 Task: Find connections with filter location Aracataca with filter topic #wellnesswith filter profile language French with filter current company Unilever with filter school Sri Ramachandra Medical College and Research Institute with filter industry Community Development and Urban Planning with filter service category Coaching & Mentoring with filter keywords title Tow Truck Operator
Action: Mouse moved to (705, 95)
Screenshot: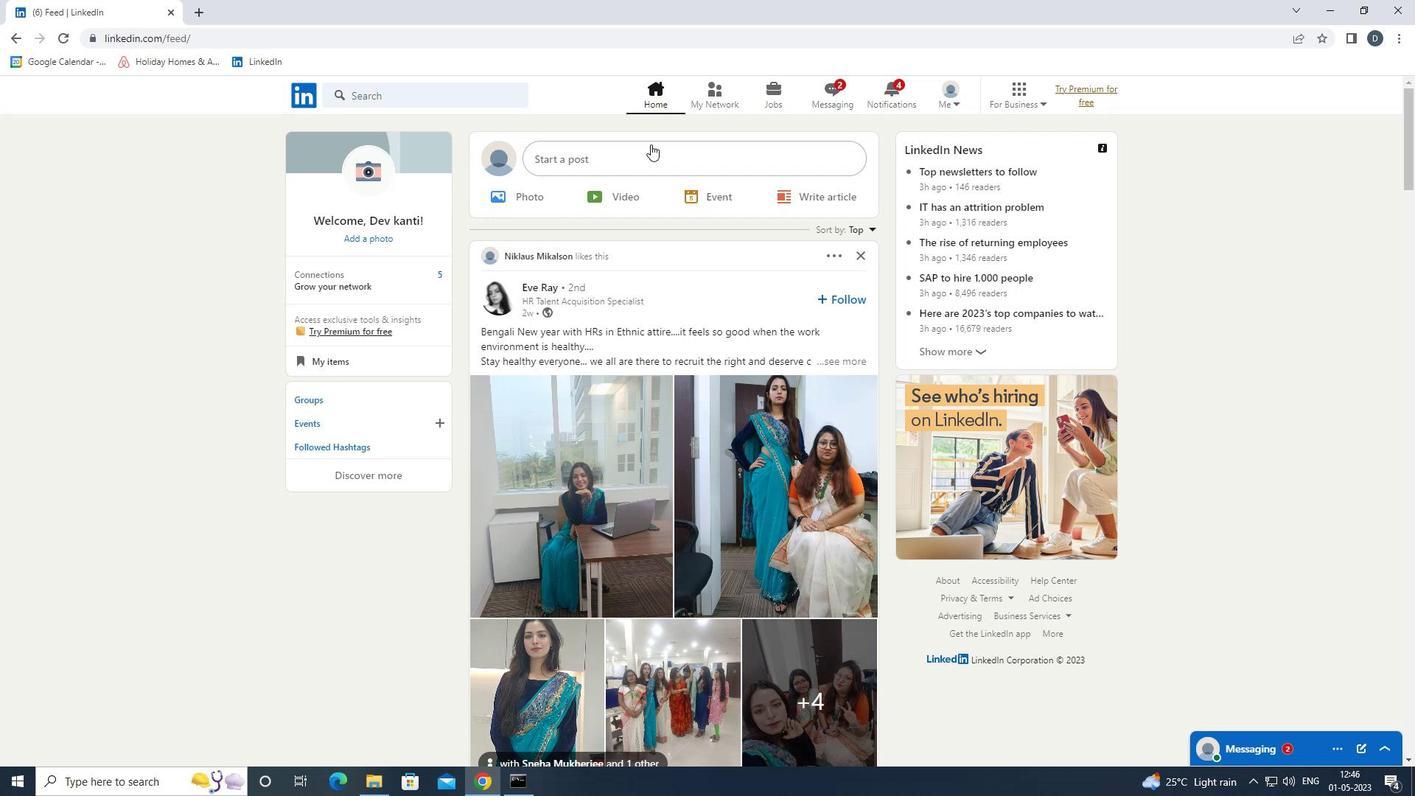 
Action: Mouse pressed left at (705, 95)
Screenshot: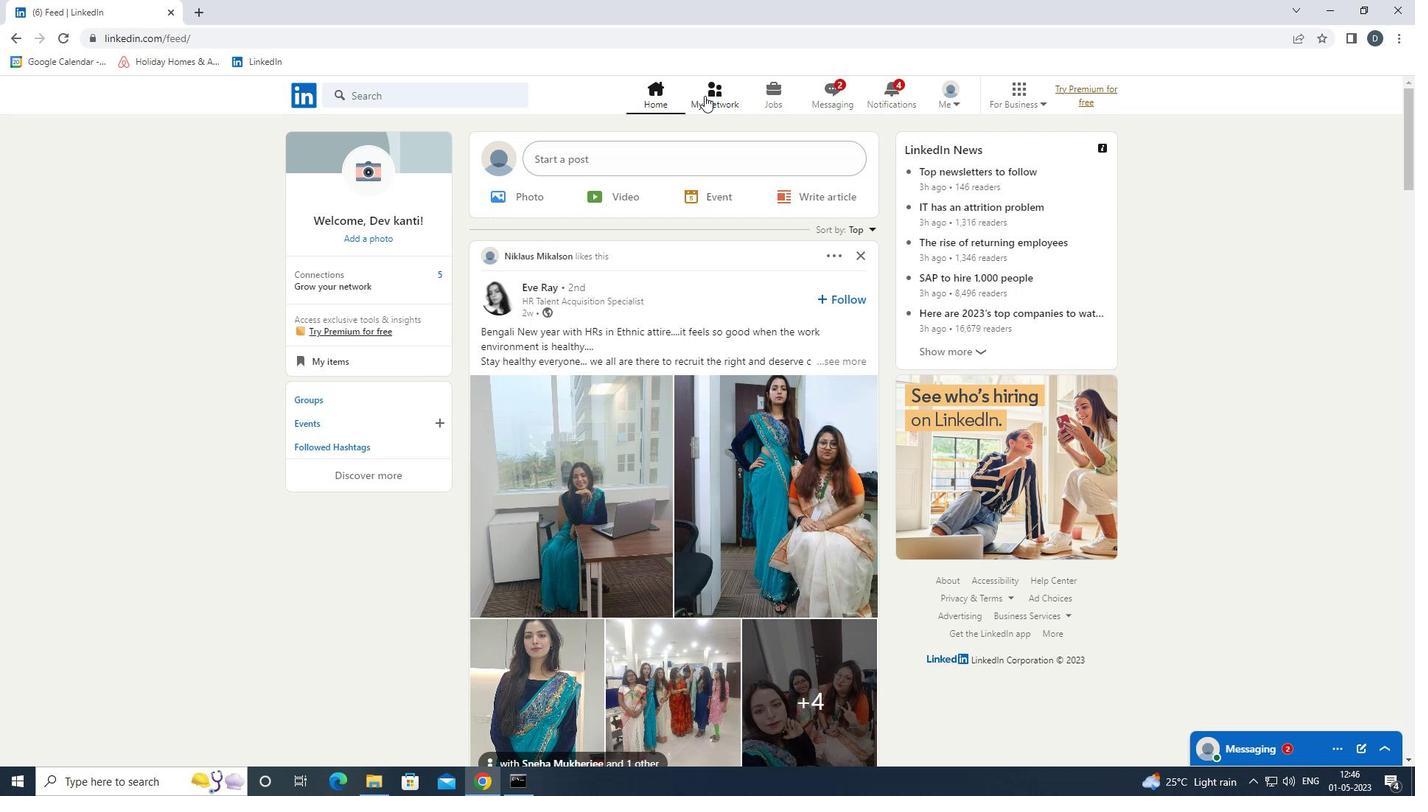 
Action: Mouse moved to (487, 174)
Screenshot: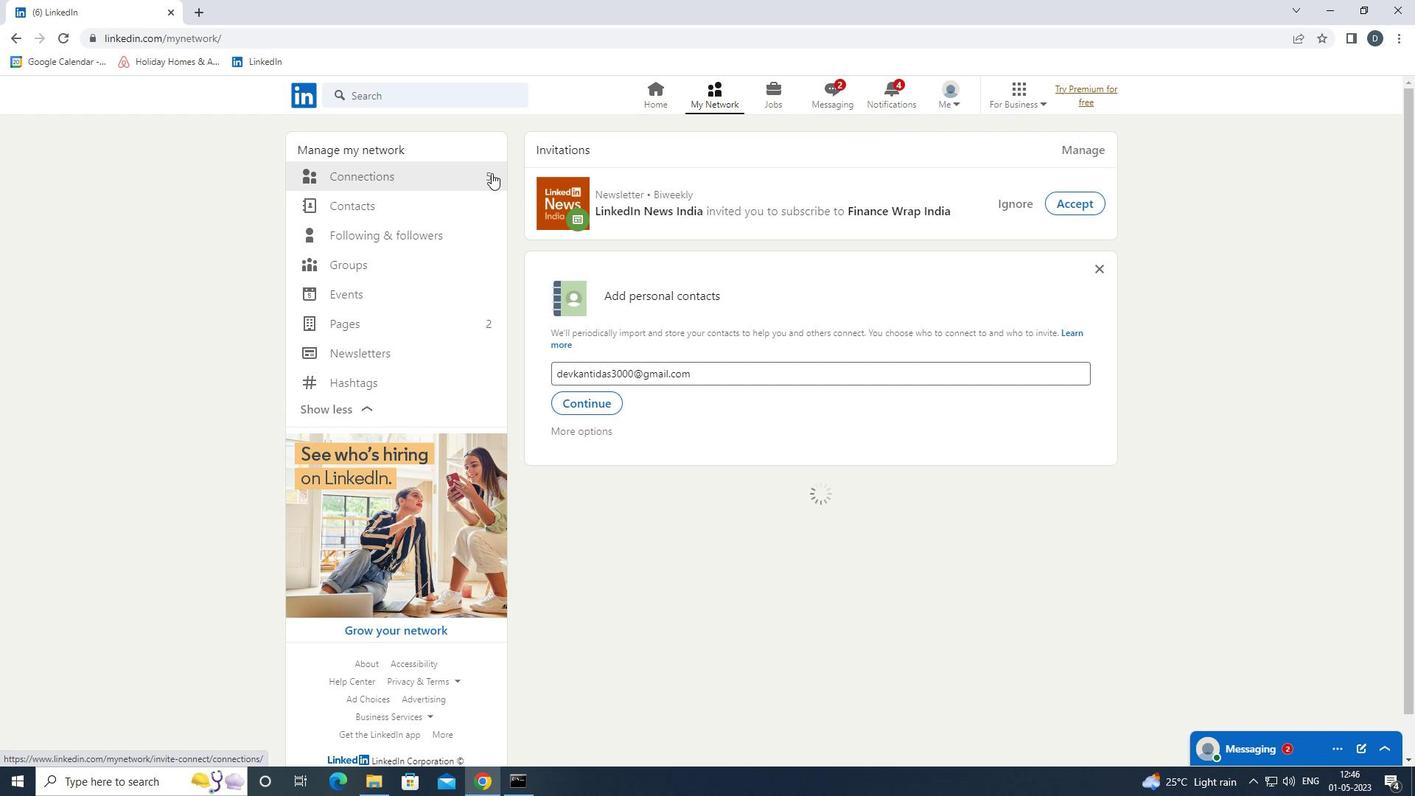 
Action: Mouse pressed left at (487, 174)
Screenshot: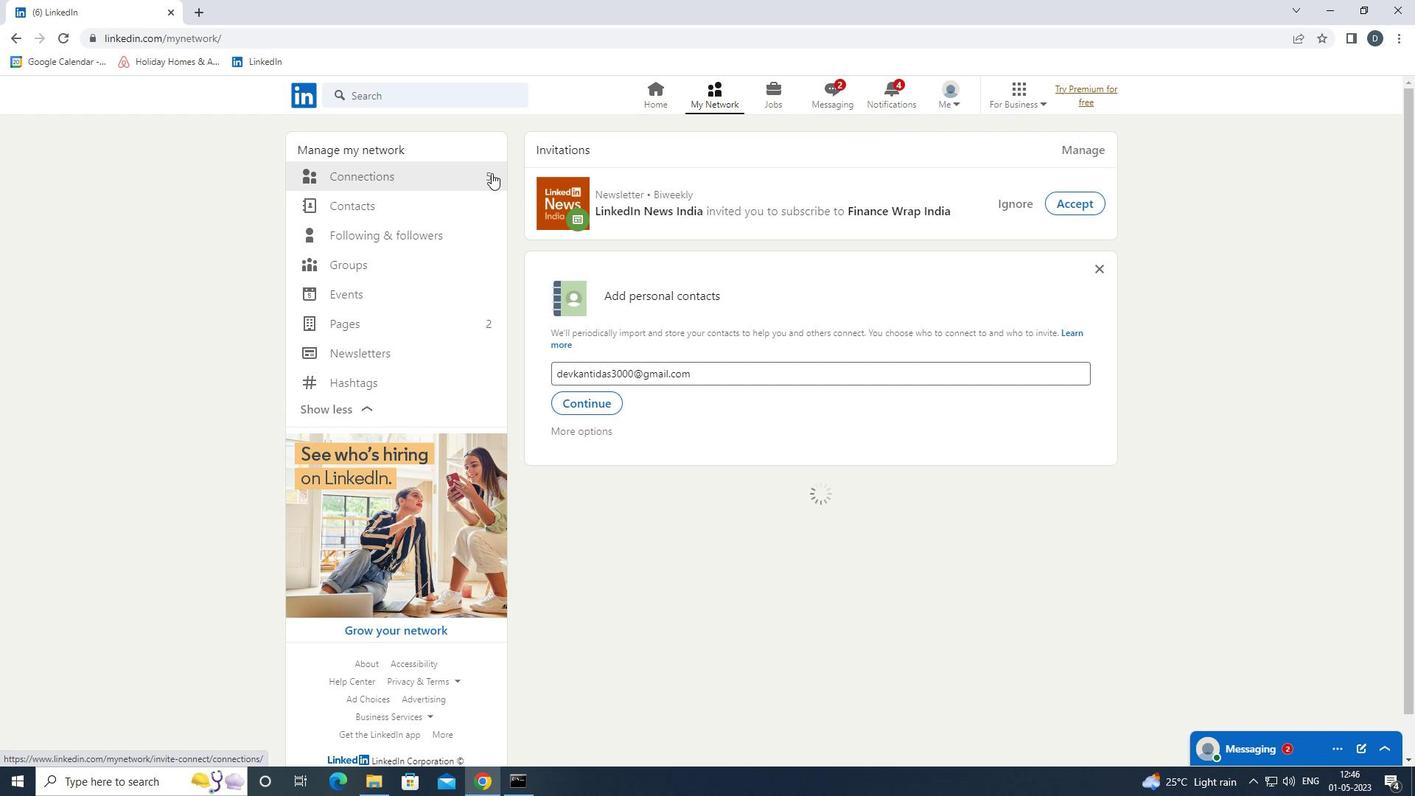 
Action: Mouse moved to (371, 182)
Screenshot: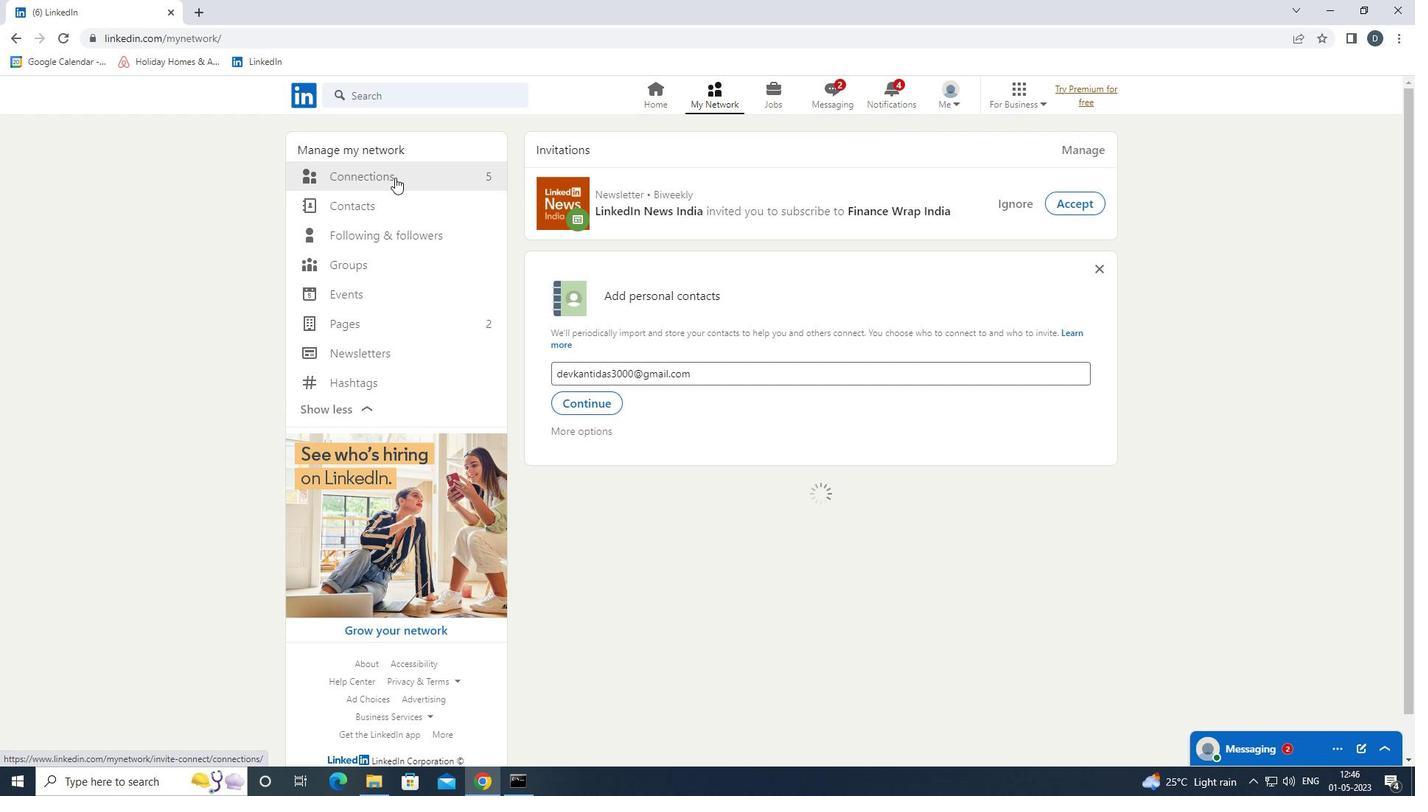
Action: Mouse pressed left at (371, 182)
Screenshot: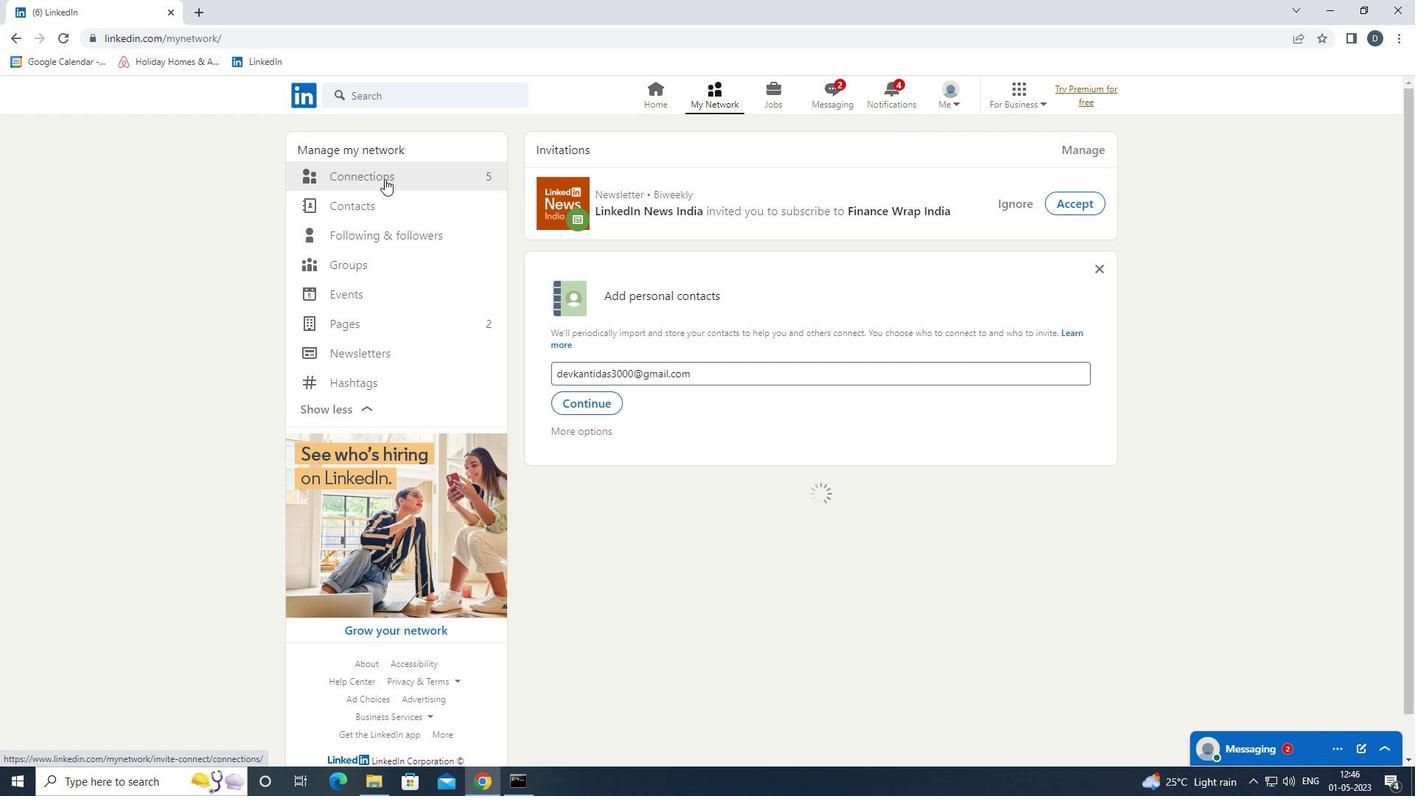 
Action: Mouse moved to (428, 186)
Screenshot: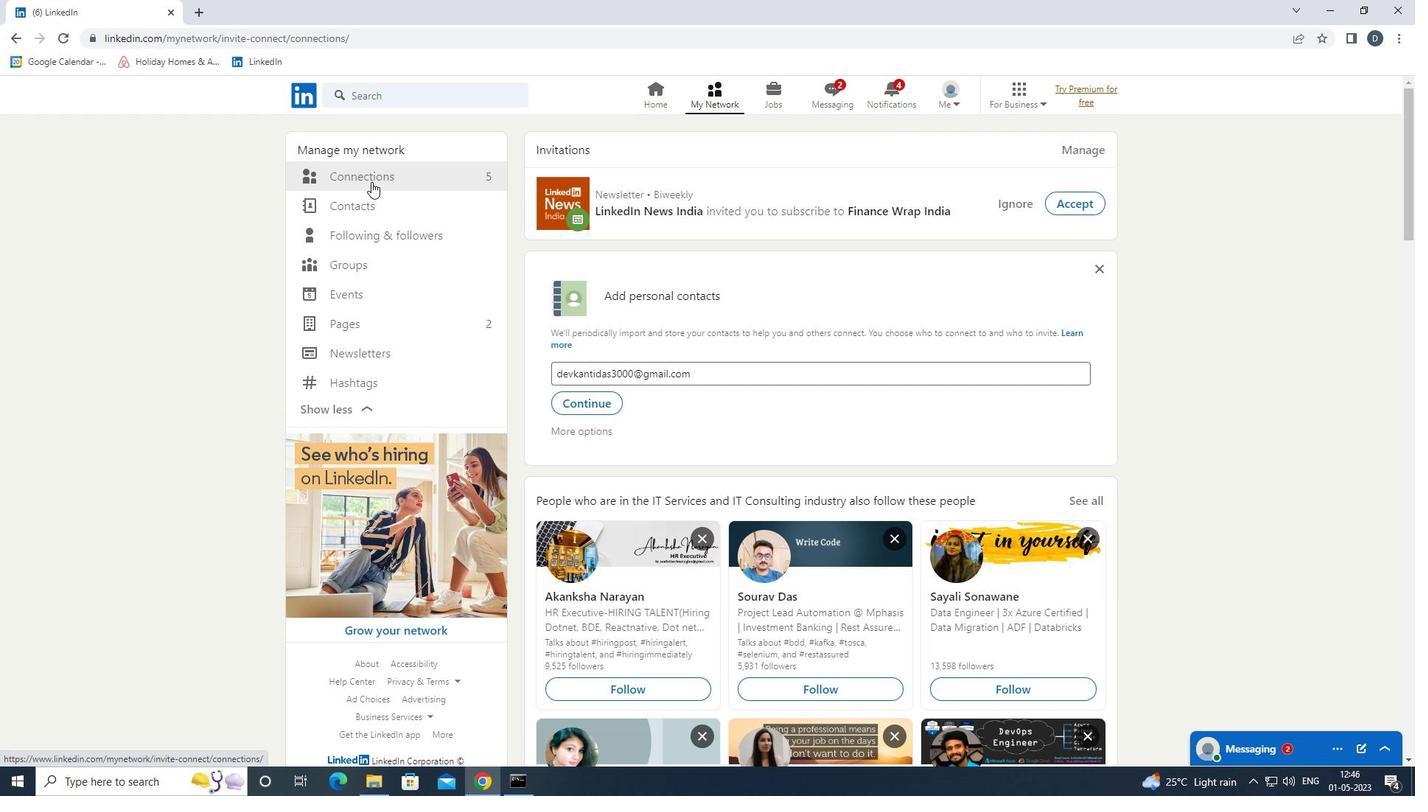 
Action: Mouse pressed left at (428, 186)
Screenshot: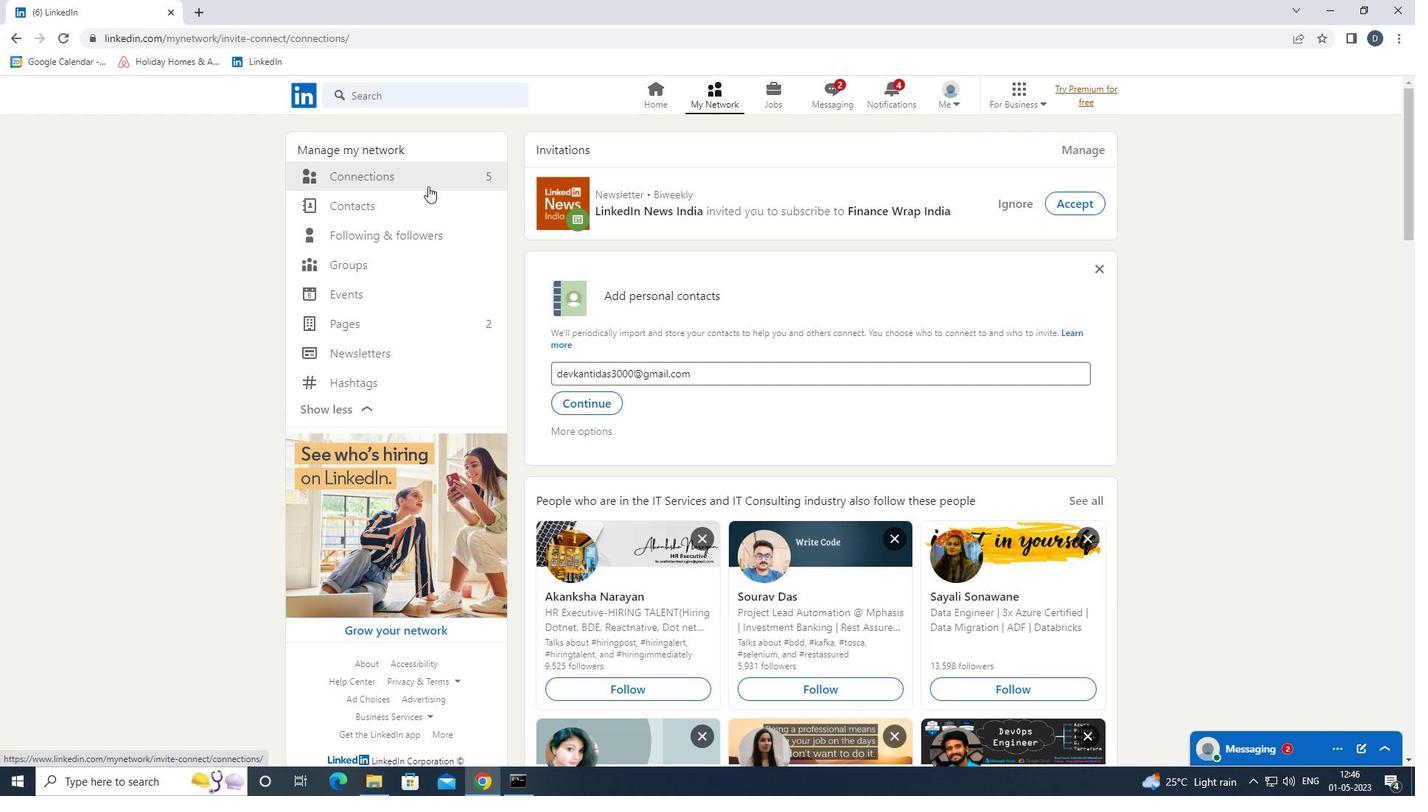 
Action: Mouse moved to (808, 176)
Screenshot: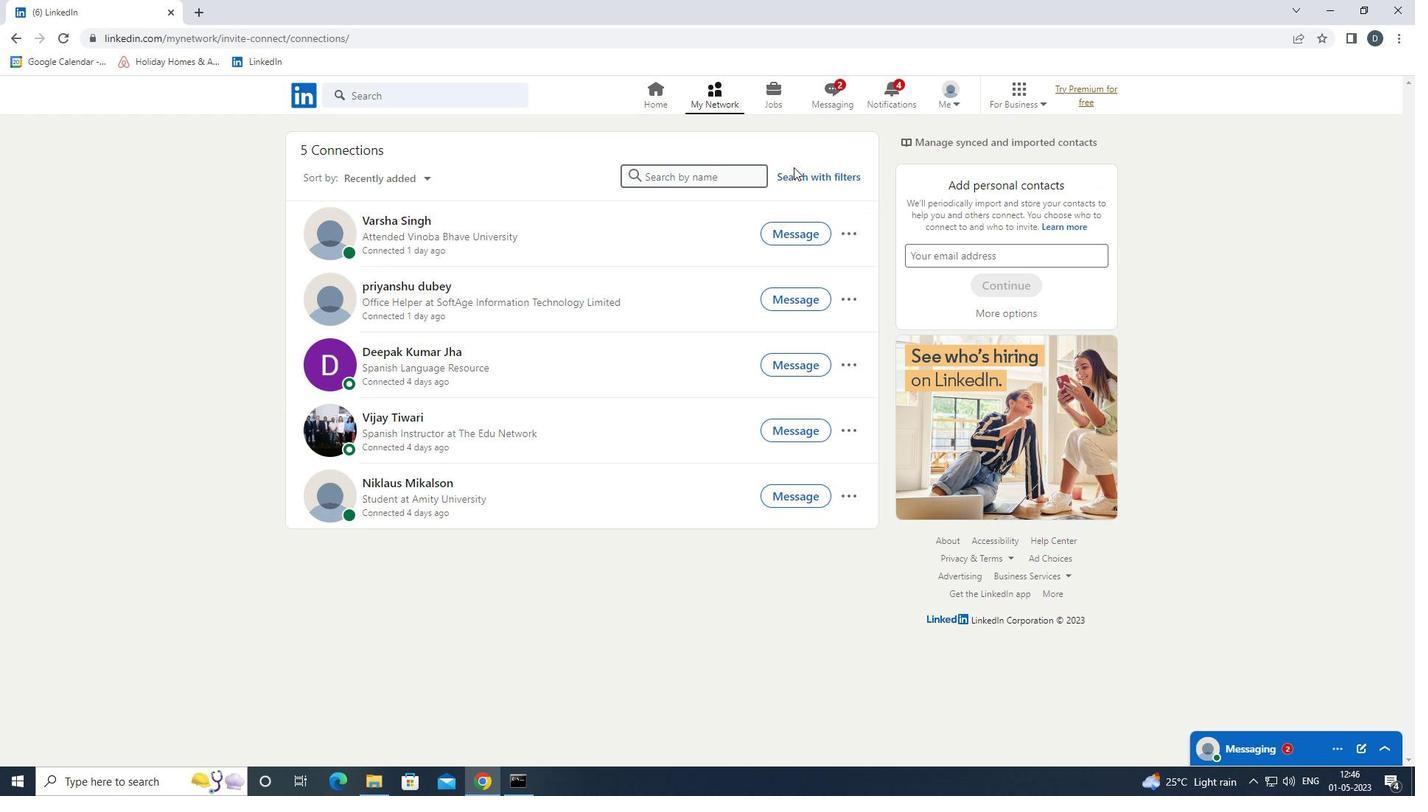 
Action: Mouse pressed left at (808, 176)
Screenshot: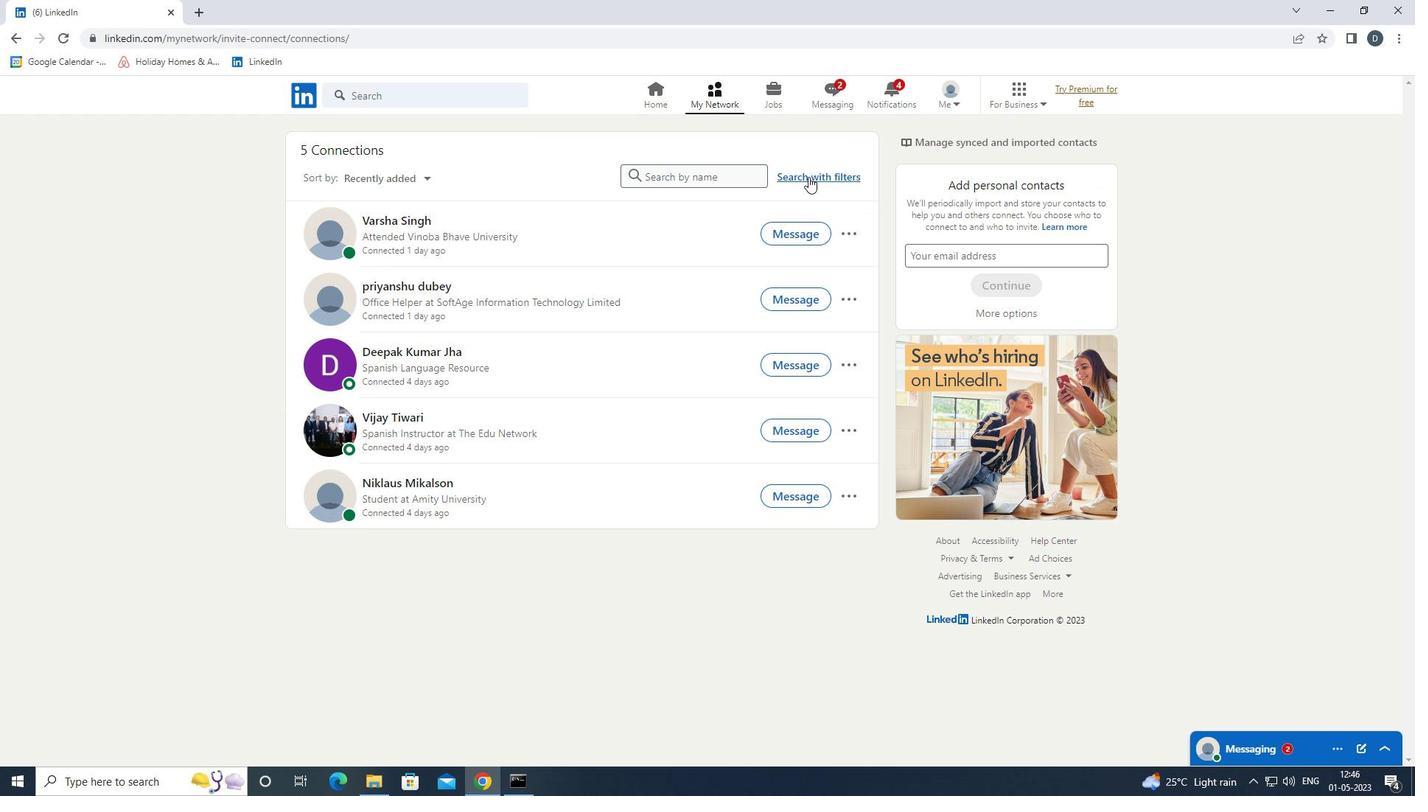 
Action: Mouse moved to (747, 140)
Screenshot: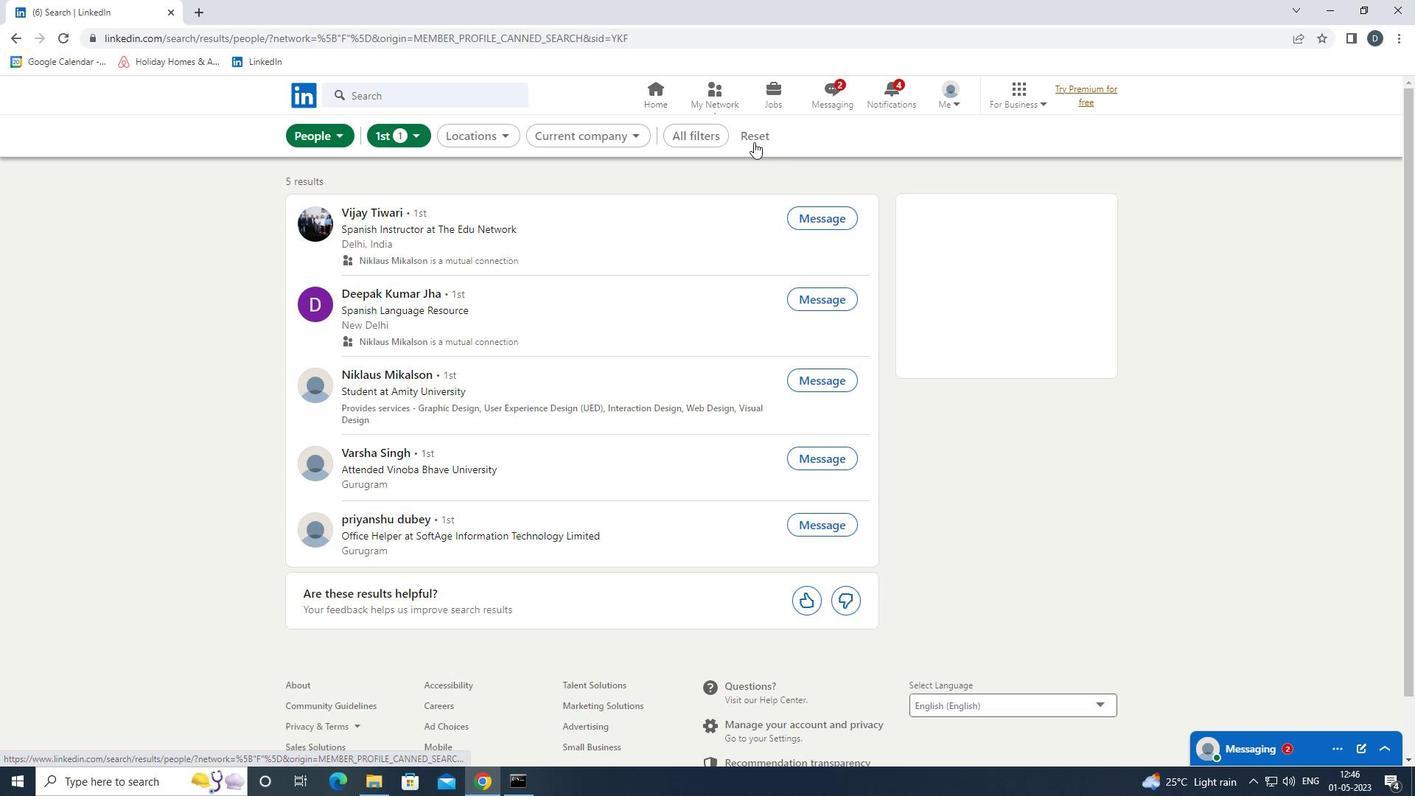 
Action: Mouse pressed left at (747, 140)
Screenshot: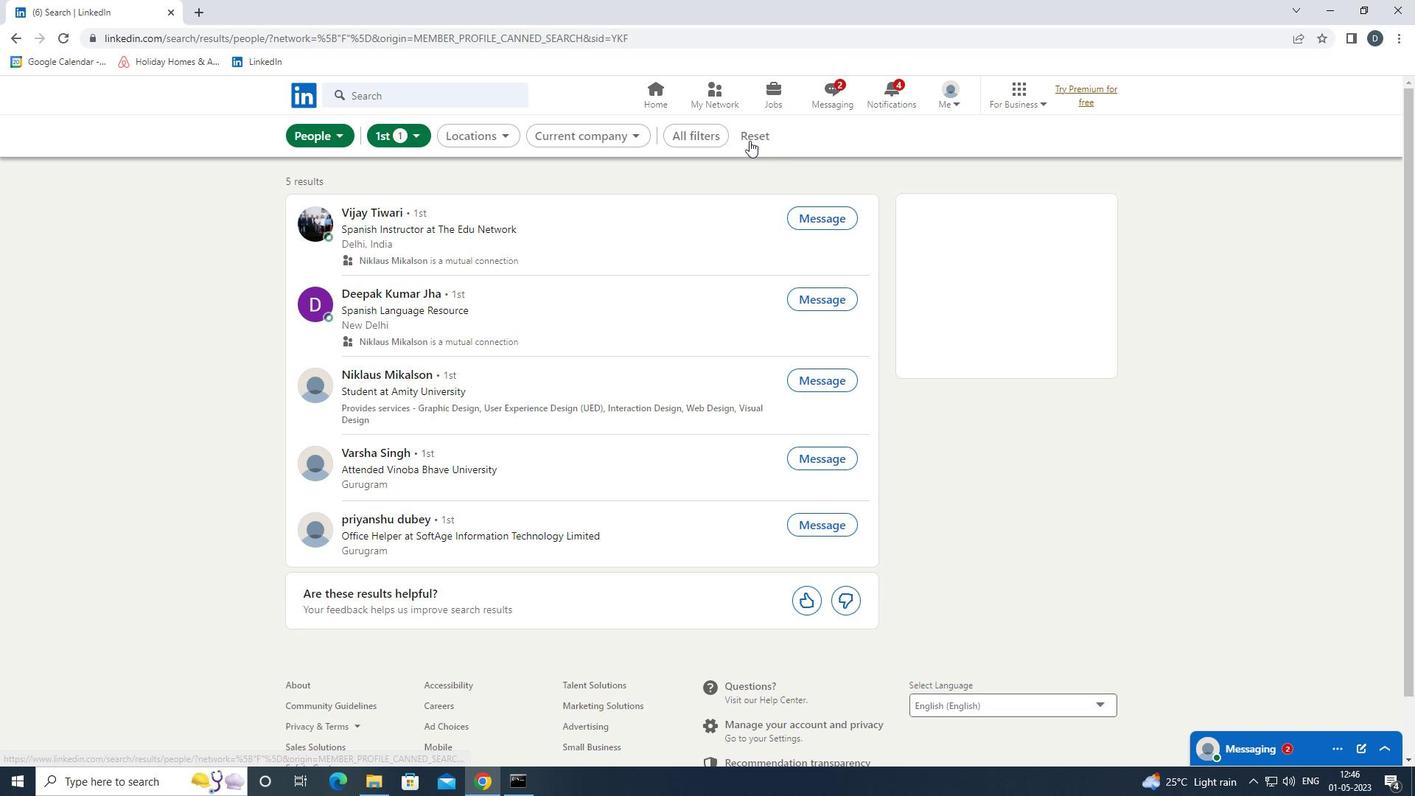 
Action: Mouse moved to (723, 137)
Screenshot: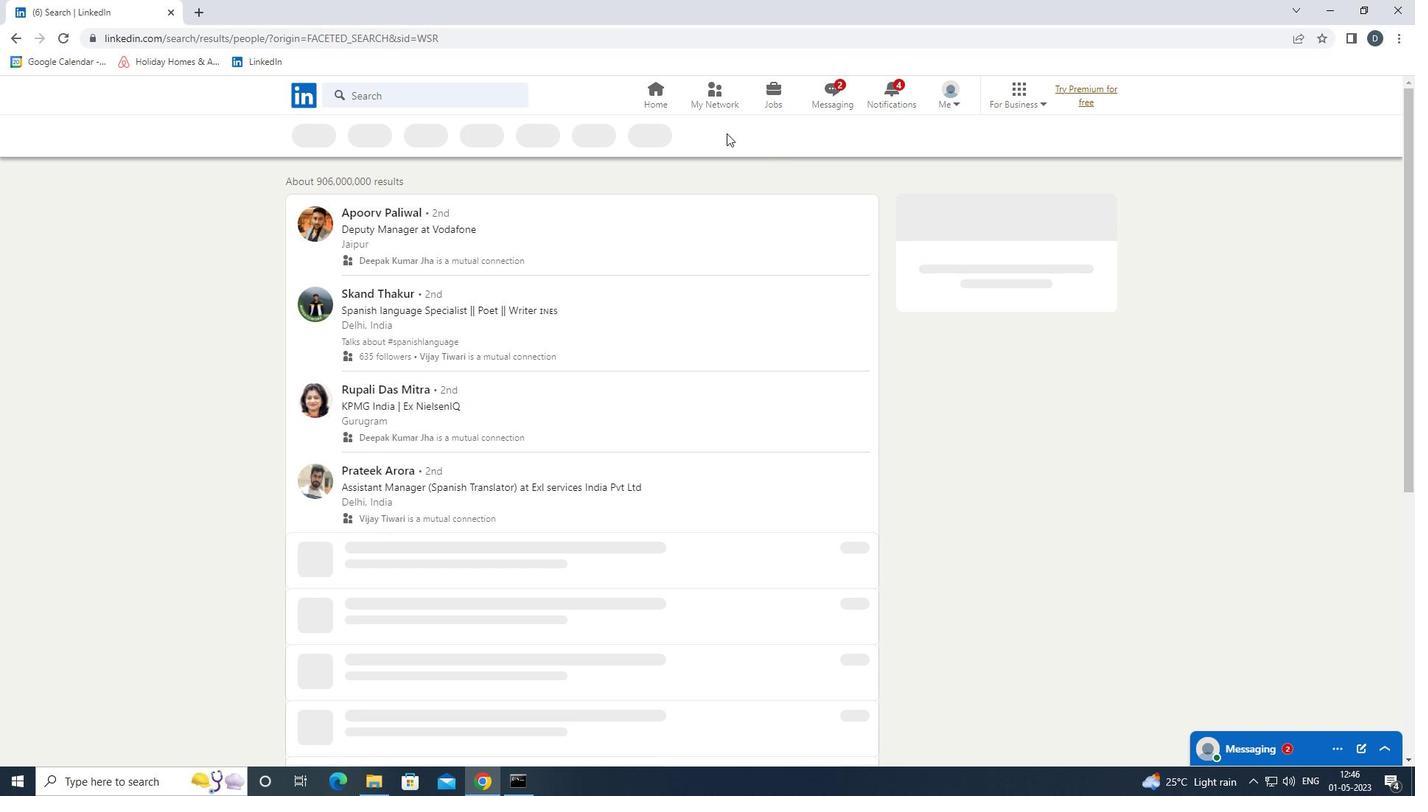 
Action: Mouse pressed left at (723, 137)
Screenshot: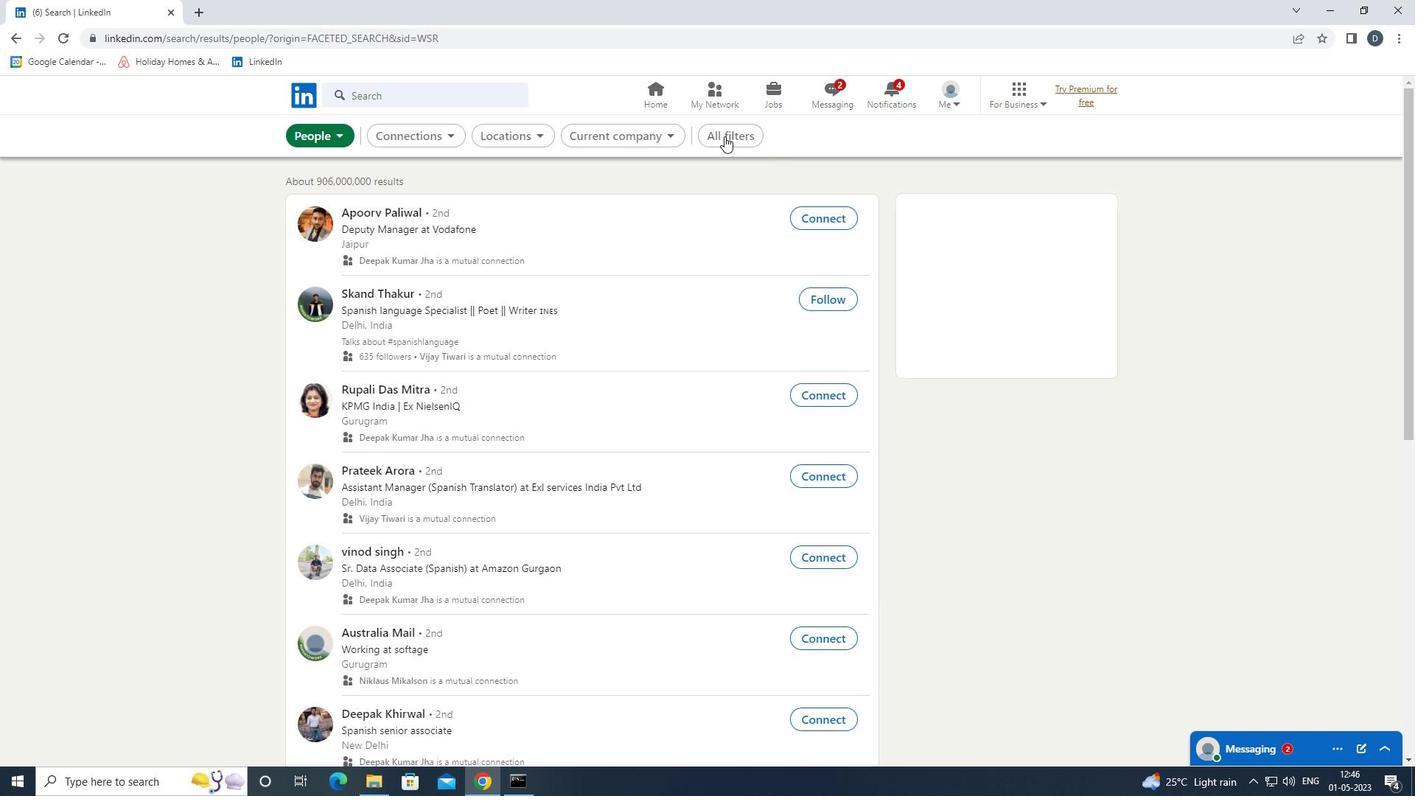 
Action: Mouse moved to (1259, 569)
Screenshot: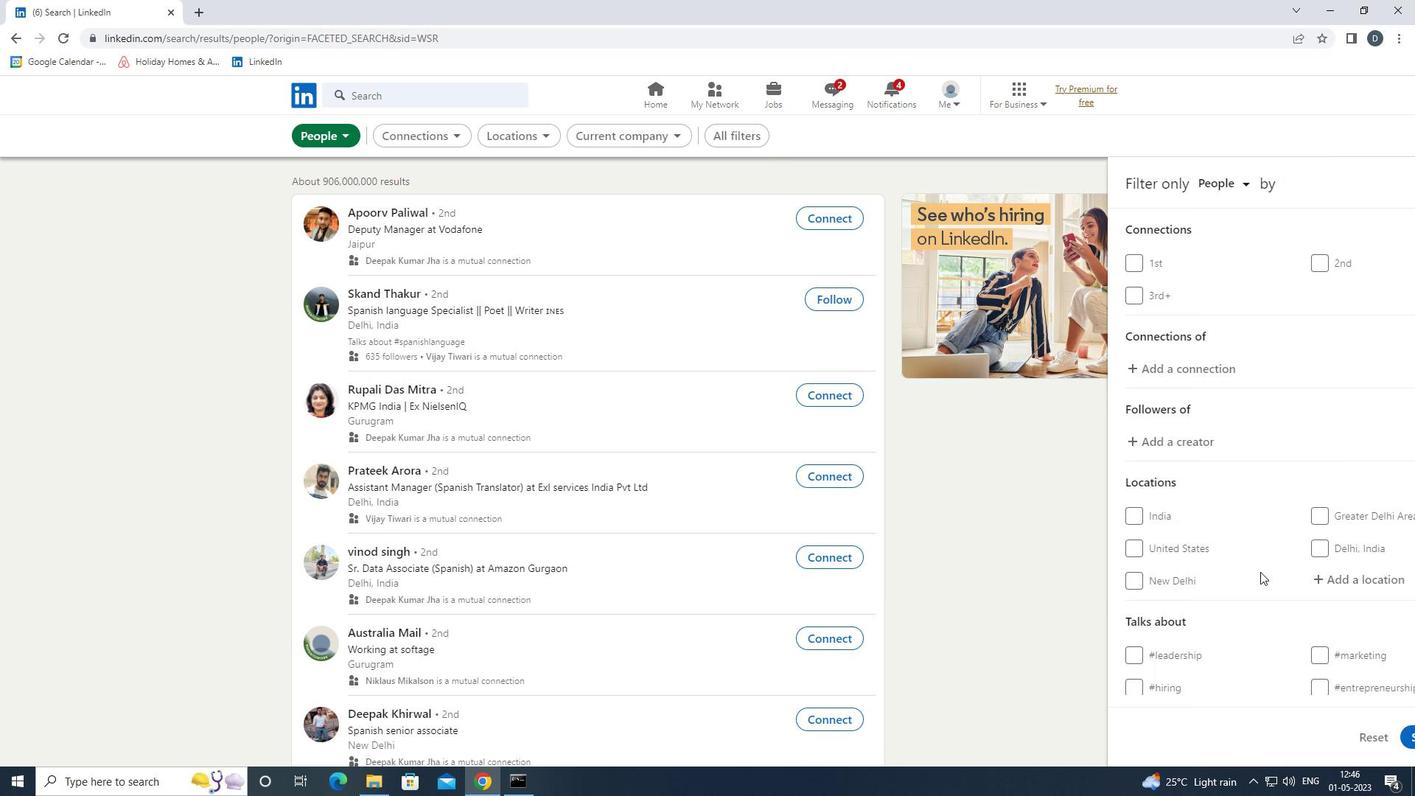 
Action: Mouse scrolled (1259, 569) with delta (0, 0)
Screenshot: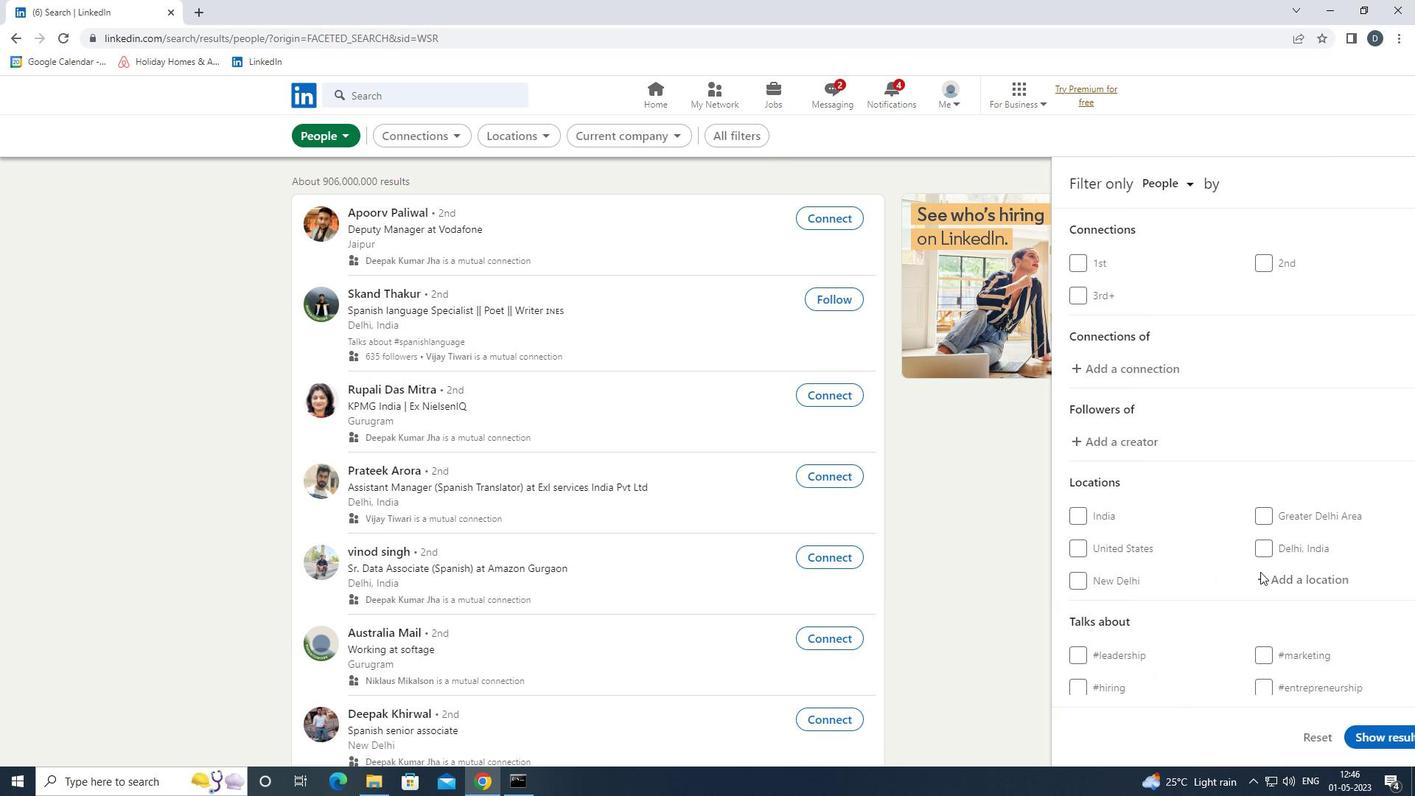 
Action: Mouse moved to (1247, 501)
Screenshot: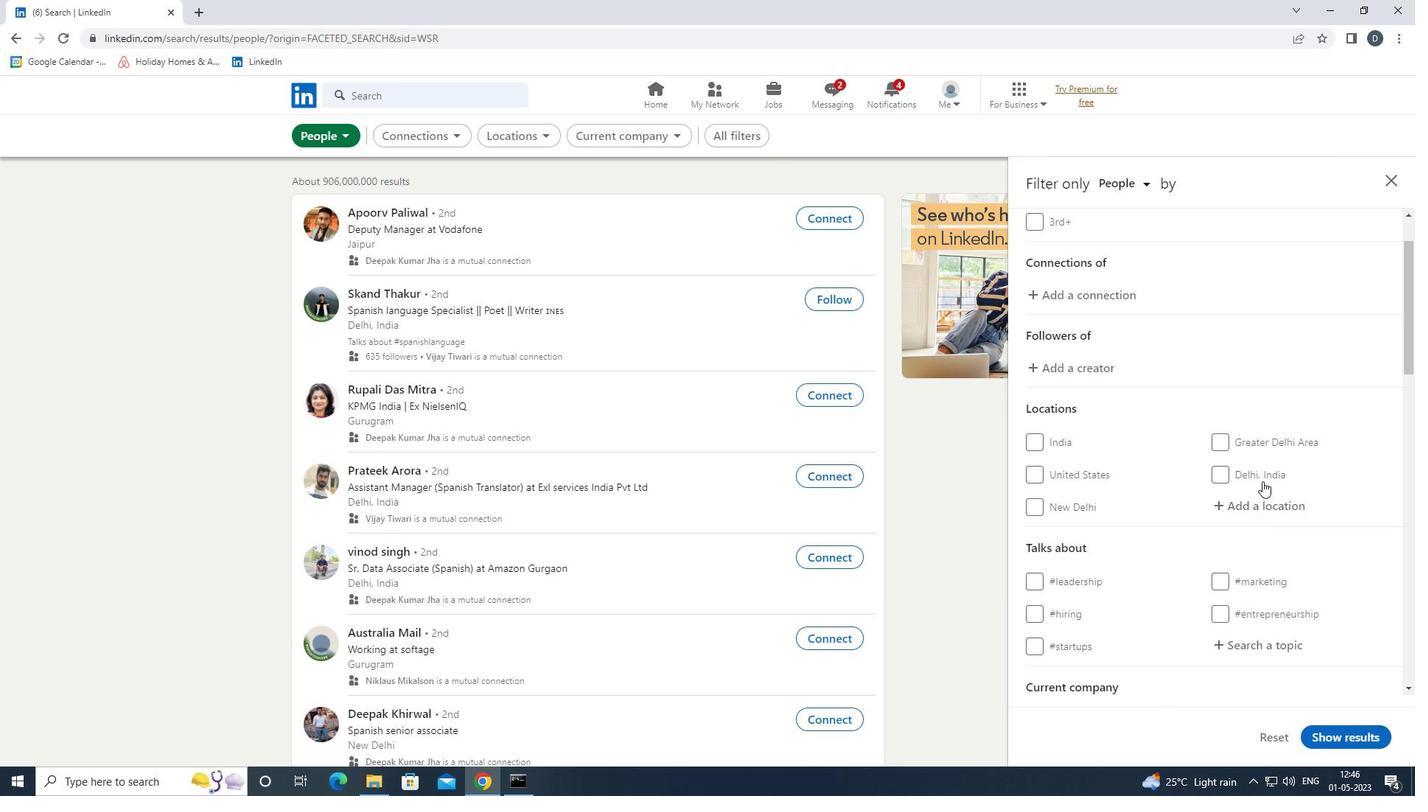 
Action: Mouse pressed left at (1247, 501)
Screenshot: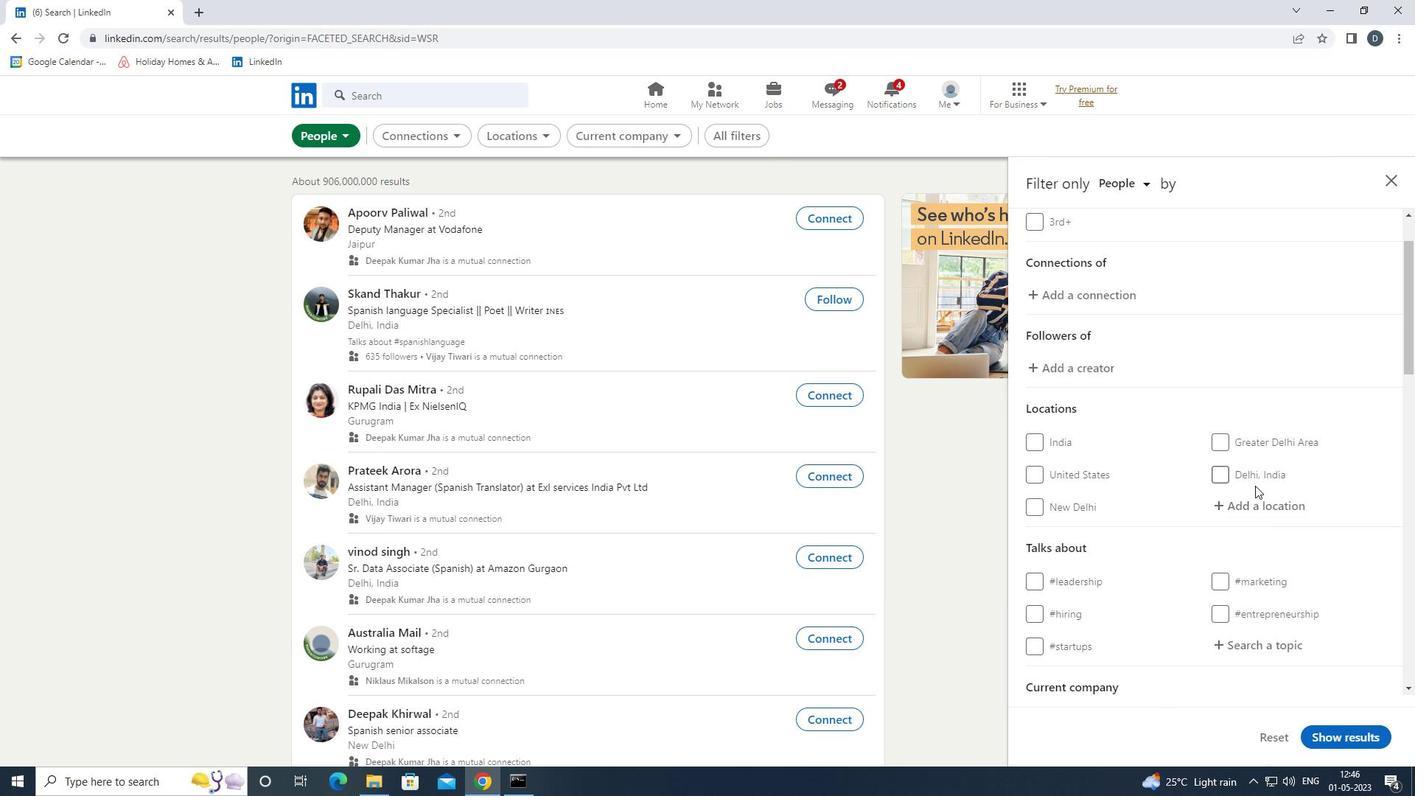 
Action: Key pressed <Key.shift>ARACATACA<Key.down><Key.enter>
Screenshot: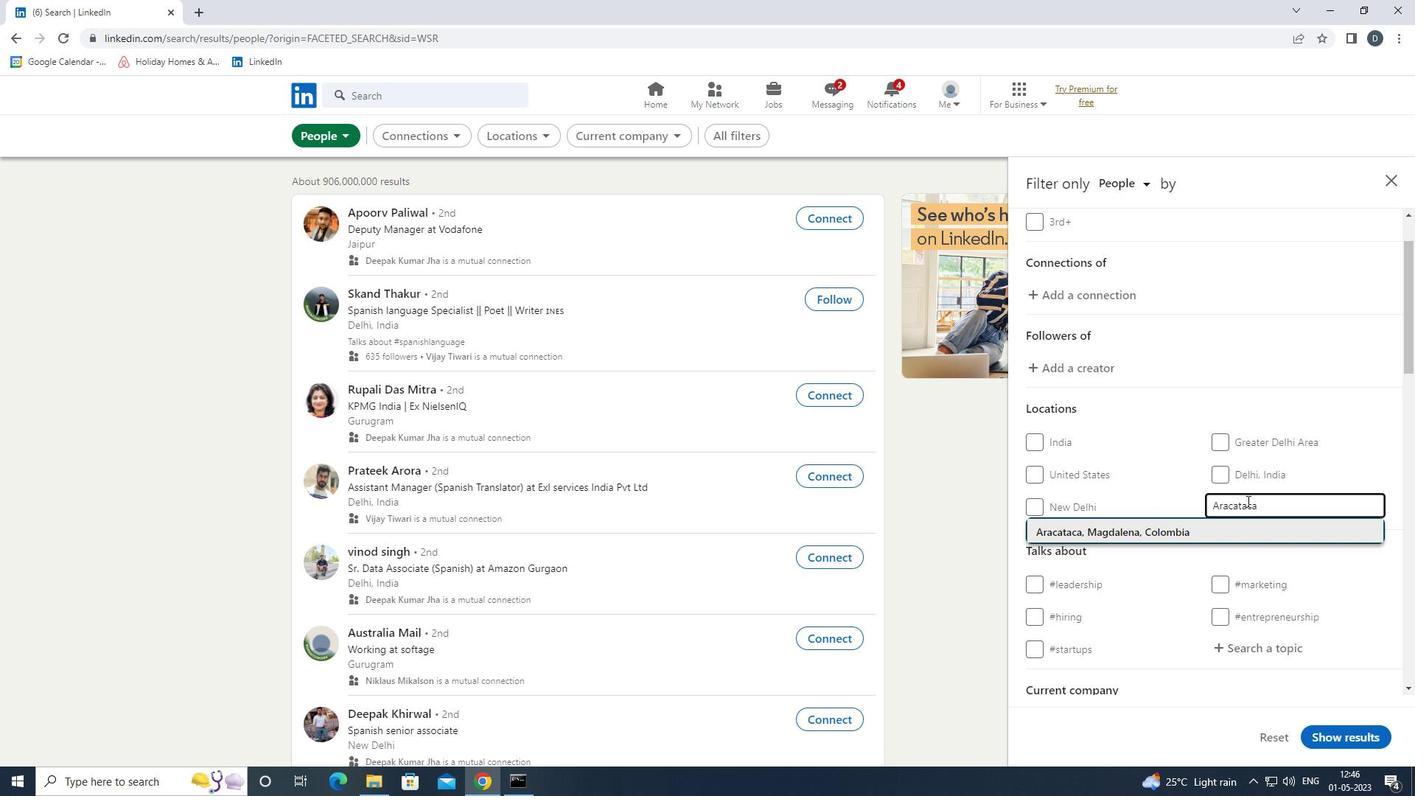 
Action: Mouse moved to (1195, 507)
Screenshot: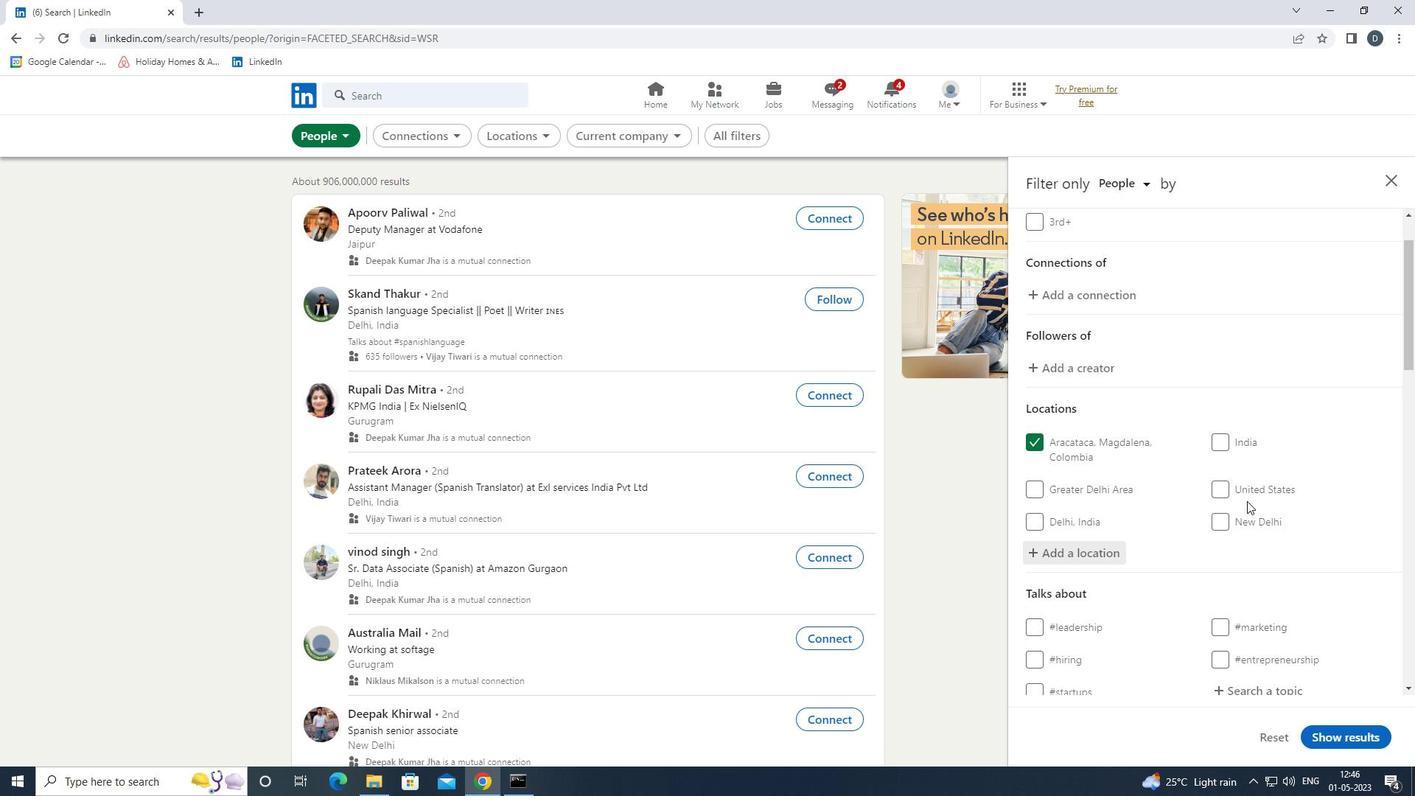 
Action: Mouse scrolled (1195, 506) with delta (0, 0)
Screenshot: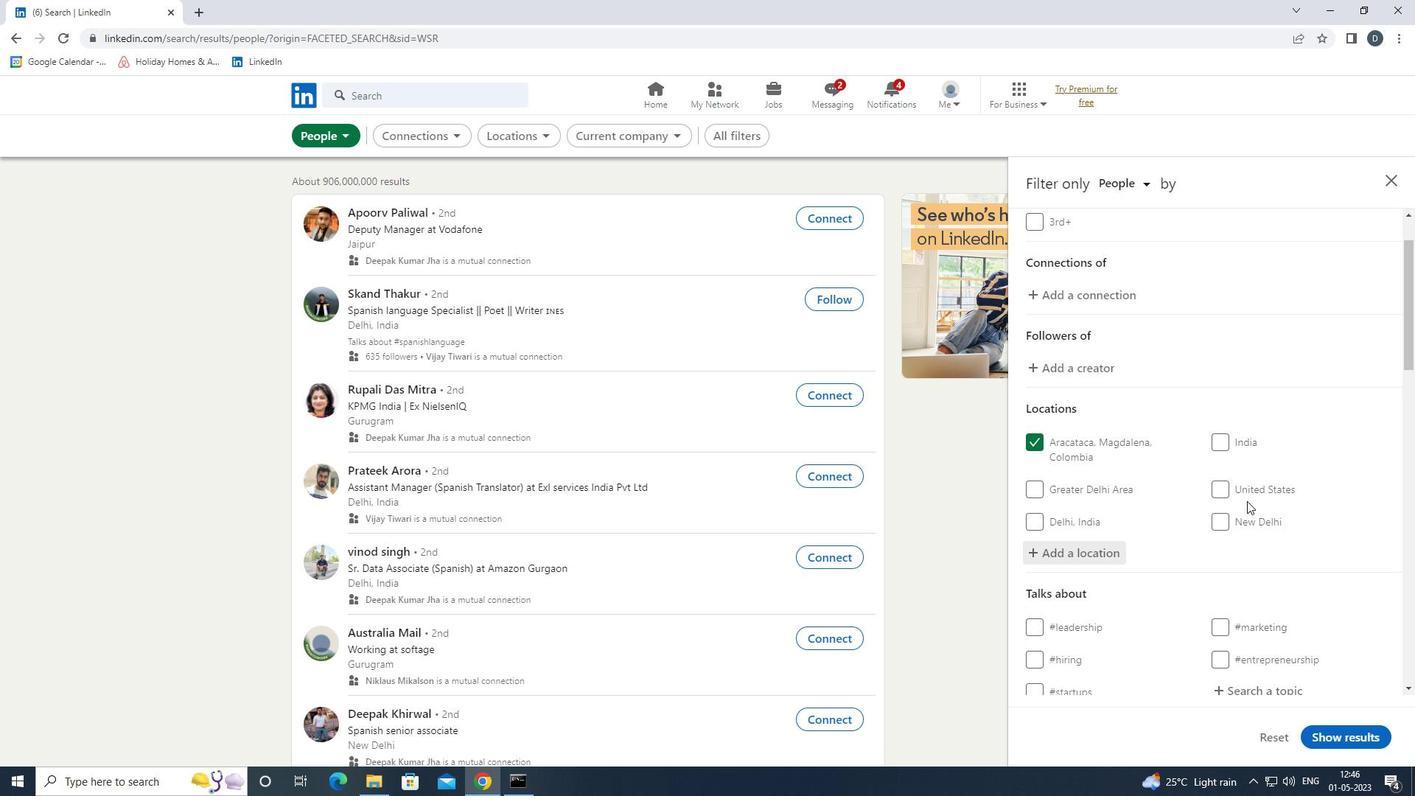 
Action: Mouse scrolled (1195, 506) with delta (0, 0)
Screenshot: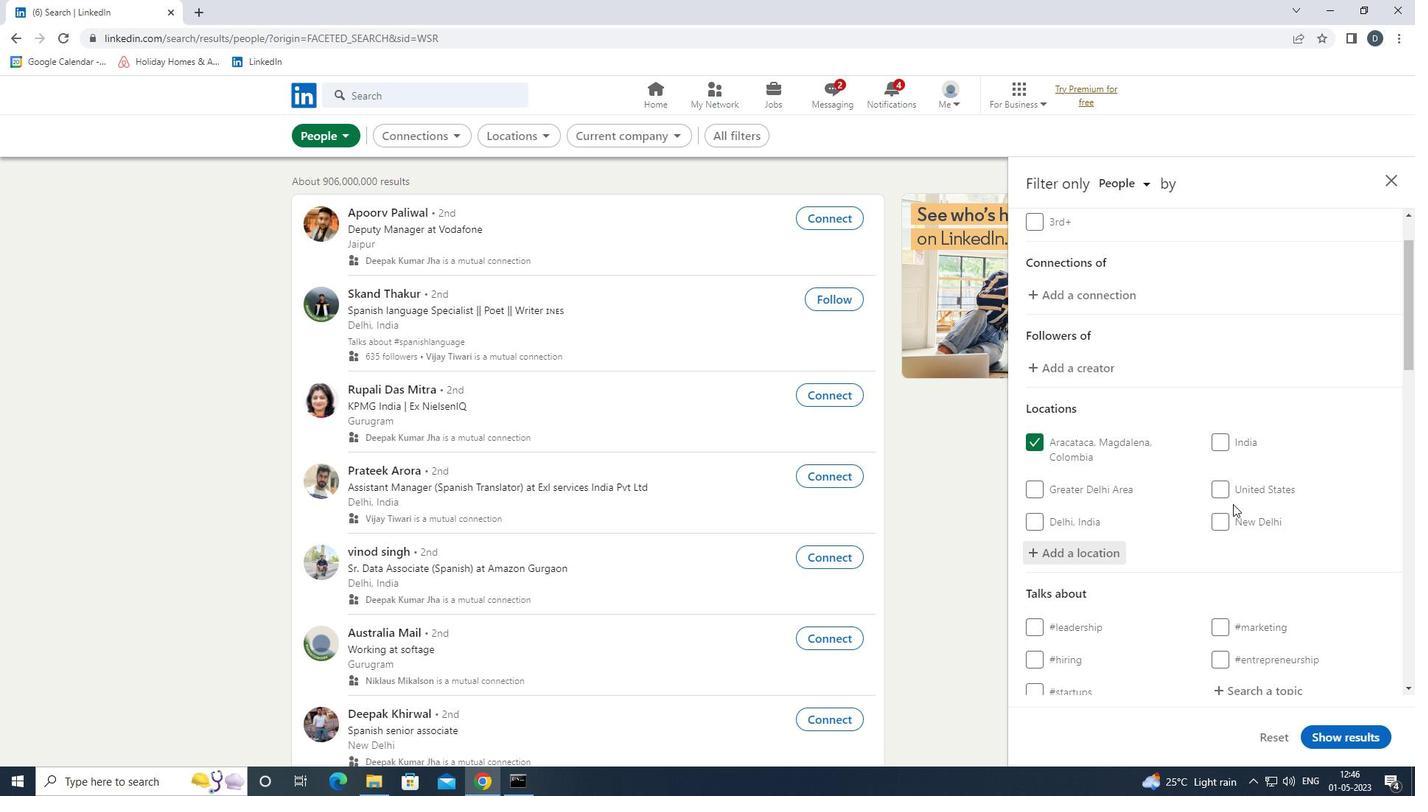 
Action: Mouse scrolled (1195, 506) with delta (0, 0)
Screenshot: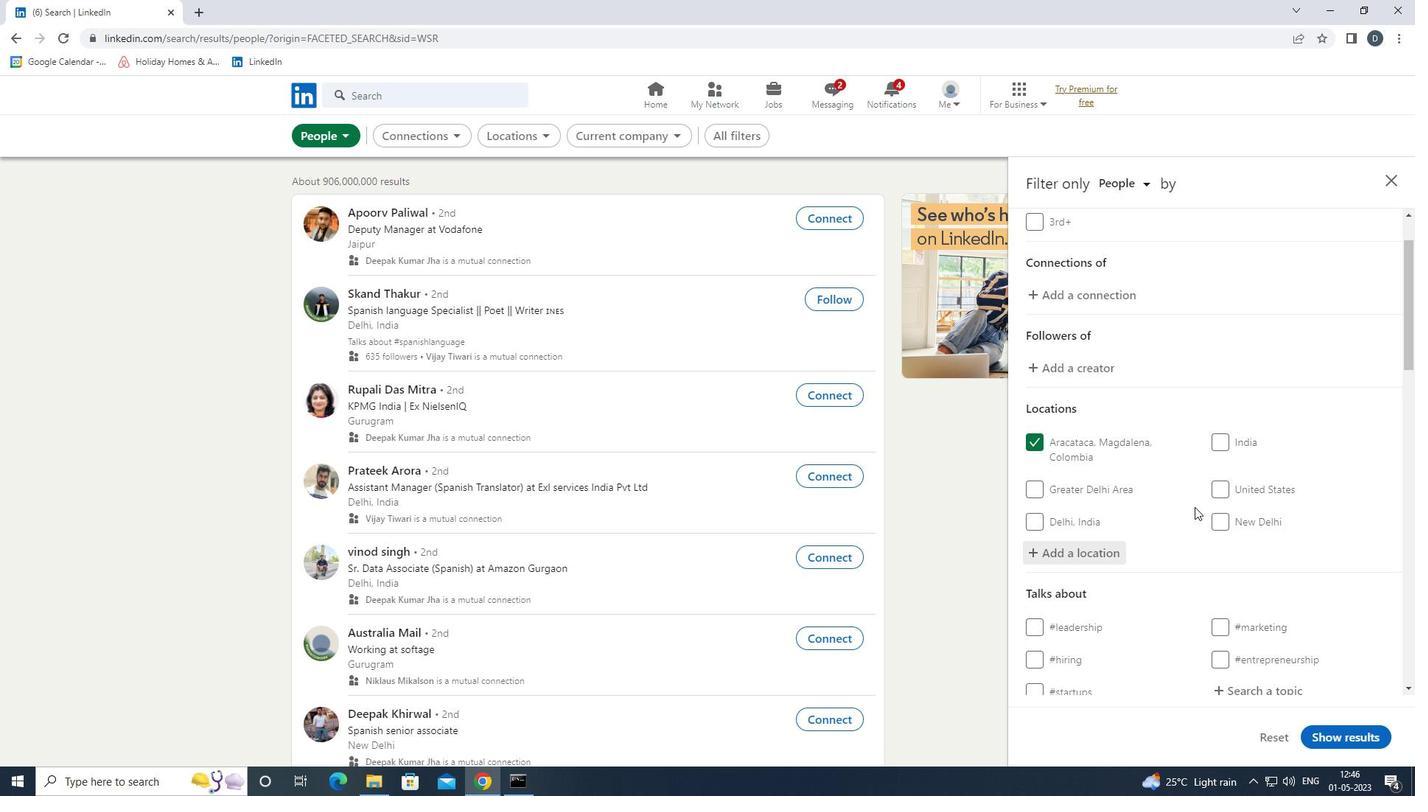 
Action: Mouse moved to (1257, 470)
Screenshot: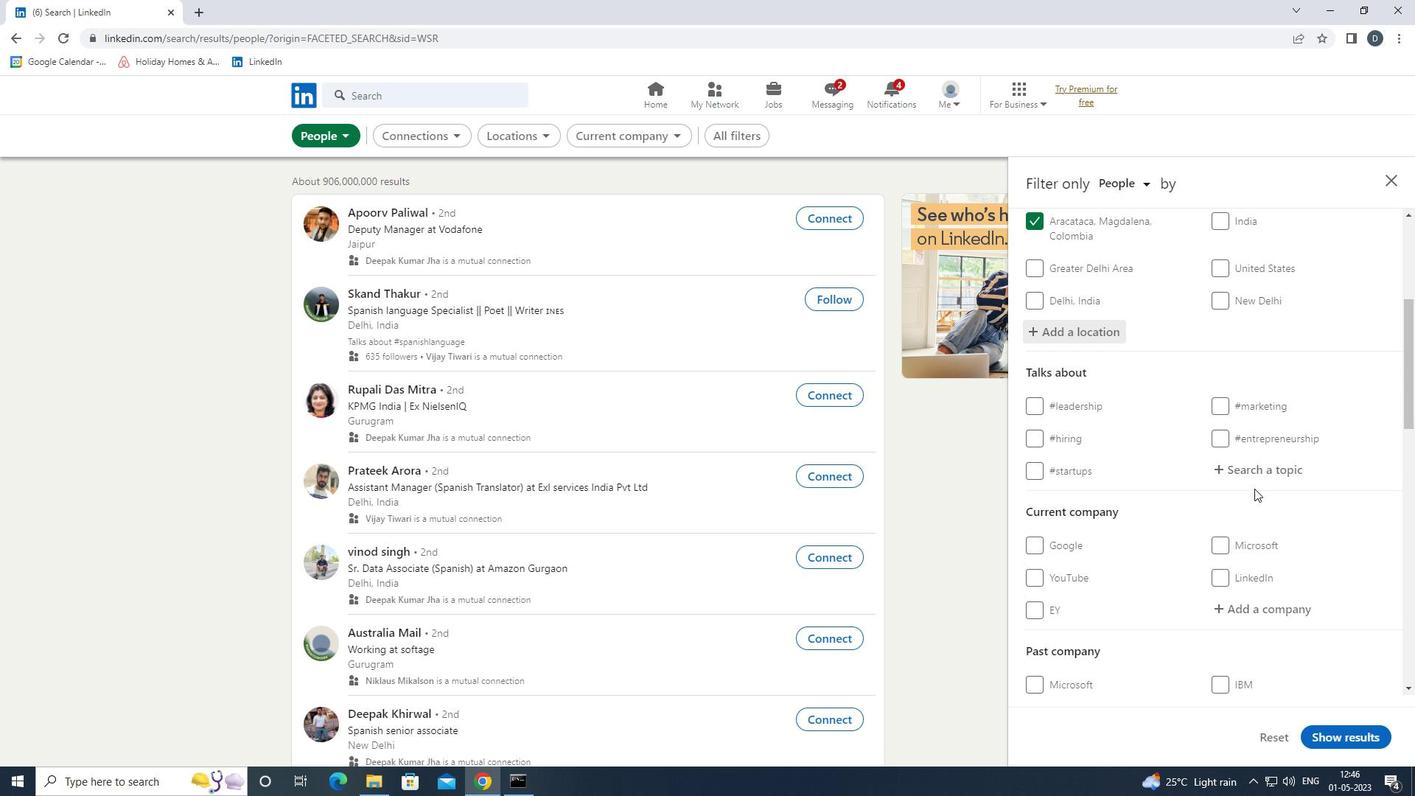 
Action: Mouse pressed left at (1257, 470)
Screenshot: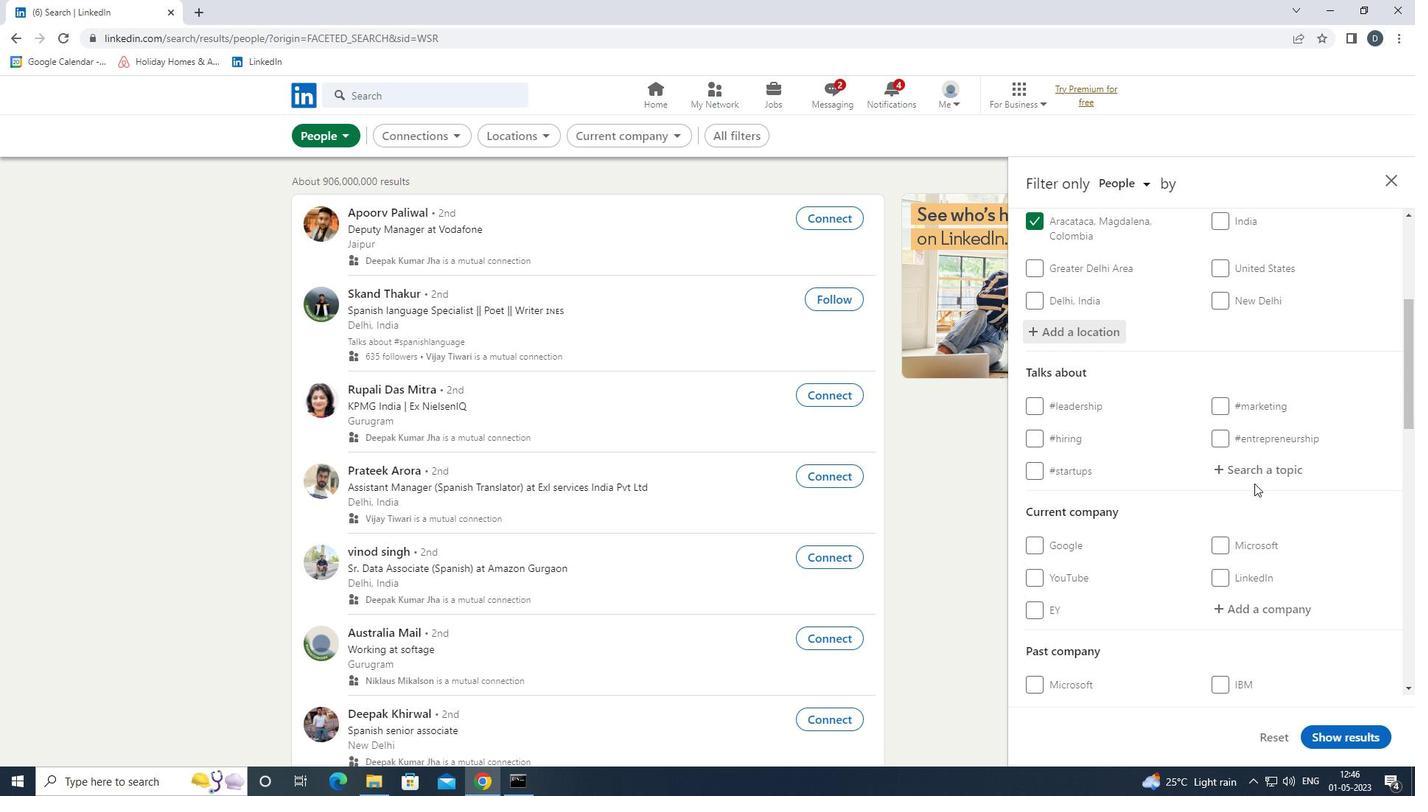 
Action: Key pressed <Key.shift>#WELLNESS
Screenshot: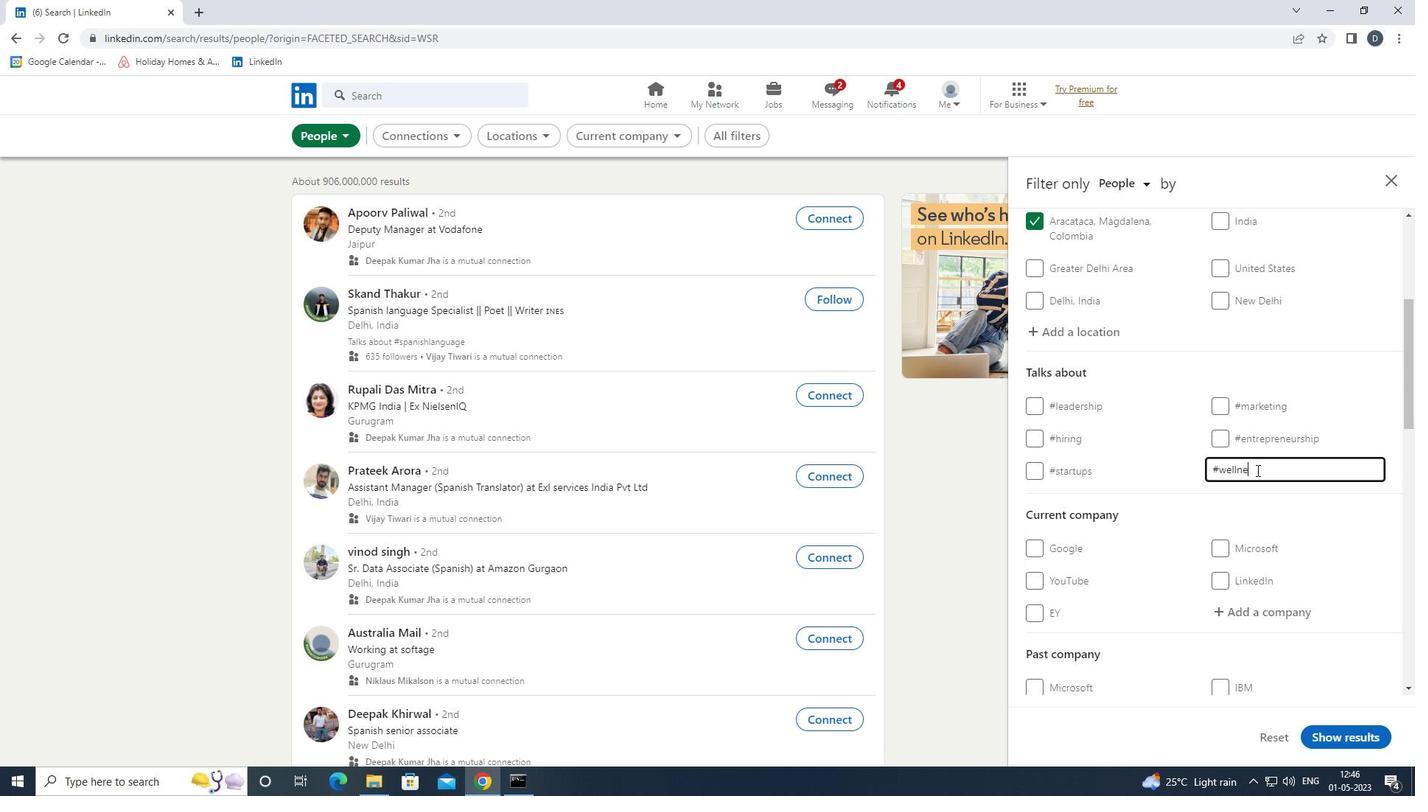 
Action: Mouse scrolled (1257, 469) with delta (0, 0)
Screenshot: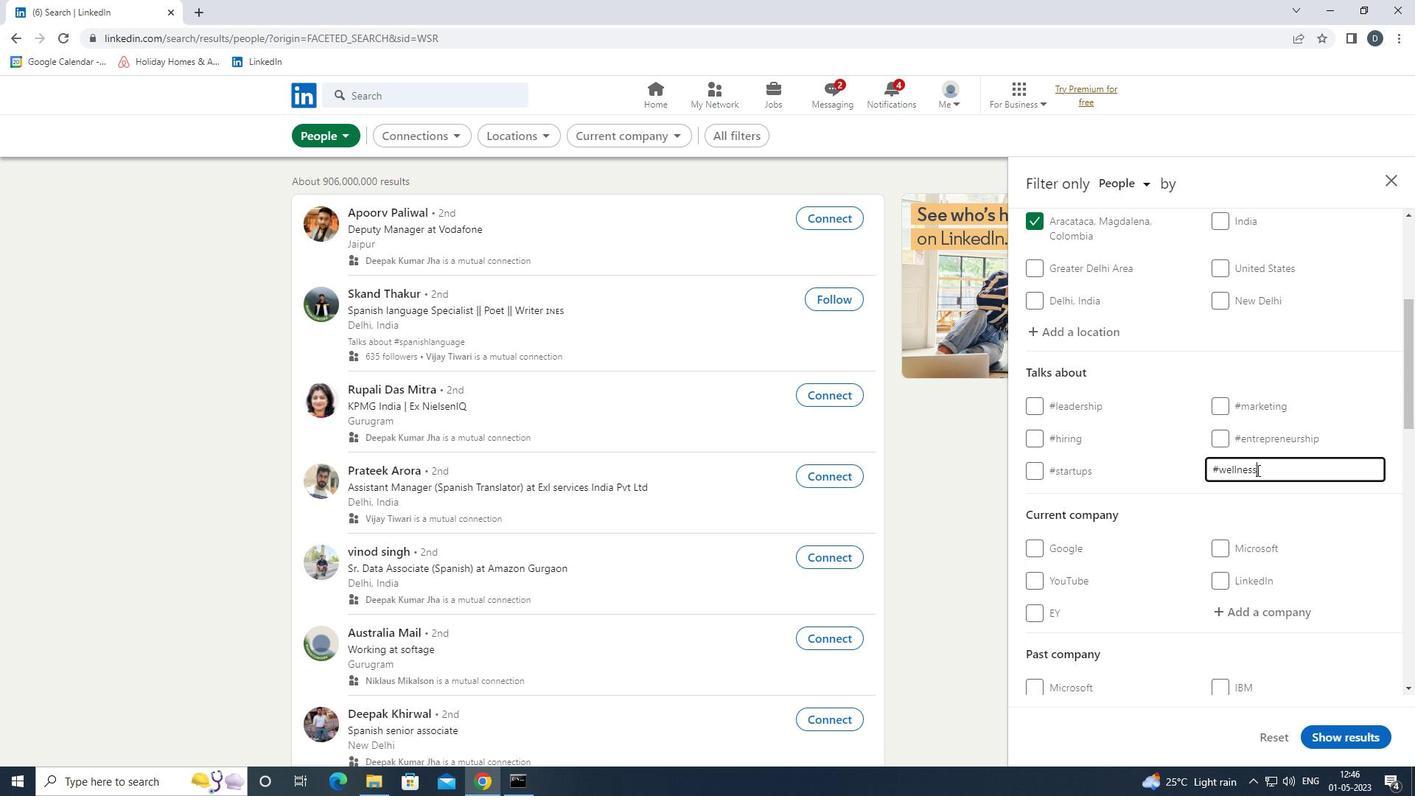 
Action: Mouse scrolled (1257, 469) with delta (0, 0)
Screenshot: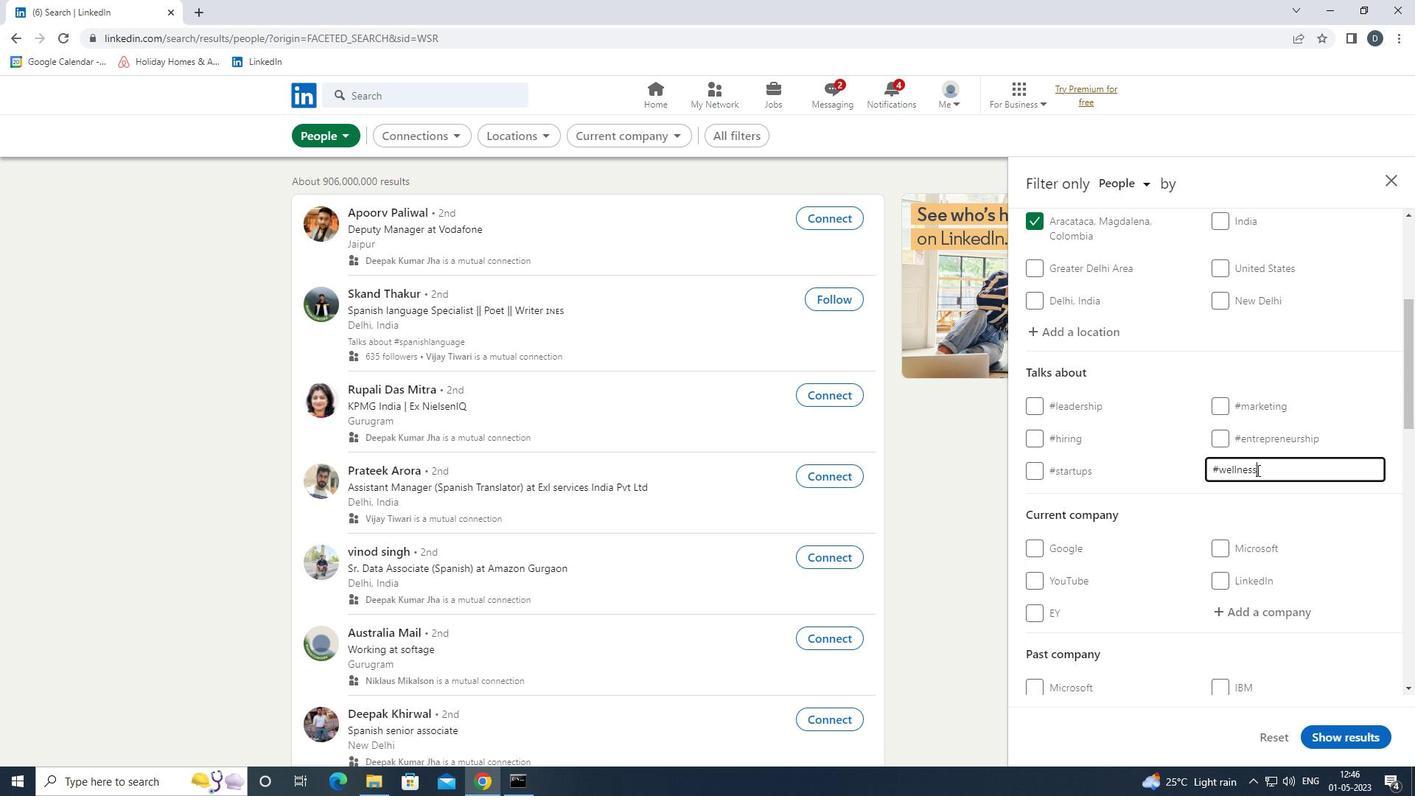
Action: Mouse scrolled (1257, 469) with delta (0, 0)
Screenshot: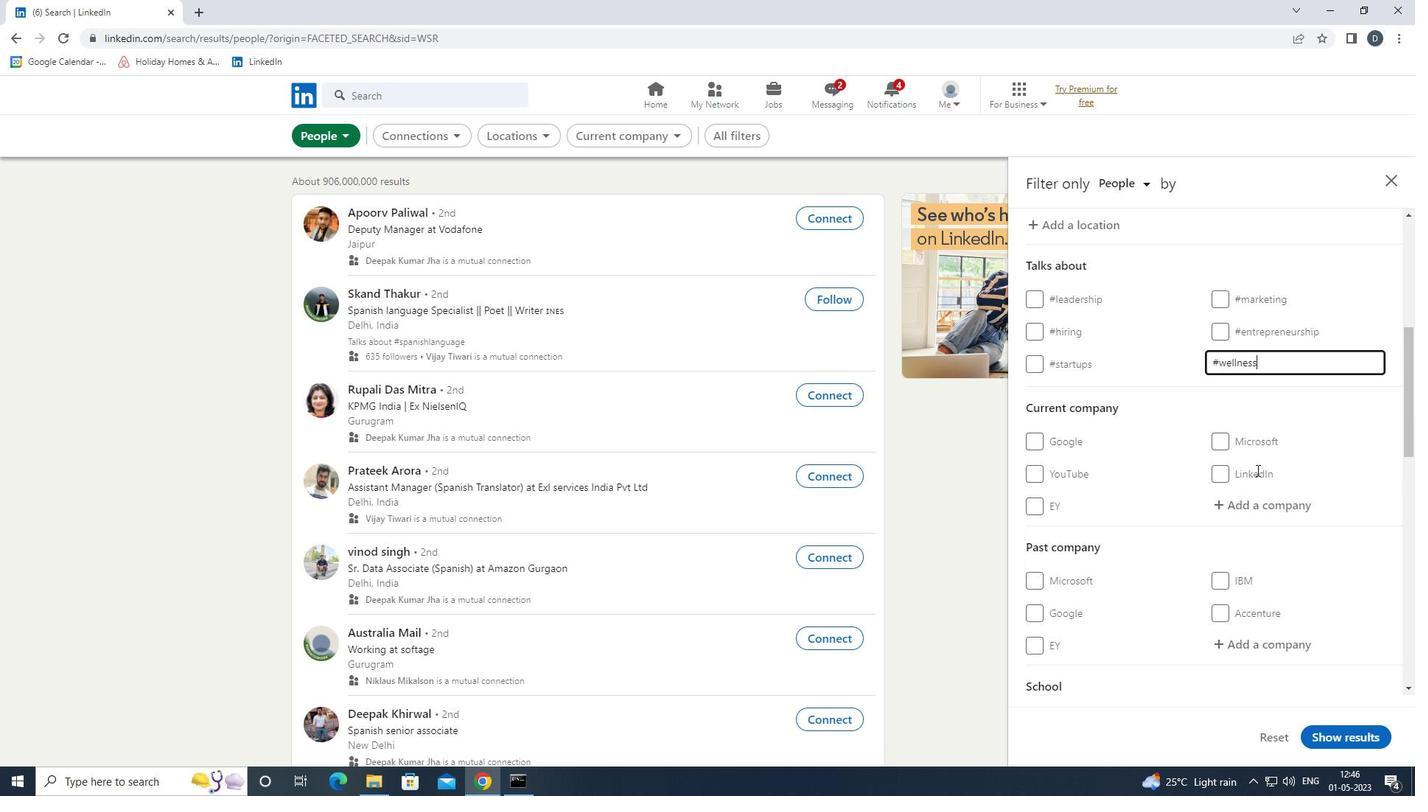 
Action: Mouse scrolled (1257, 469) with delta (0, 0)
Screenshot: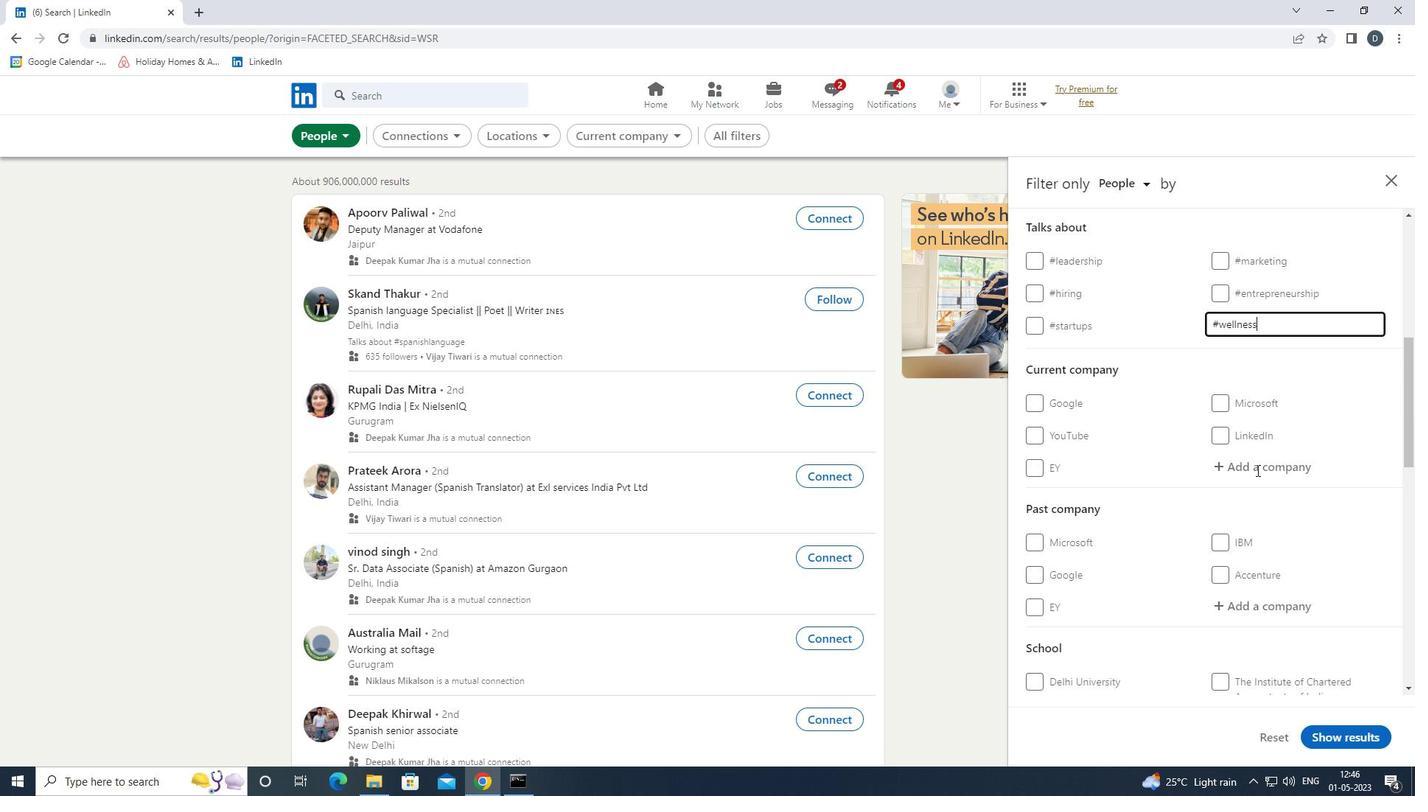 
Action: Mouse scrolled (1257, 469) with delta (0, 0)
Screenshot: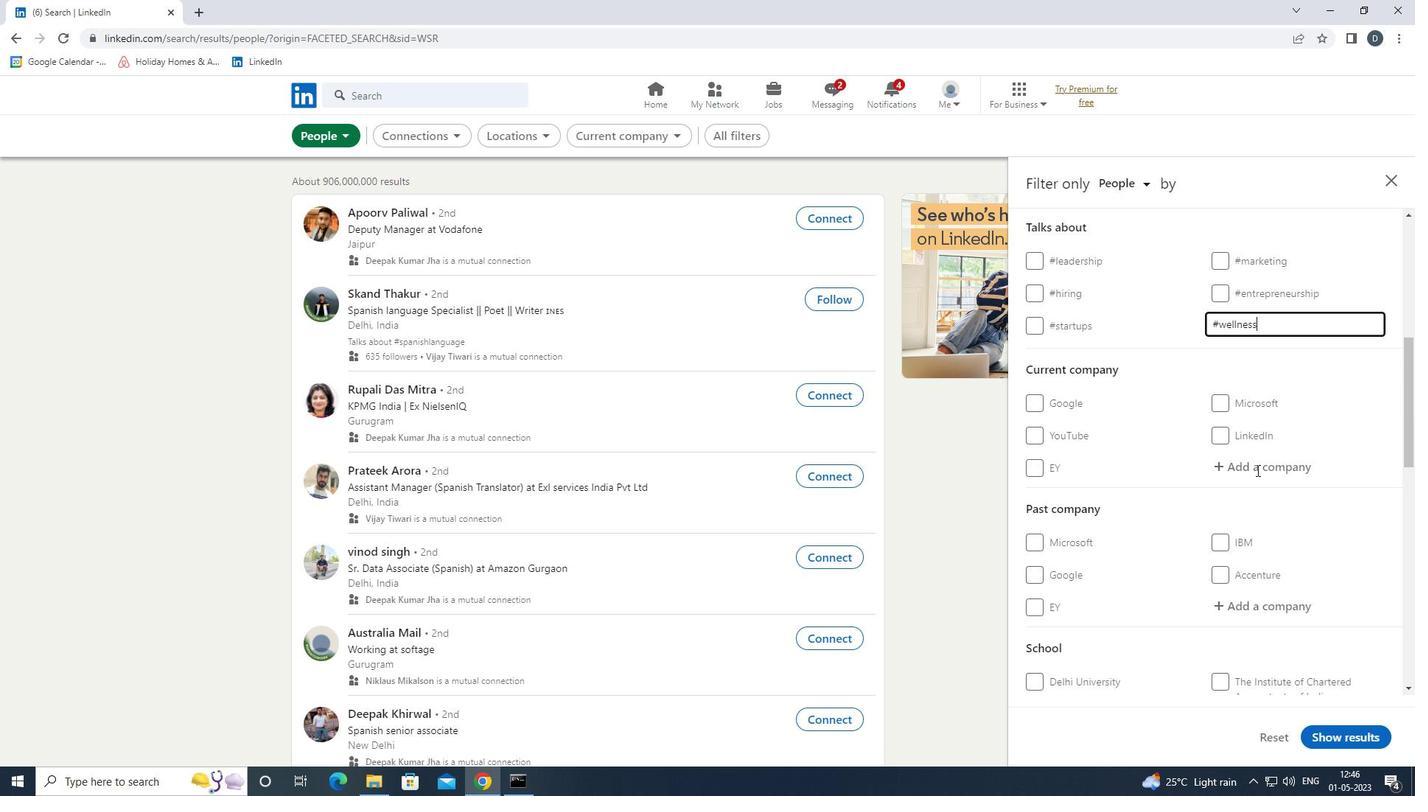
Action: Mouse scrolled (1257, 469) with delta (0, 0)
Screenshot: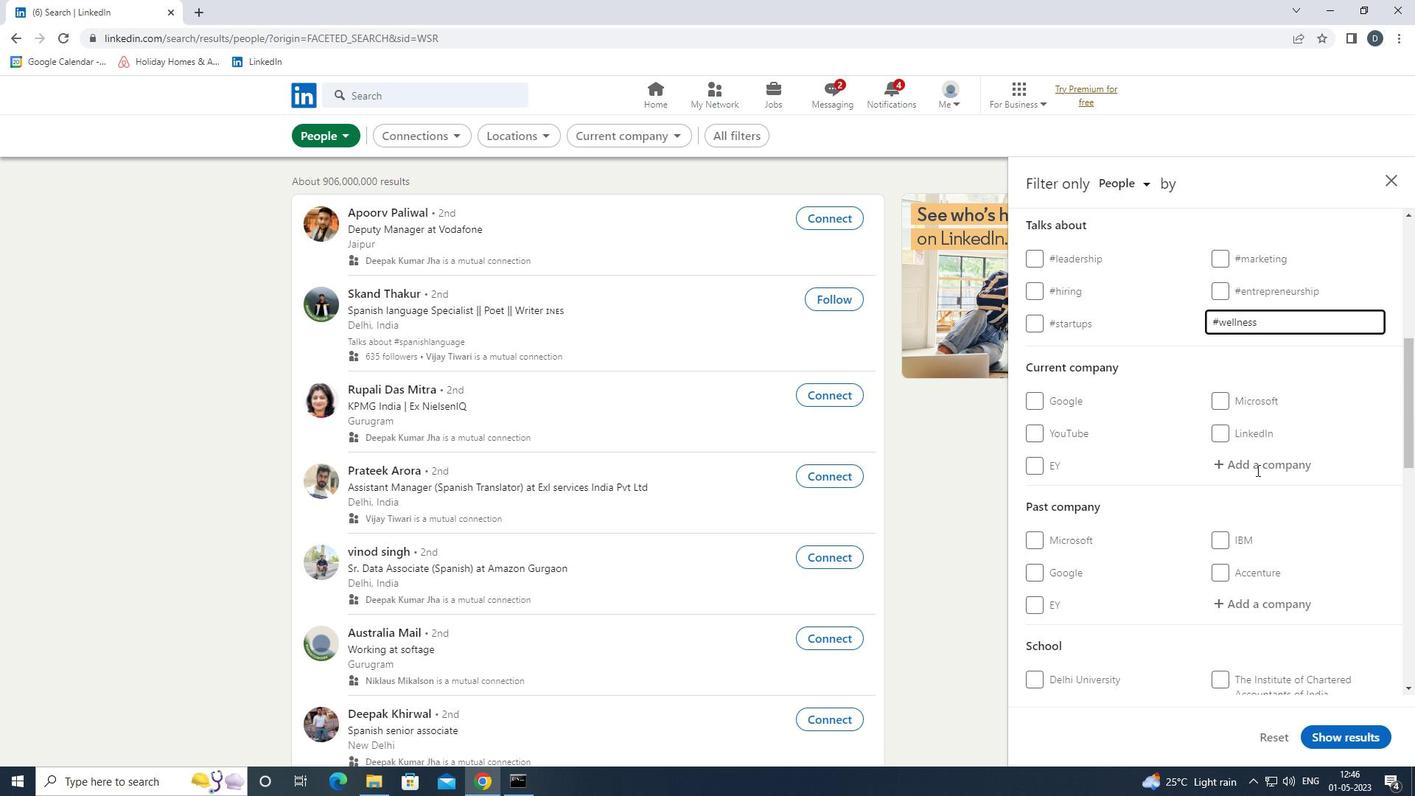 
Action: Mouse scrolled (1257, 469) with delta (0, 0)
Screenshot: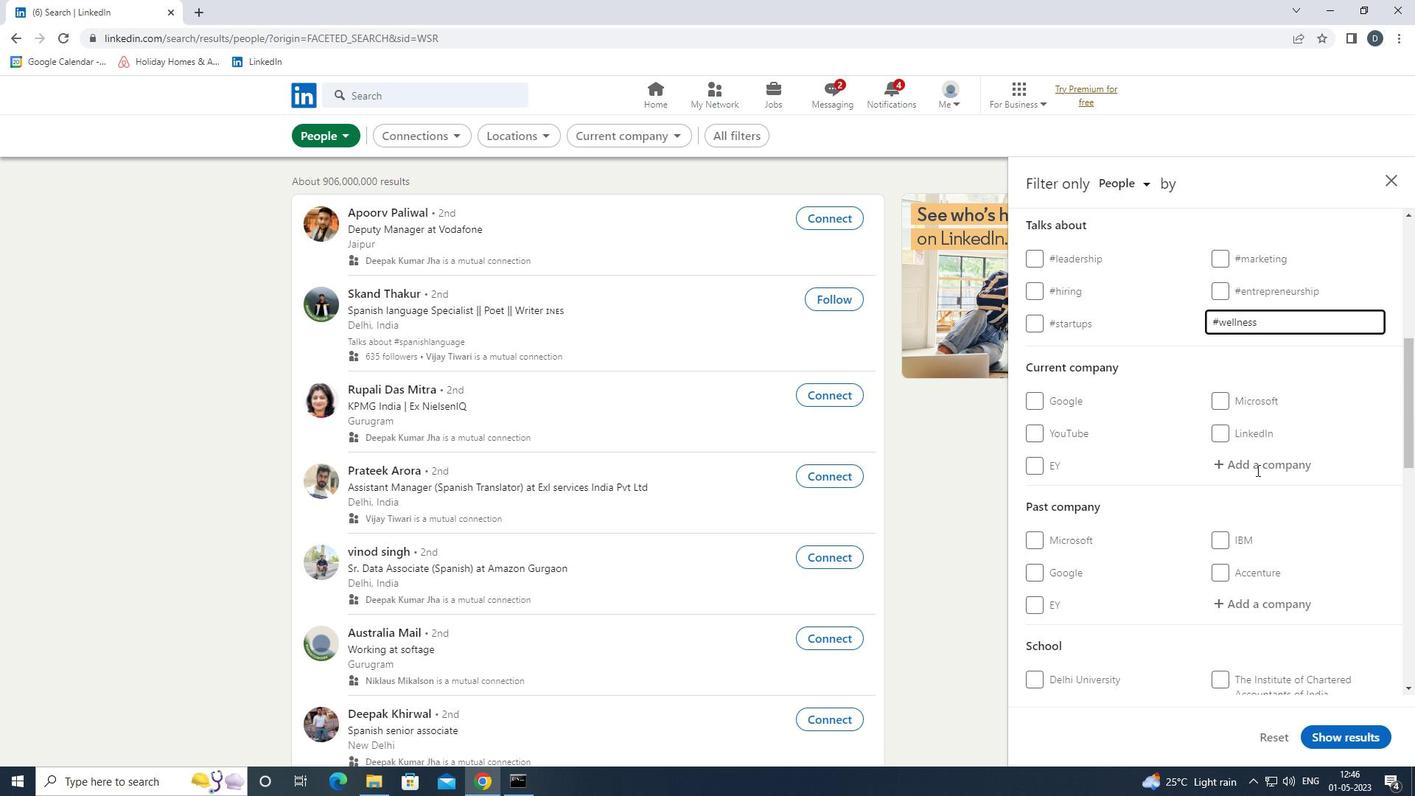 
Action: Mouse scrolled (1257, 469) with delta (0, 0)
Screenshot: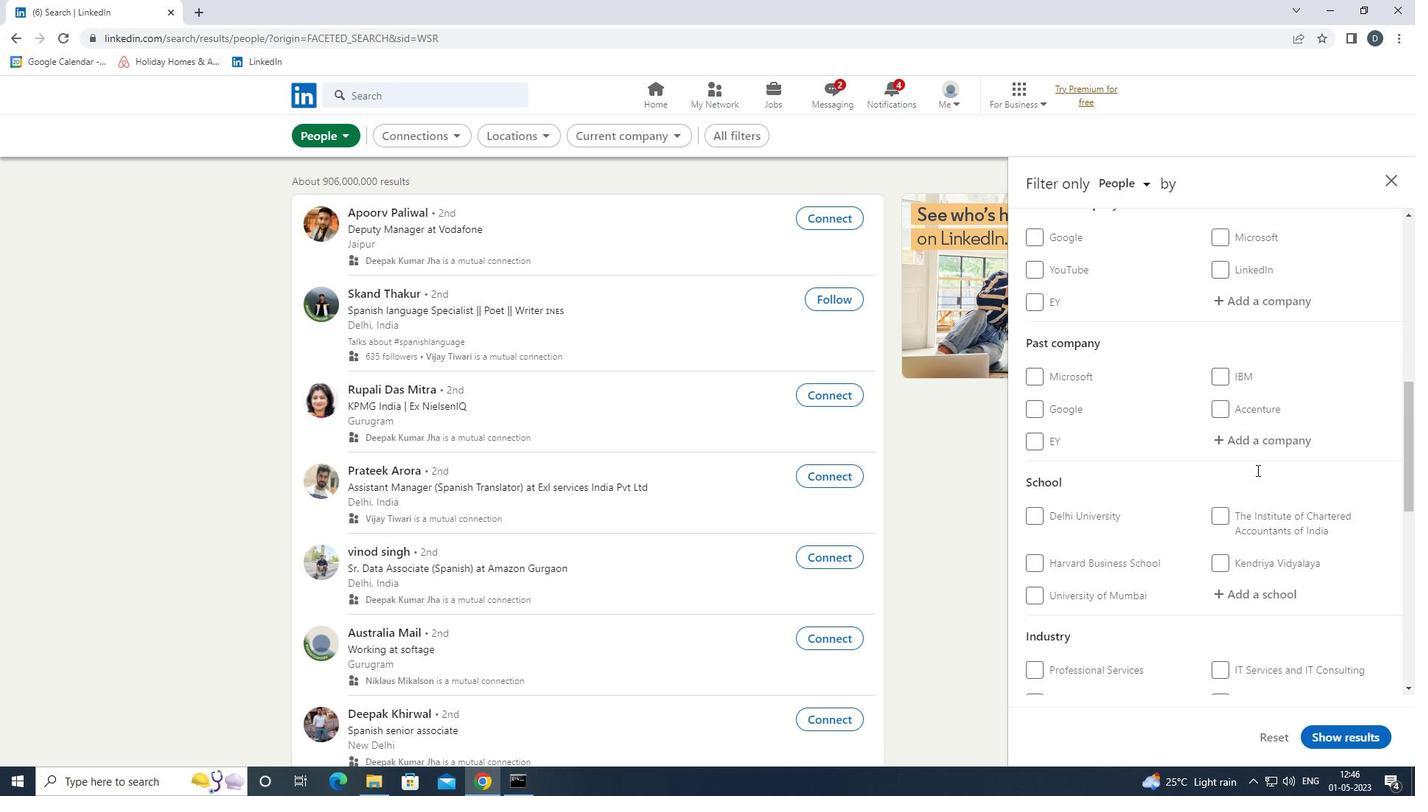 
Action: Mouse scrolled (1257, 469) with delta (0, 0)
Screenshot: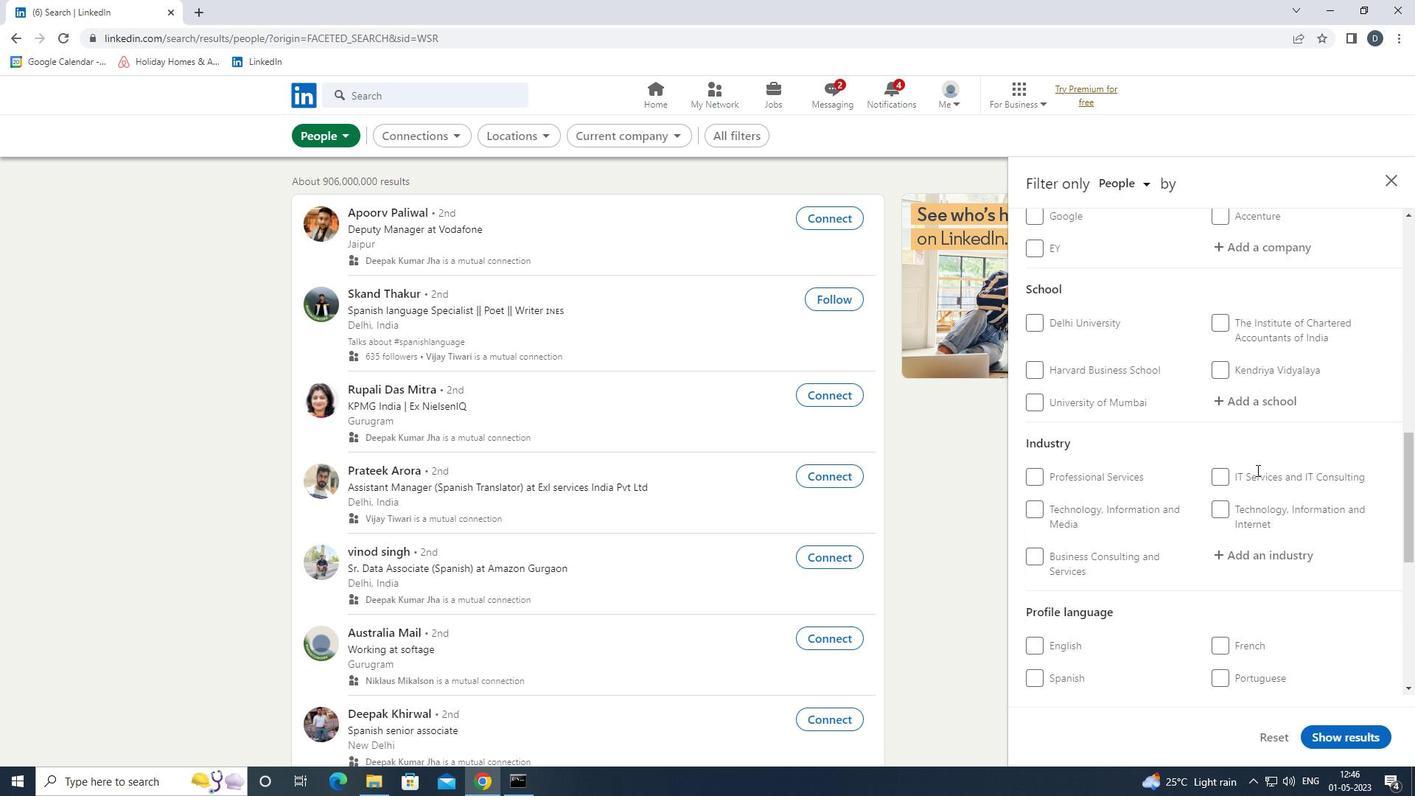 
Action: Mouse scrolled (1257, 469) with delta (0, 0)
Screenshot: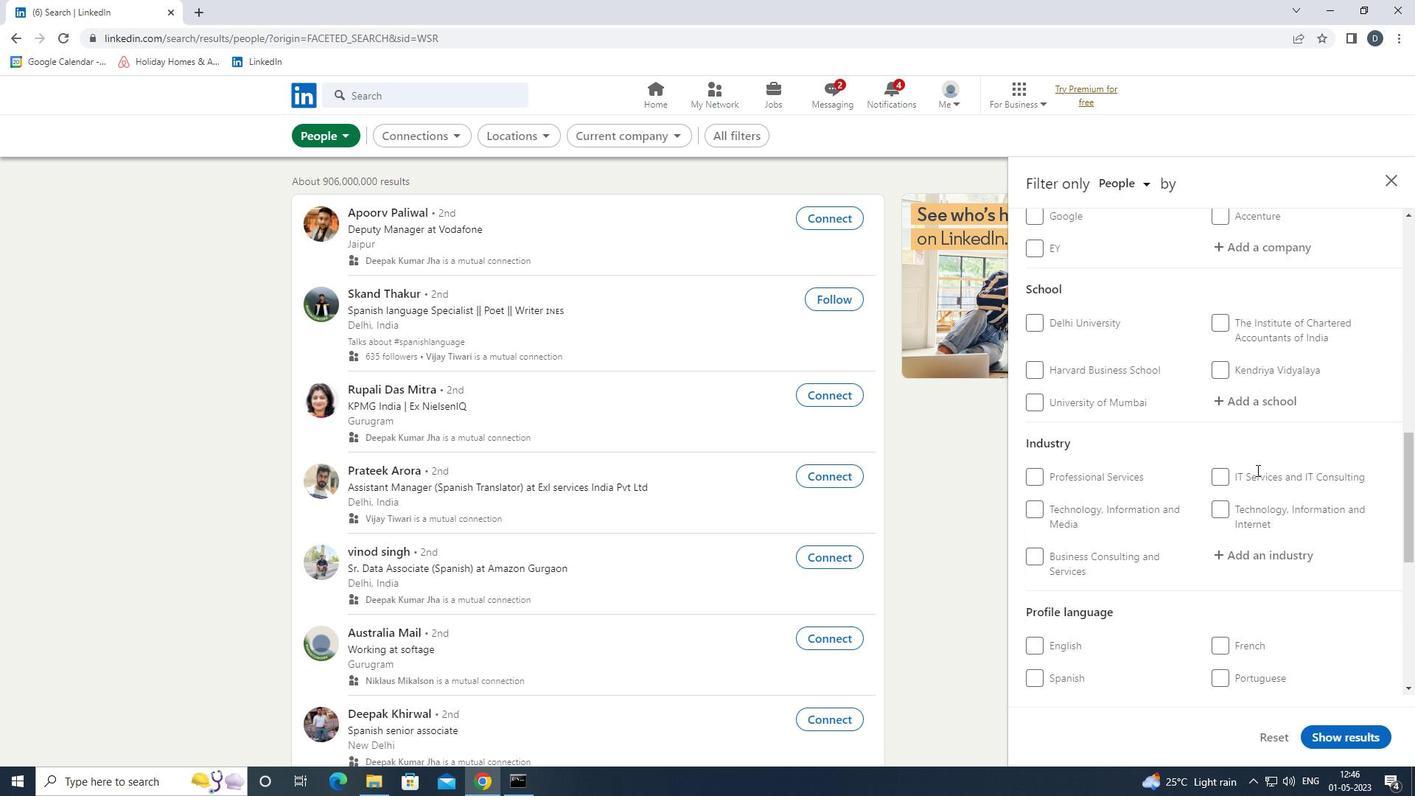 
Action: Mouse scrolled (1257, 469) with delta (0, 0)
Screenshot: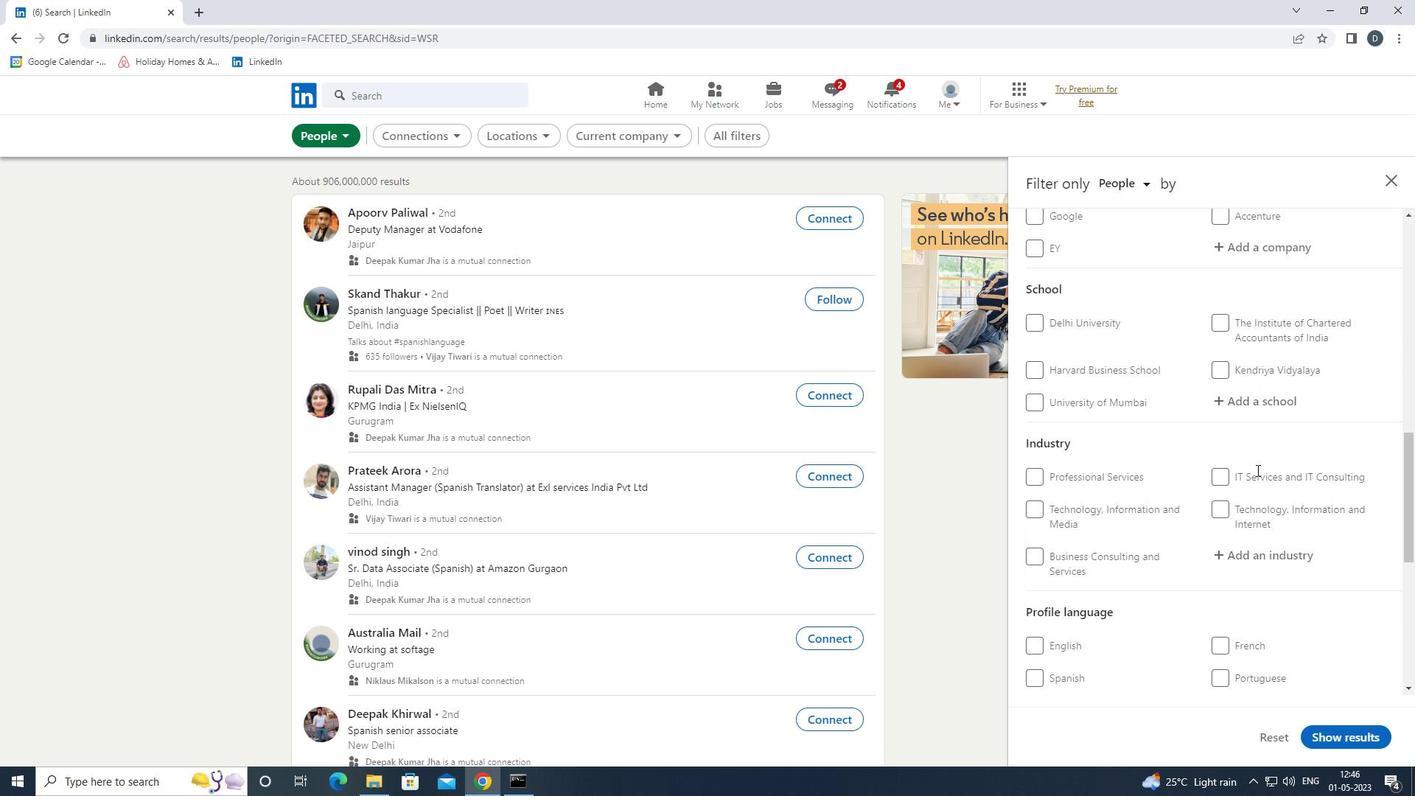 
Action: Mouse moved to (1220, 339)
Screenshot: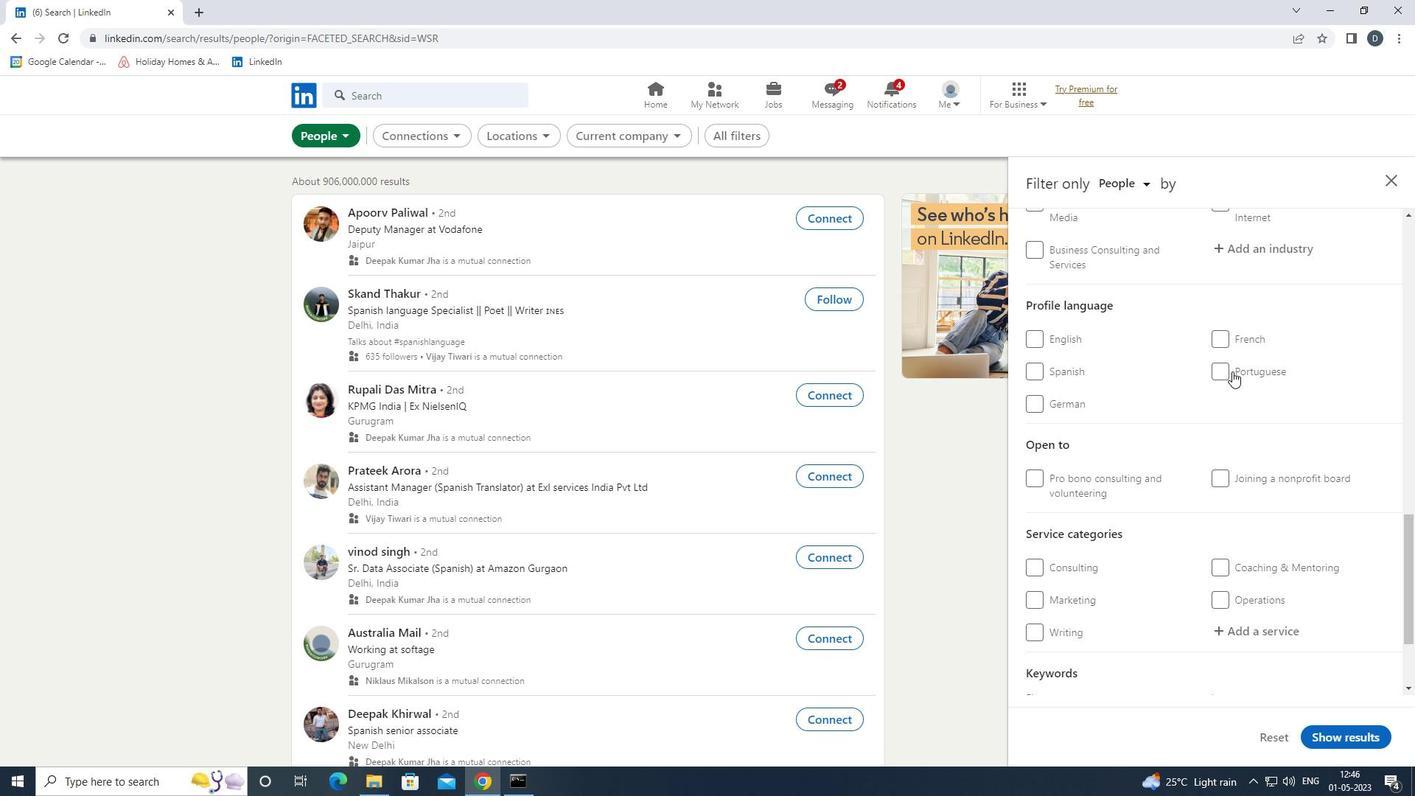 
Action: Mouse pressed left at (1220, 339)
Screenshot: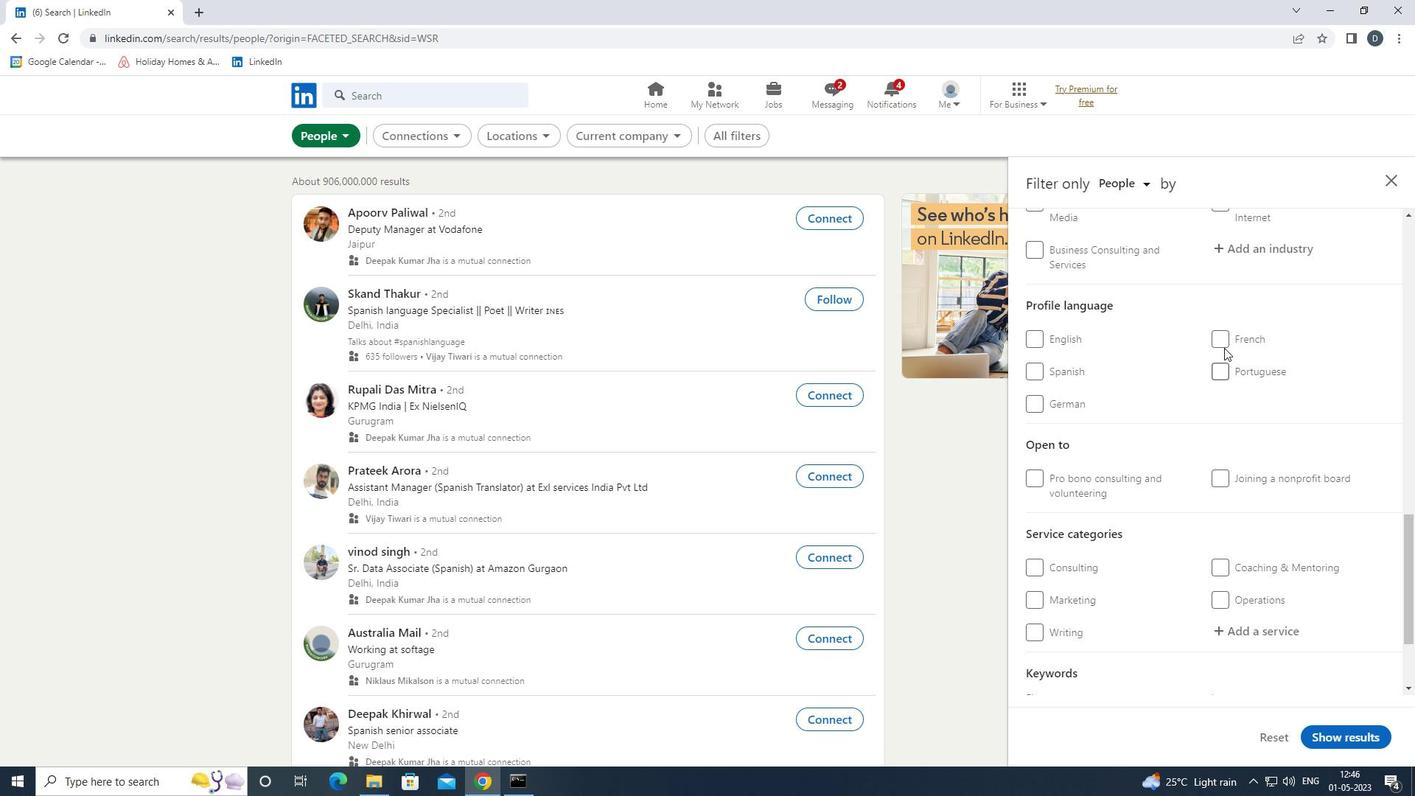 
Action: Mouse moved to (1219, 348)
Screenshot: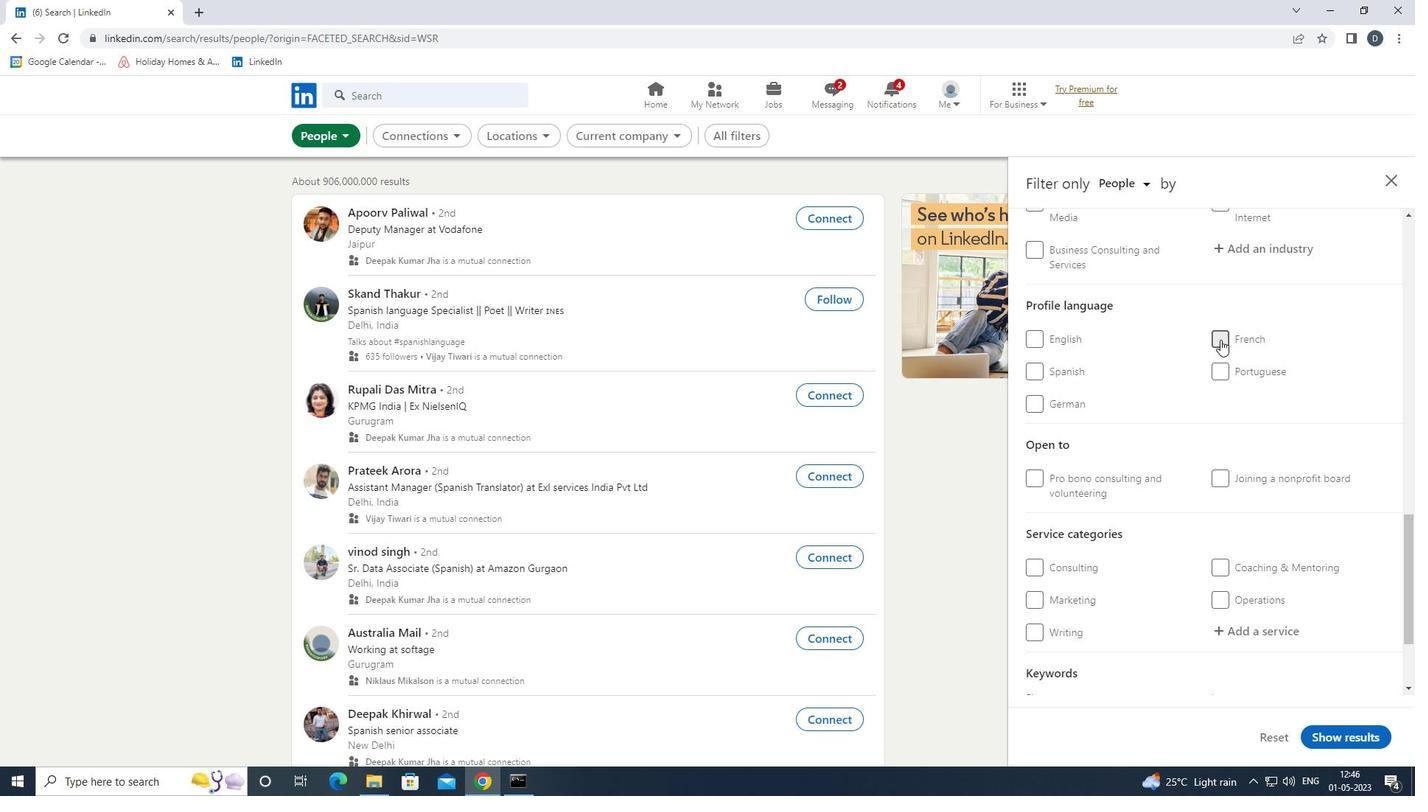 
Action: Mouse scrolled (1219, 348) with delta (0, 0)
Screenshot: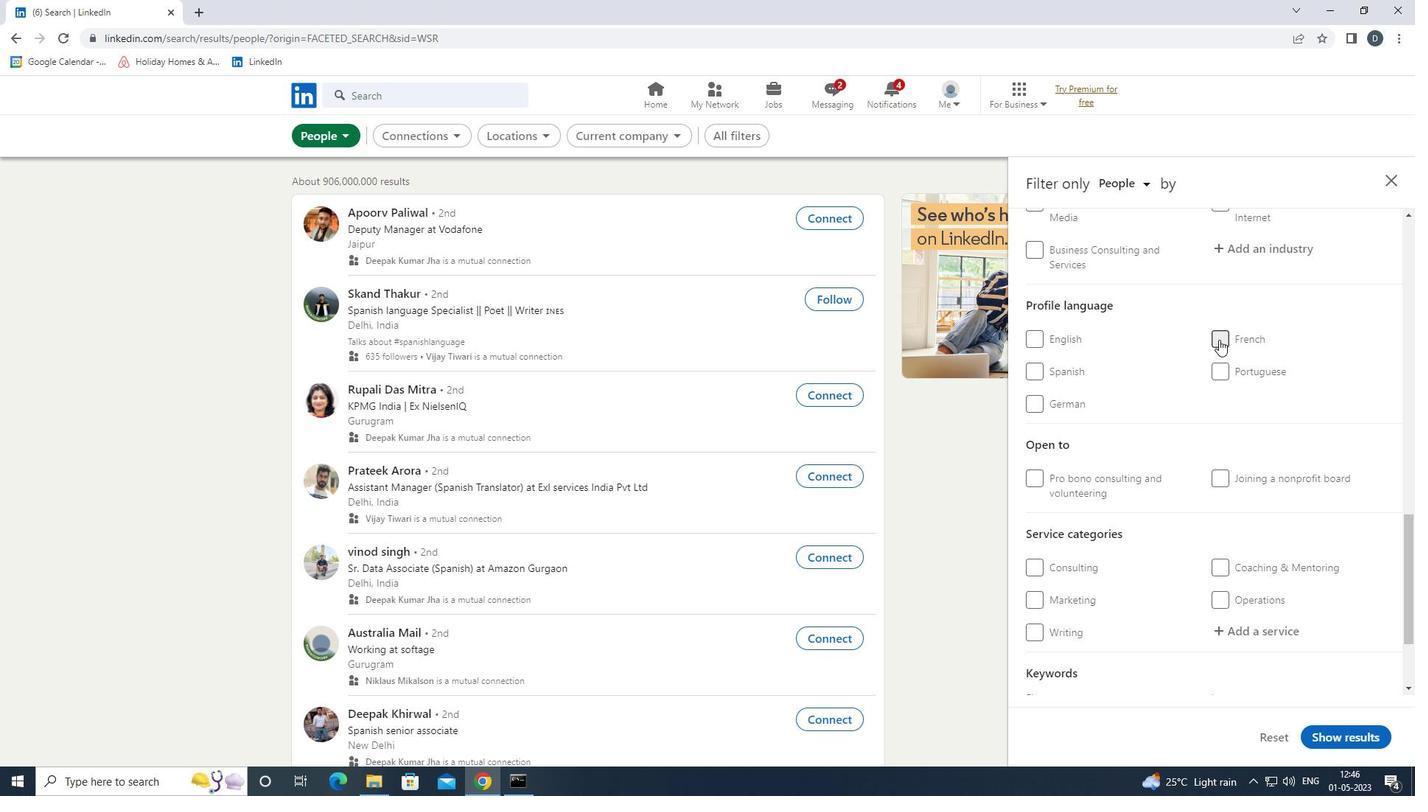 
Action: Mouse scrolled (1219, 348) with delta (0, 0)
Screenshot: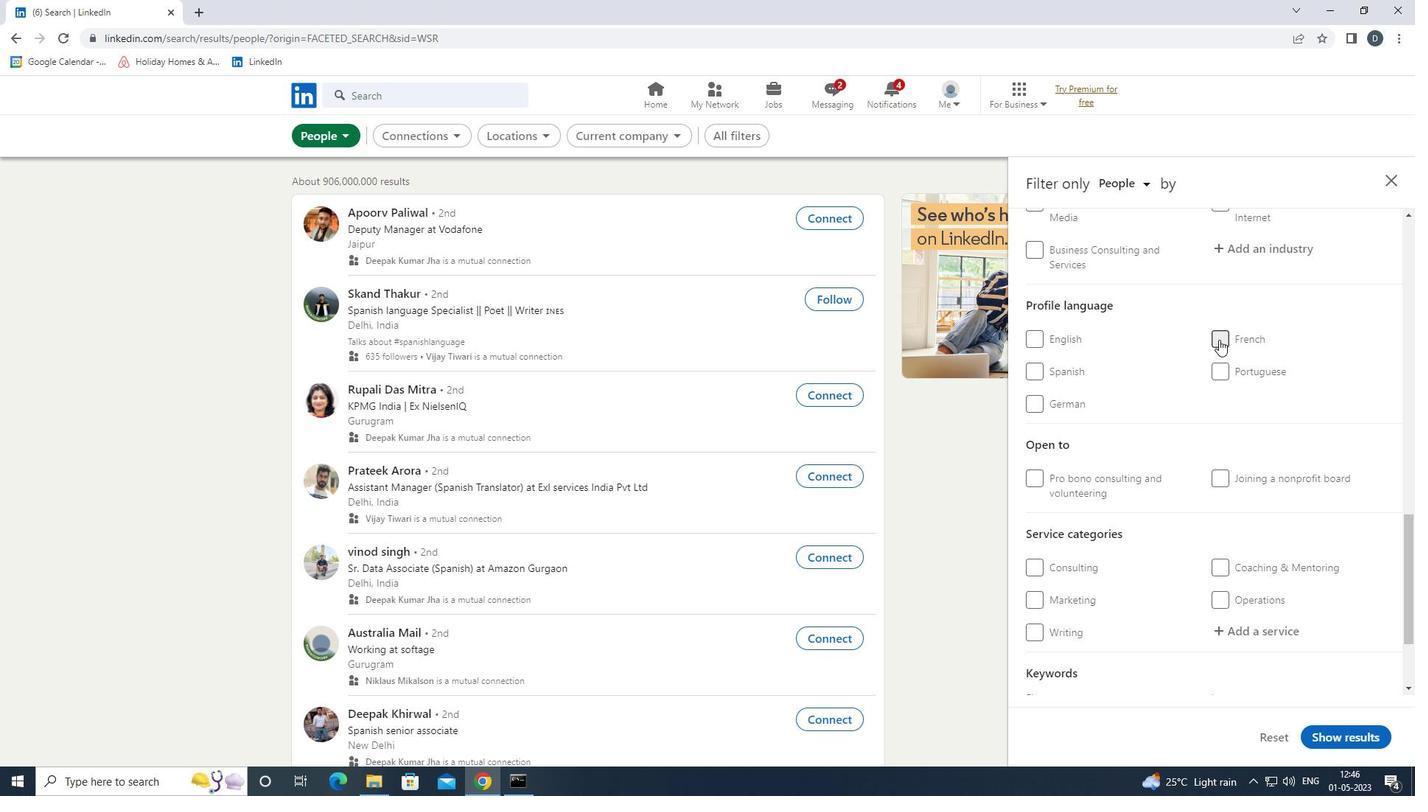 
Action: Mouse scrolled (1219, 348) with delta (0, 0)
Screenshot: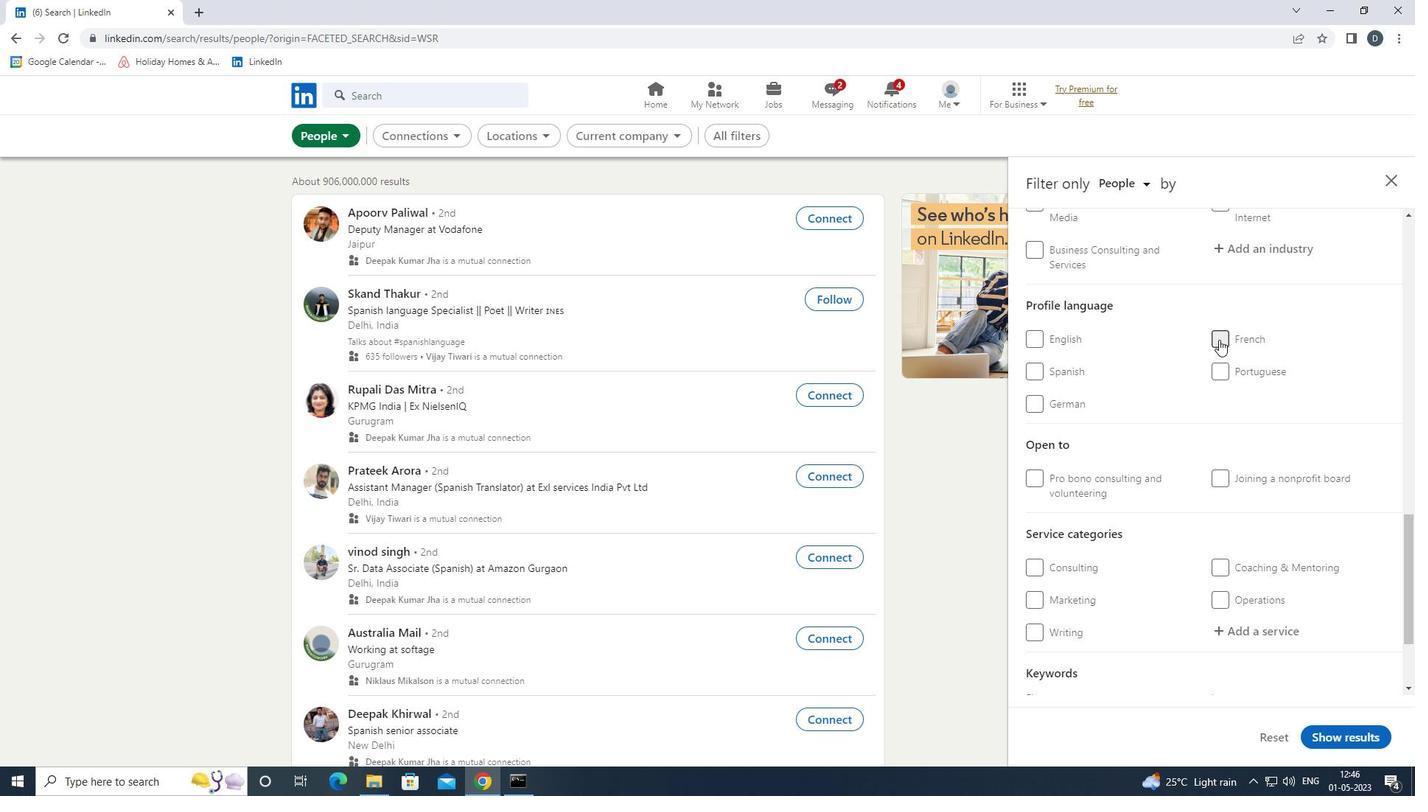 
Action: Mouse scrolled (1219, 348) with delta (0, 0)
Screenshot: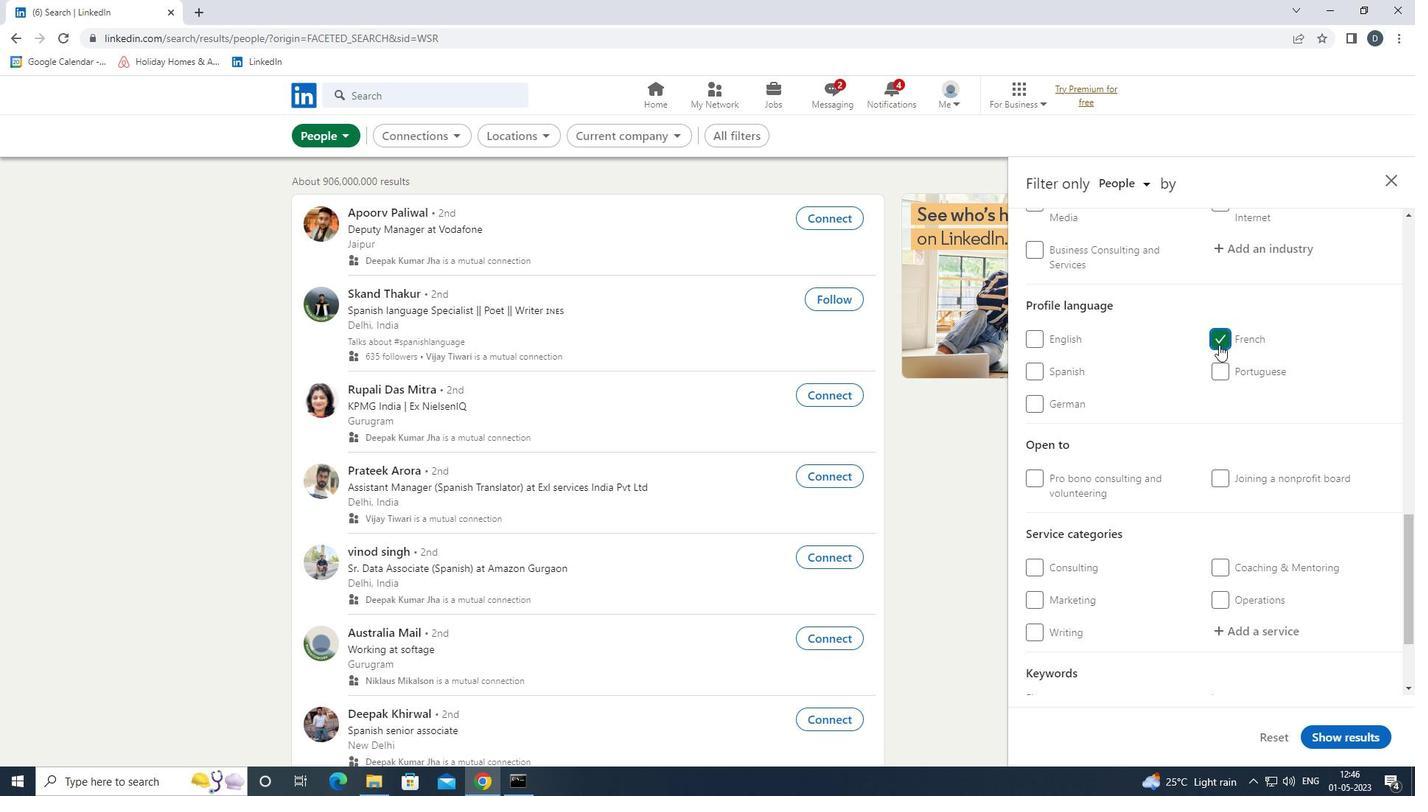 
Action: Mouse scrolled (1219, 348) with delta (0, 0)
Screenshot: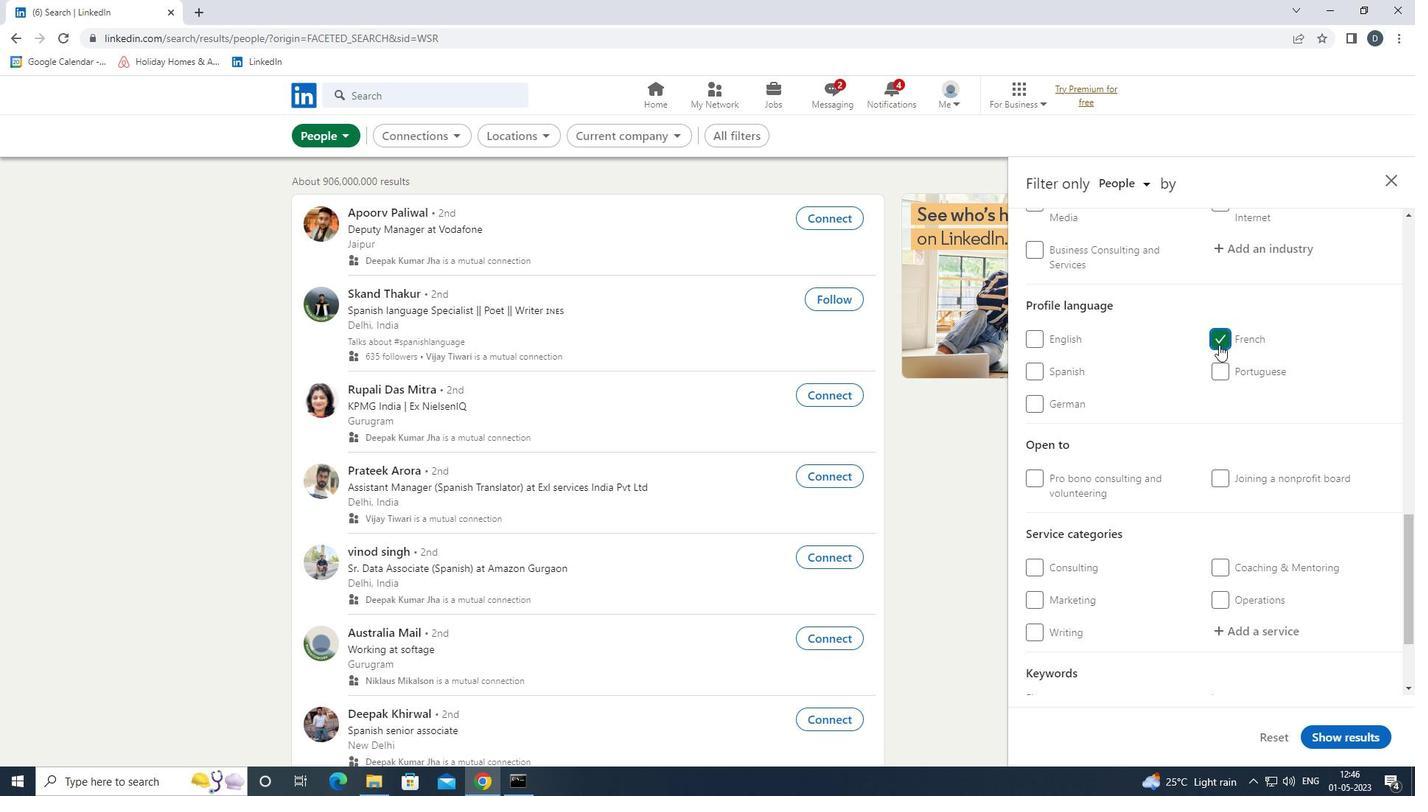 
Action: Mouse moved to (1218, 353)
Screenshot: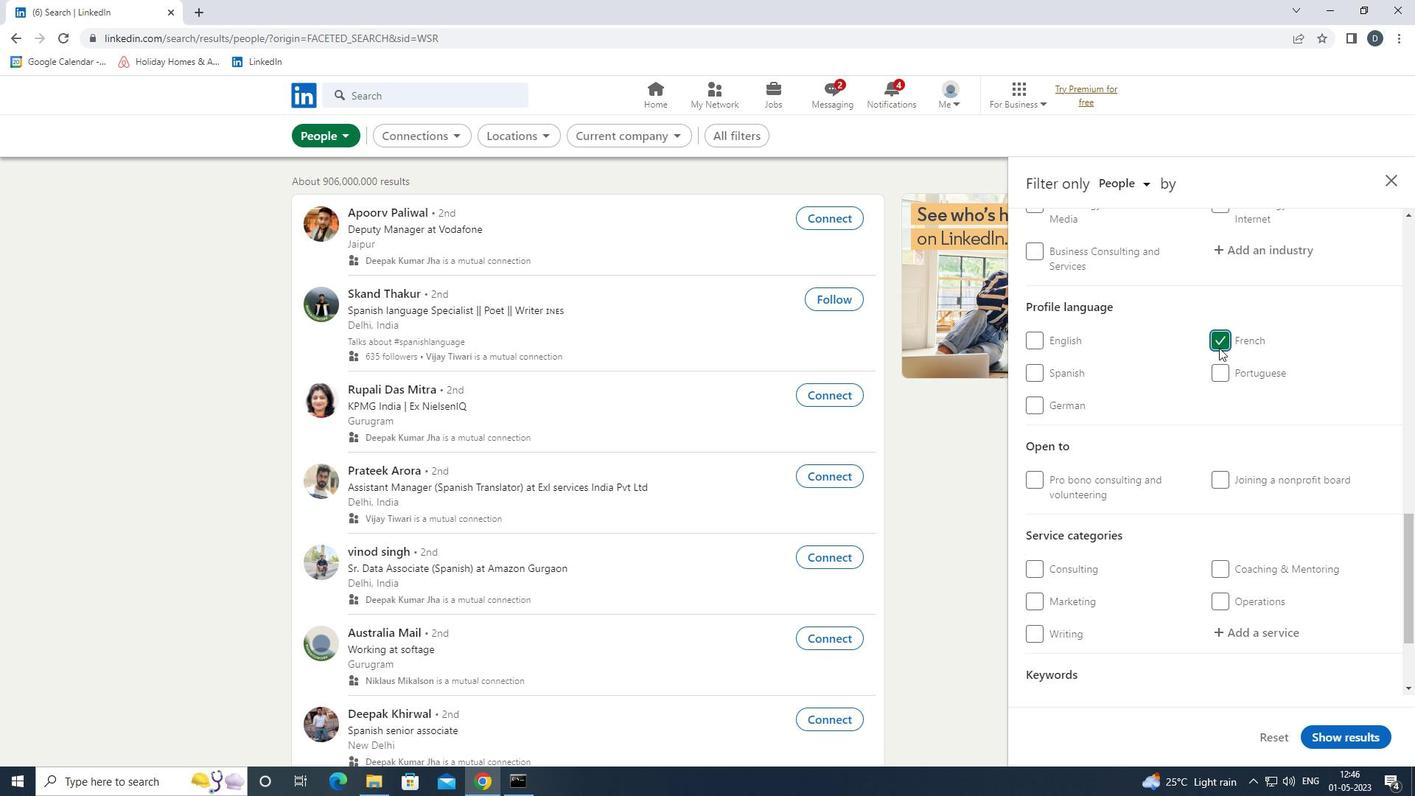 
Action: Mouse scrolled (1218, 354) with delta (0, 0)
Screenshot: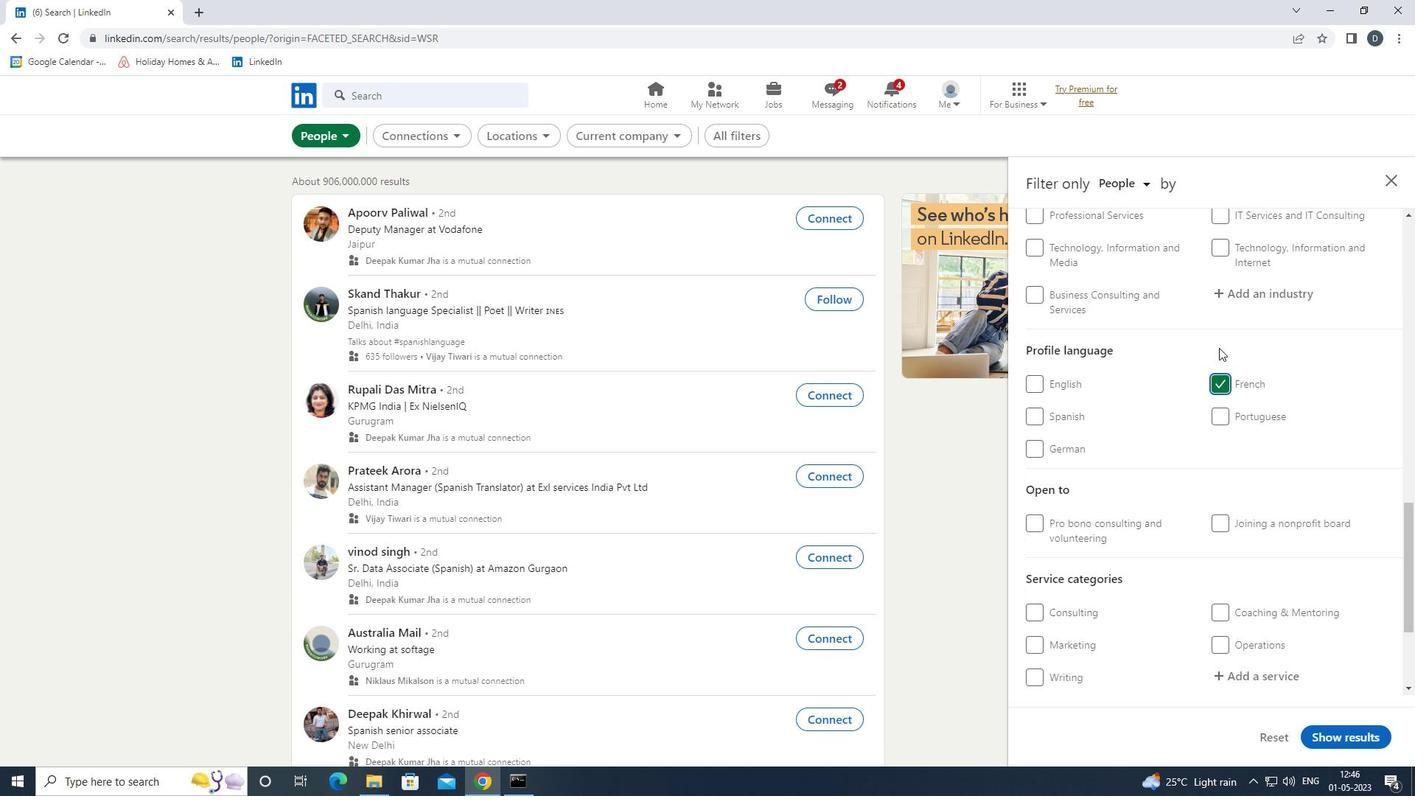 
Action: Mouse scrolled (1218, 354) with delta (0, 0)
Screenshot: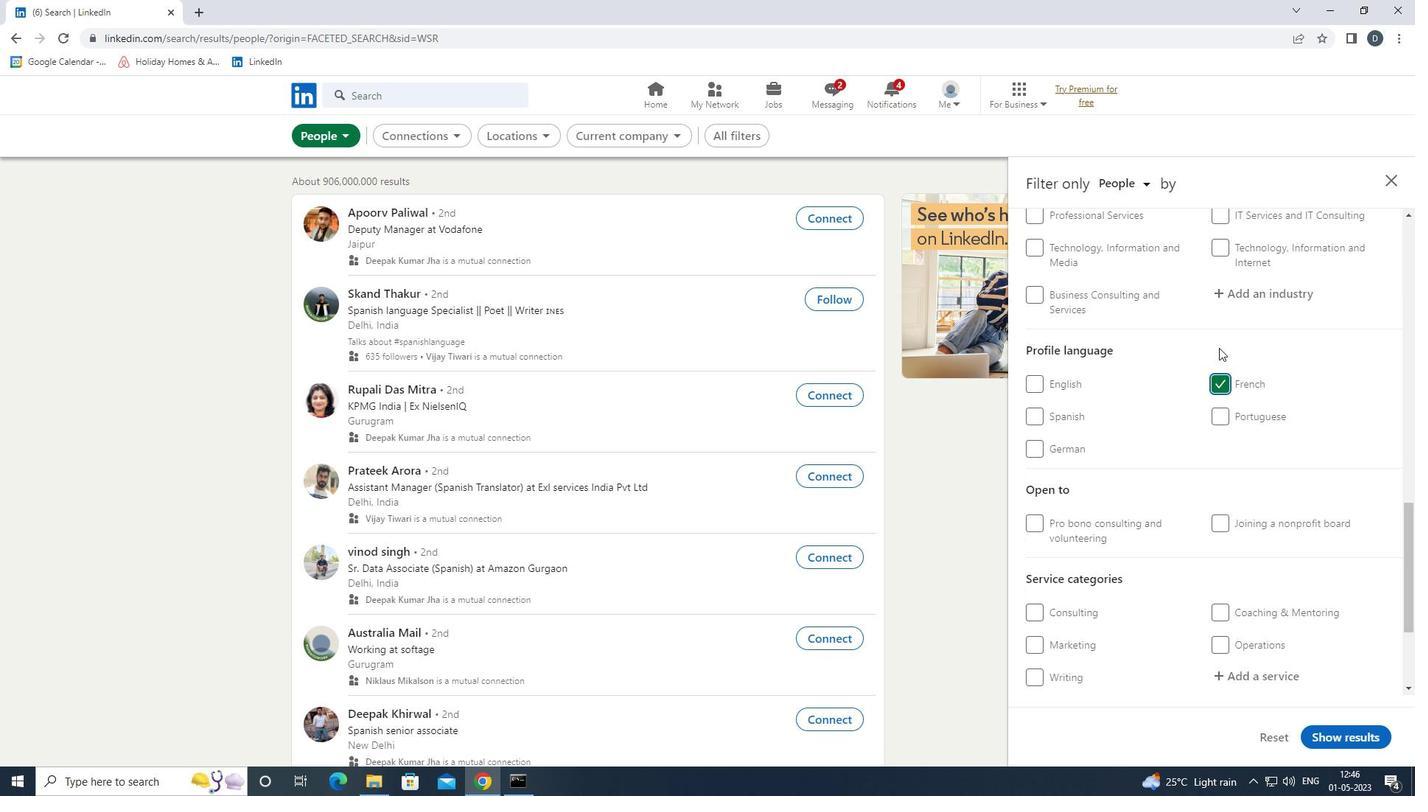 
Action: Mouse scrolled (1218, 354) with delta (0, 0)
Screenshot: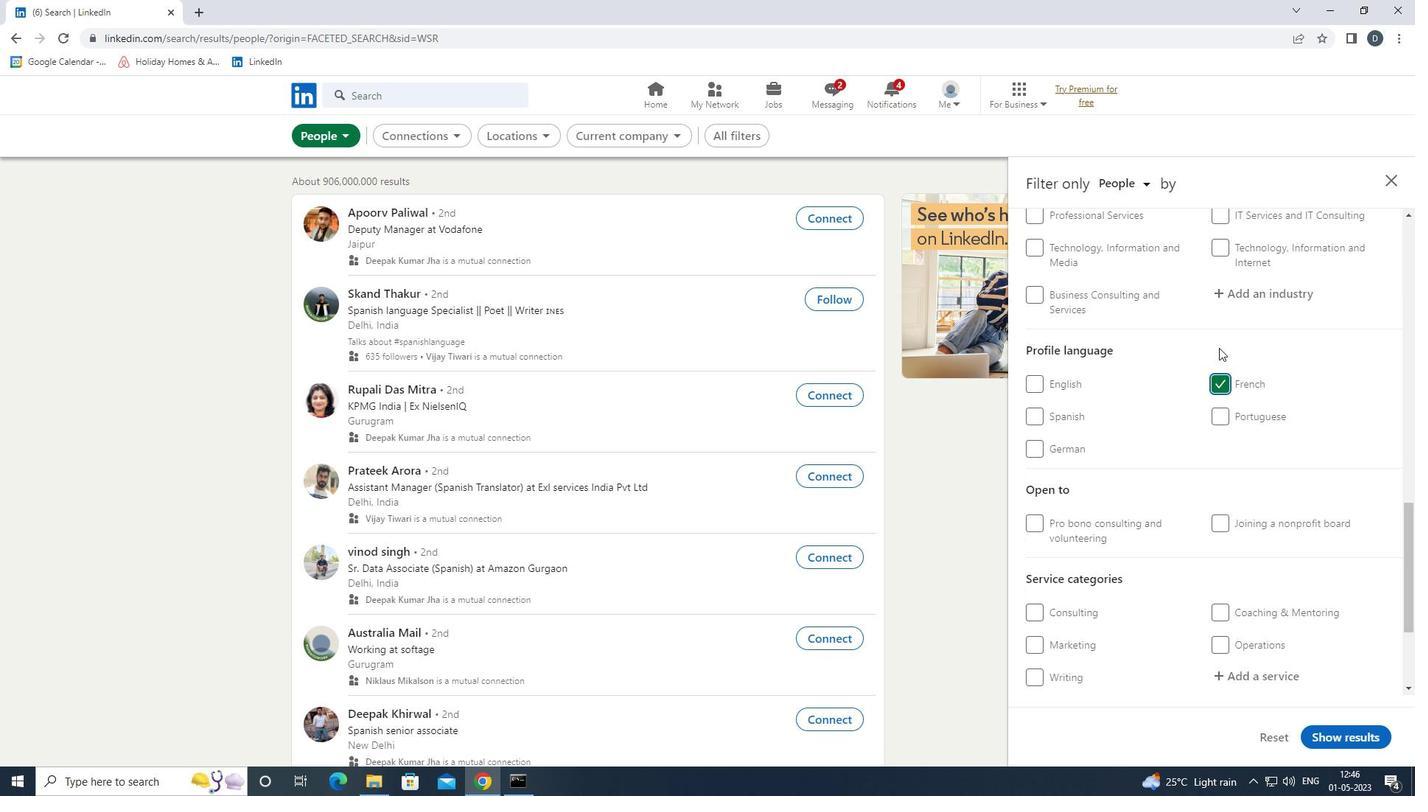 
Action: Mouse scrolled (1218, 354) with delta (0, 0)
Screenshot: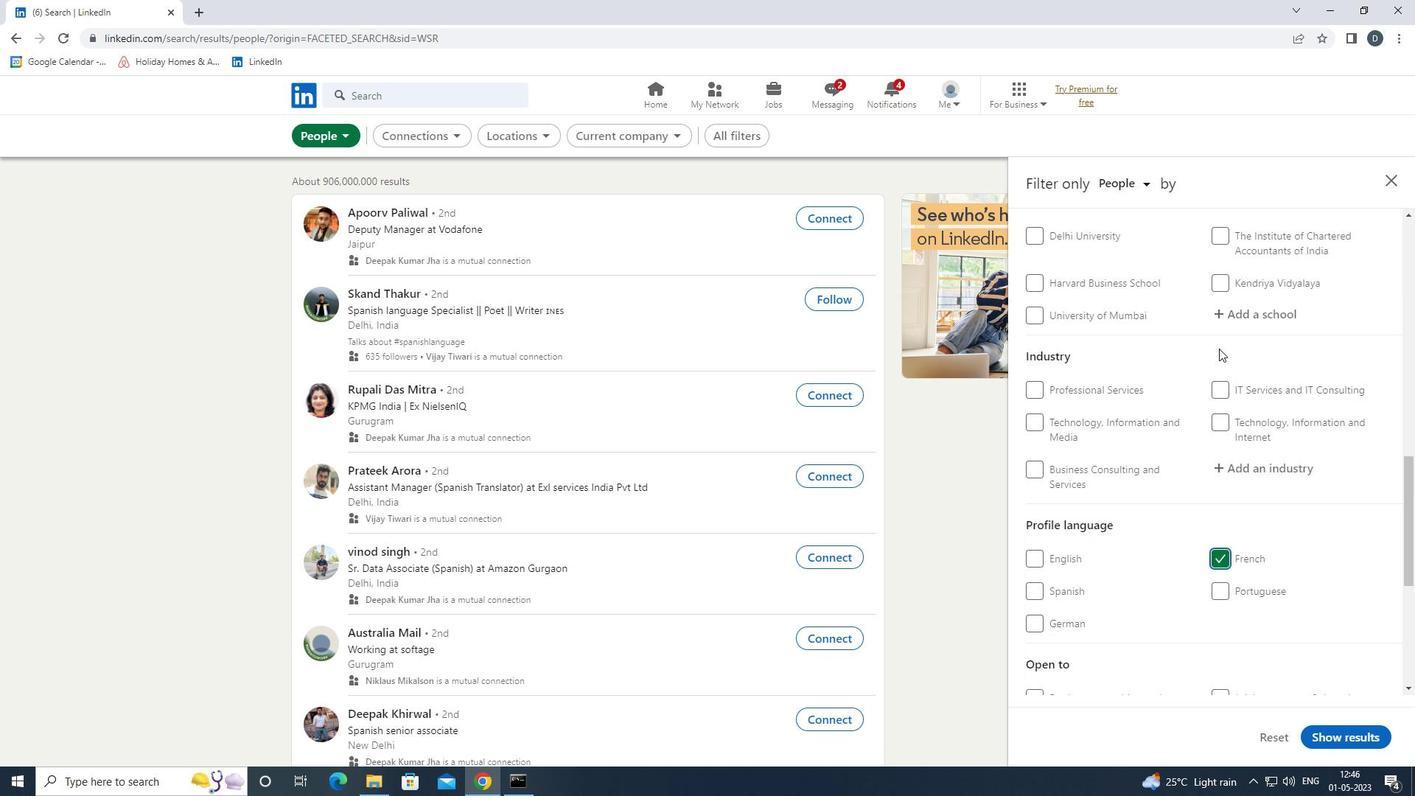 
Action: Mouse scrolled (1218, 354) with delta (0, 0)
Screenshot: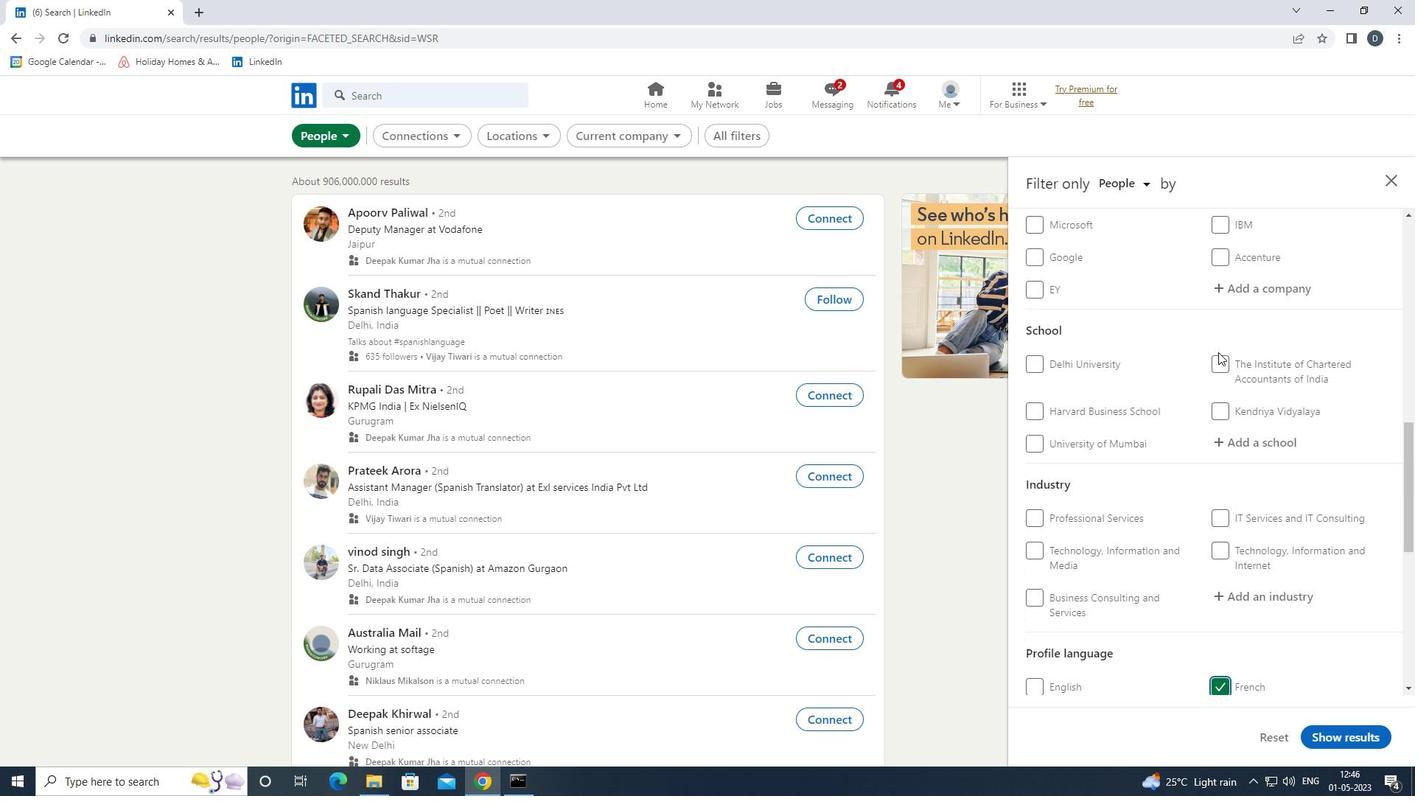
Action: Mouse moved to (1263, 537)
Screenshot: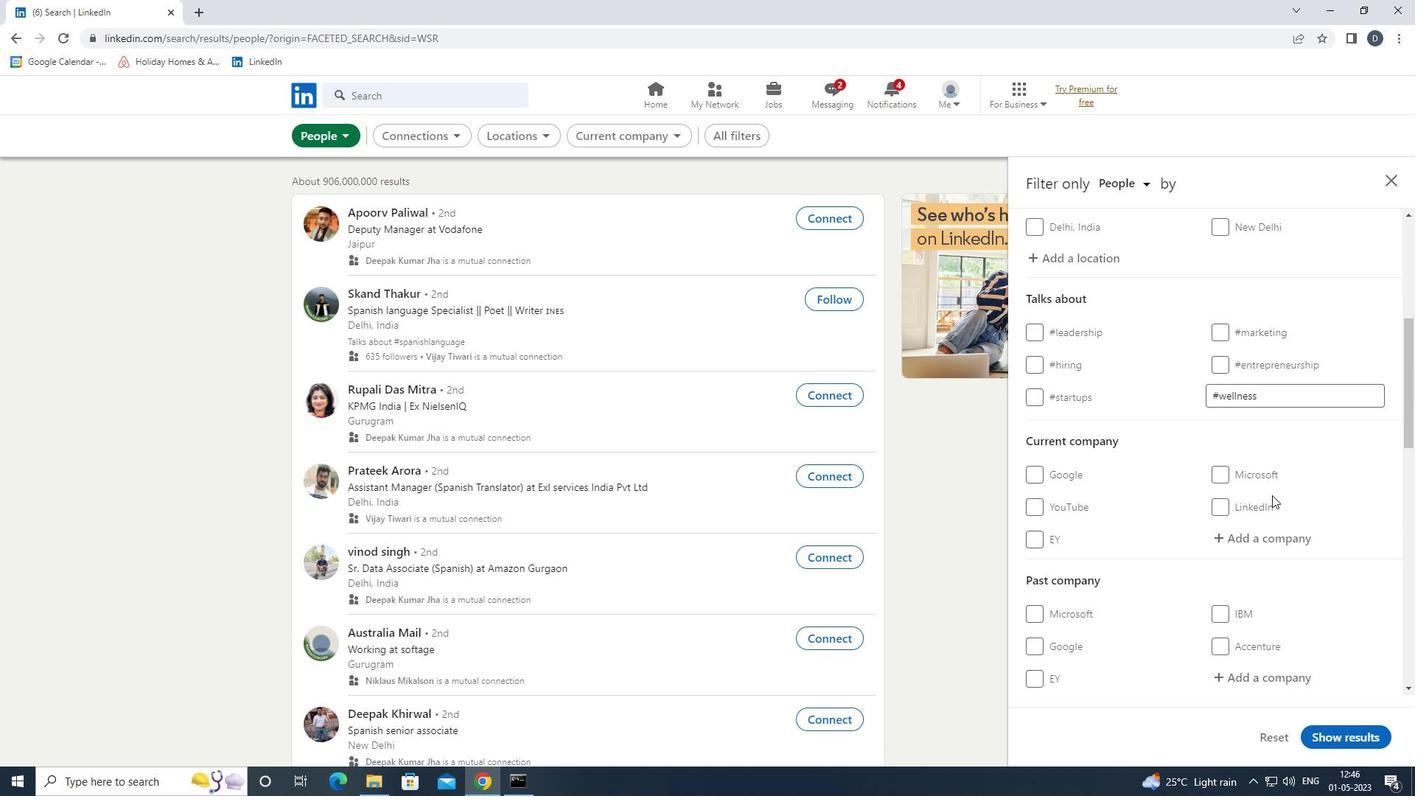 
Action: Mouse pressed left at (1263, 537)
Screenshot: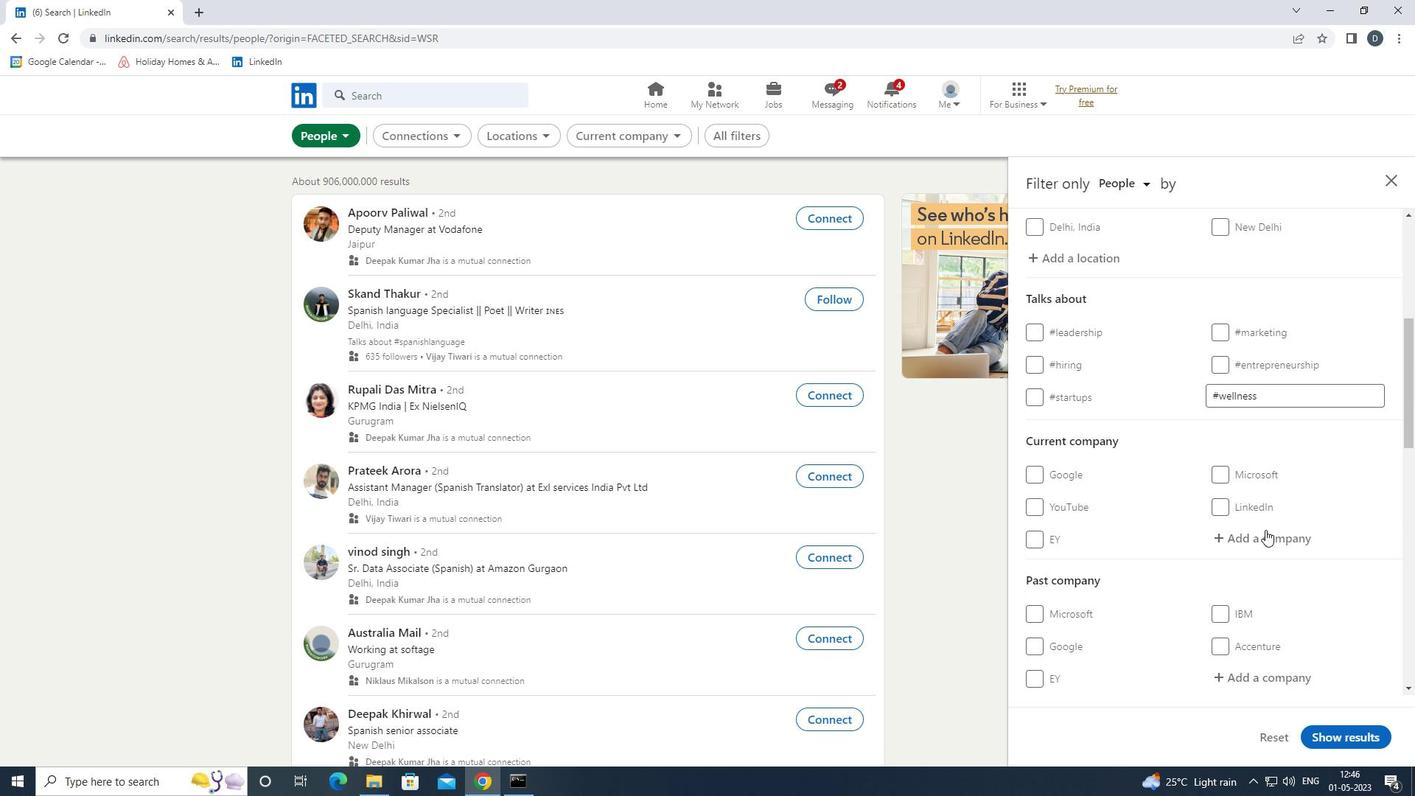 
Action: Key pressed <Key.shift>UNILEVER<Key.down><Key.enter>
Screenshot: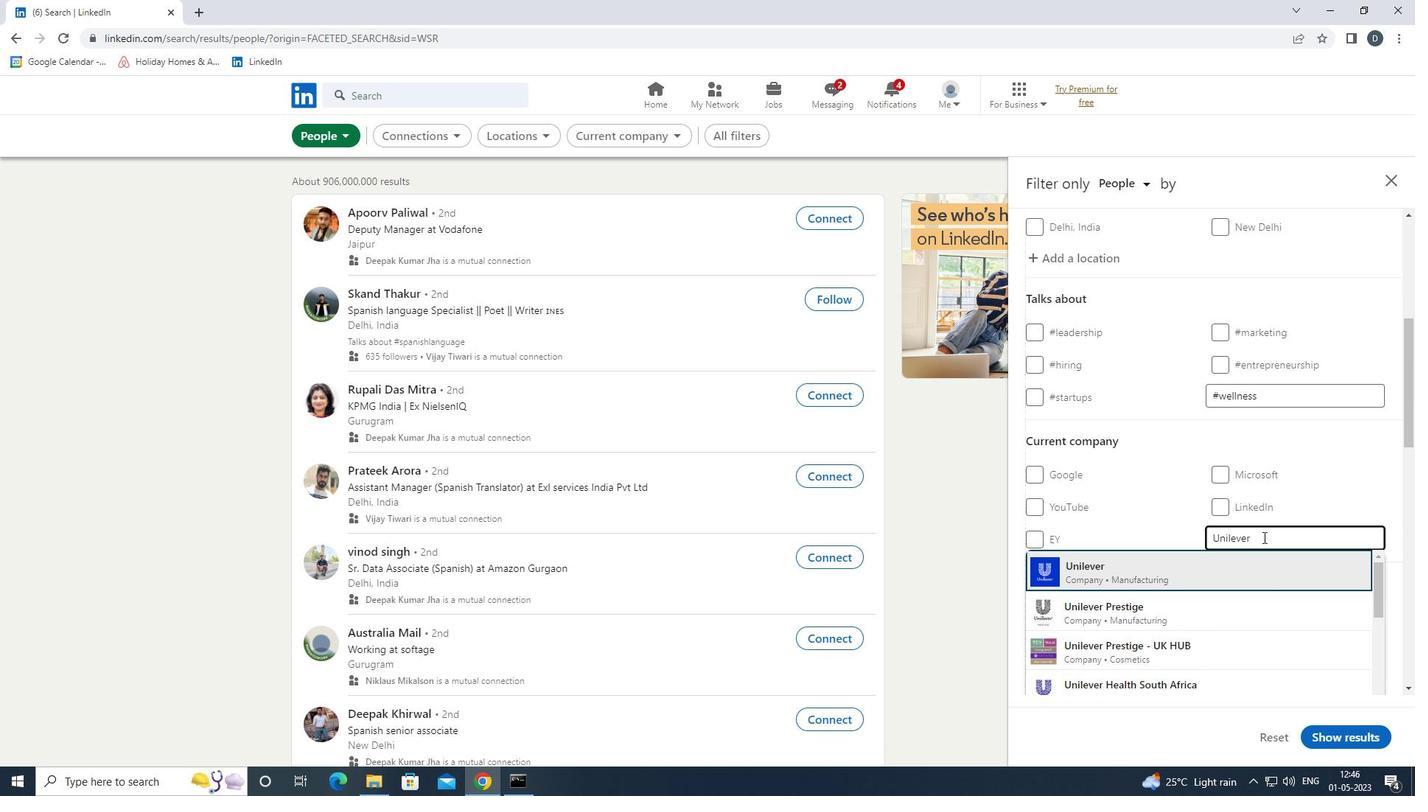 
Action: Mouse moved to (1147, 505)
Screenshot: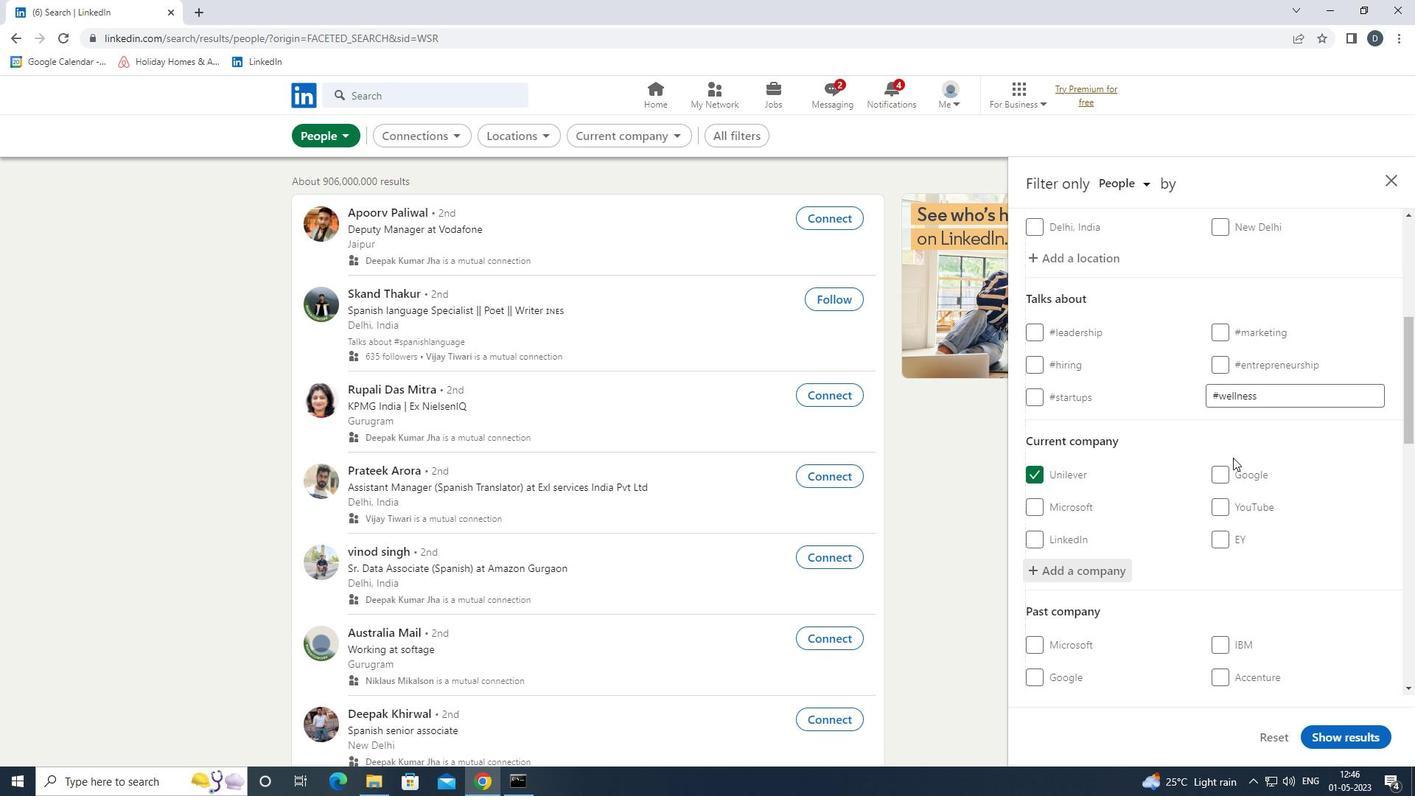 
Action: Mouse scrolled (1147, 505) with delta (0, 0)
Screenshot: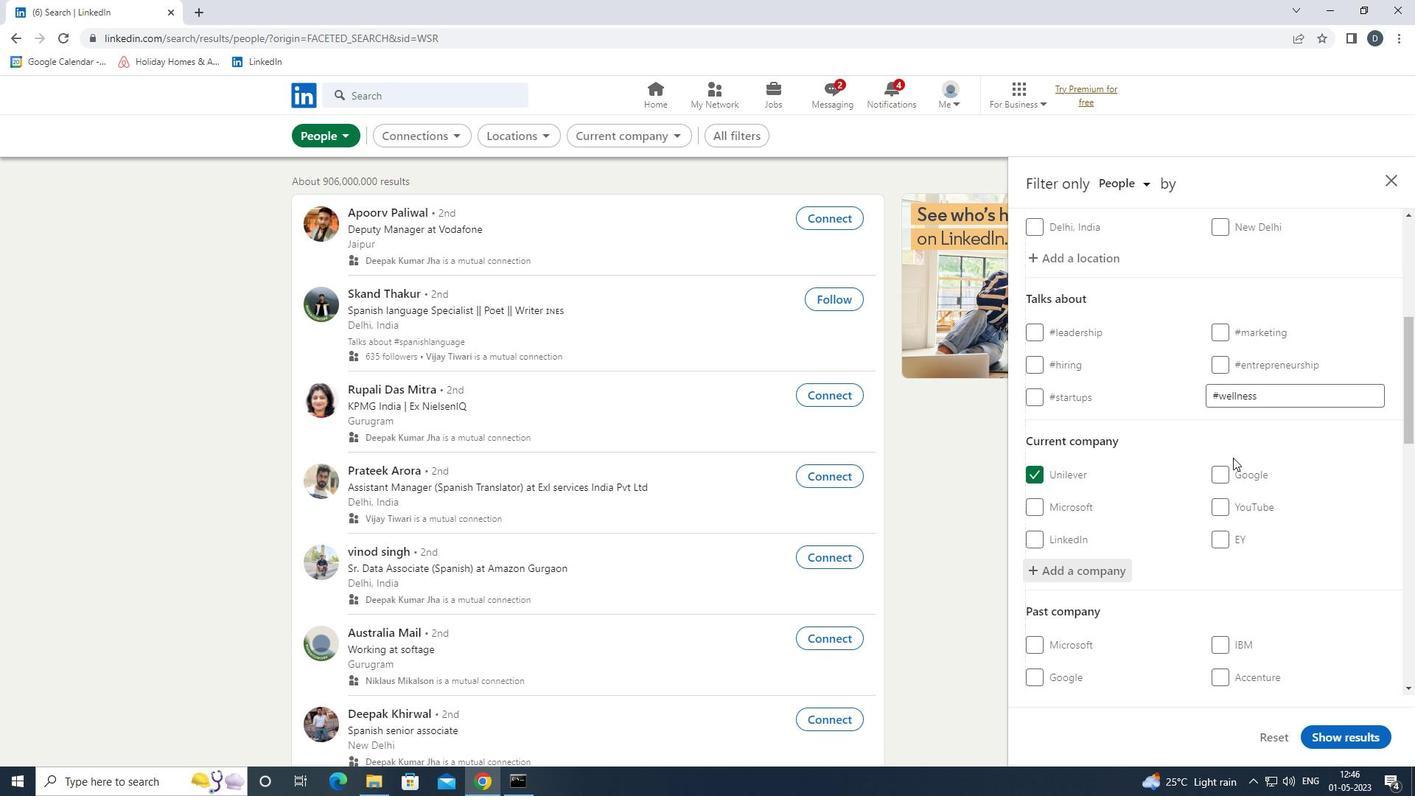 
Action: Mouse moved to (1147, 507)
Screenshot: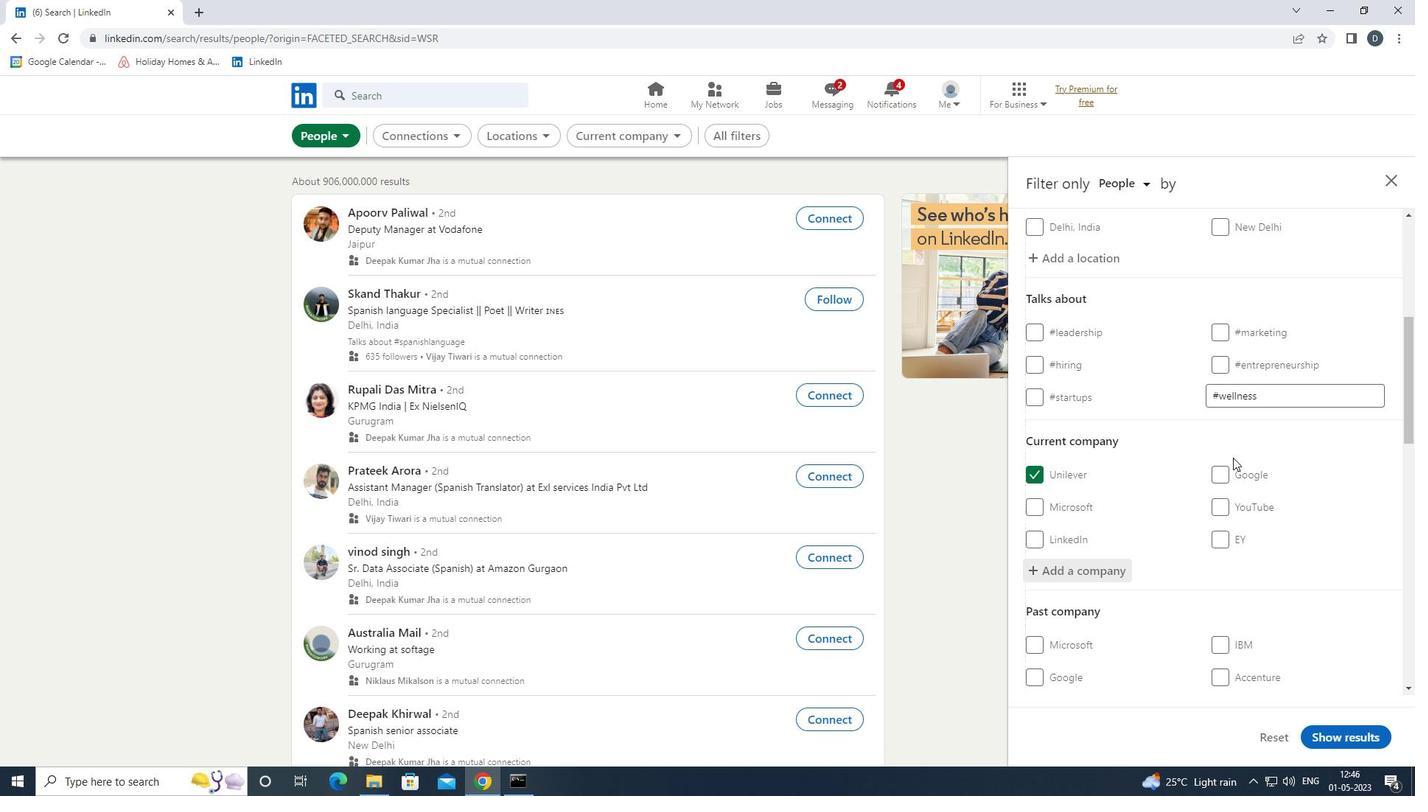 
Action: Mouse scrolled (1147, 506) with delta (0, 0)
Screenshot: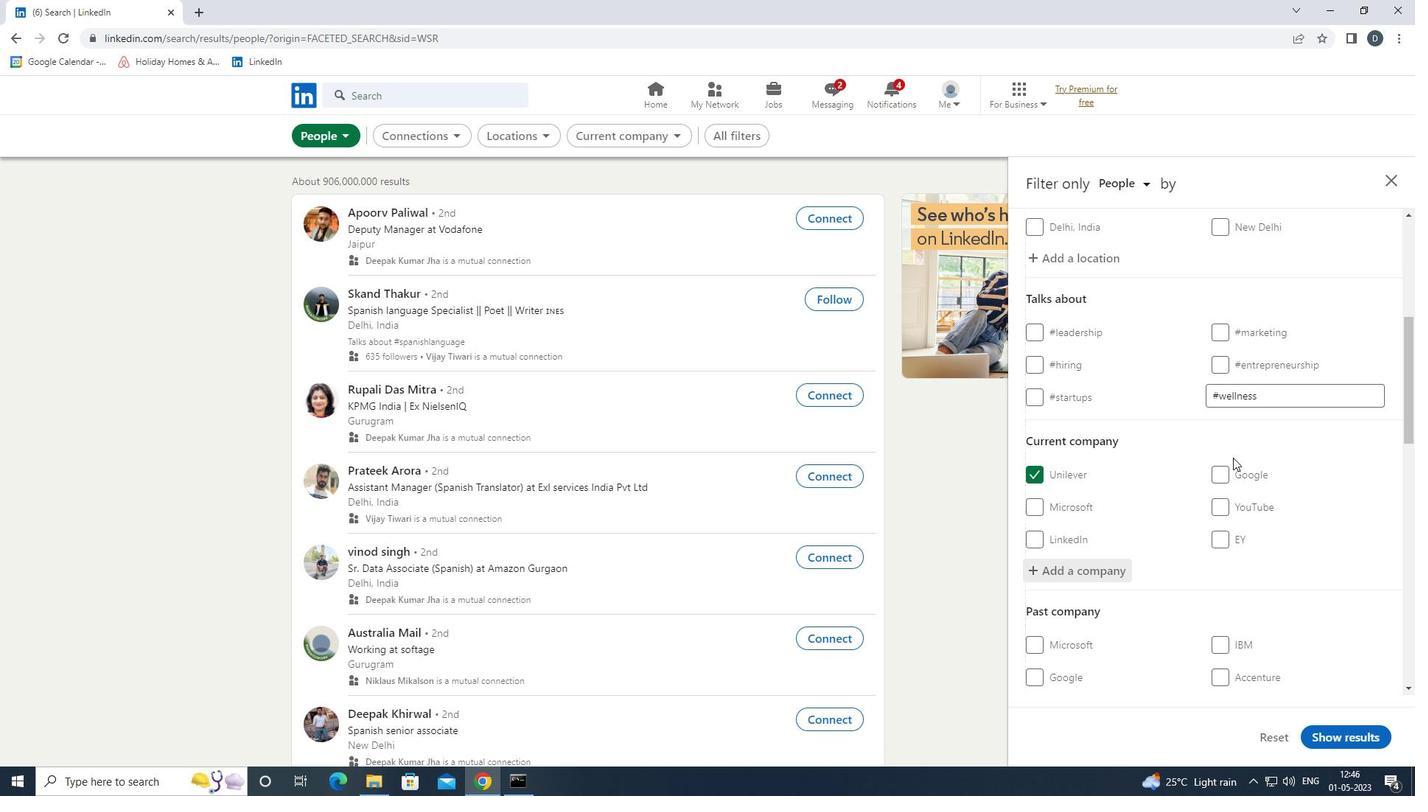 
Action: Mouse moved to (1147, 508)
Screenshot: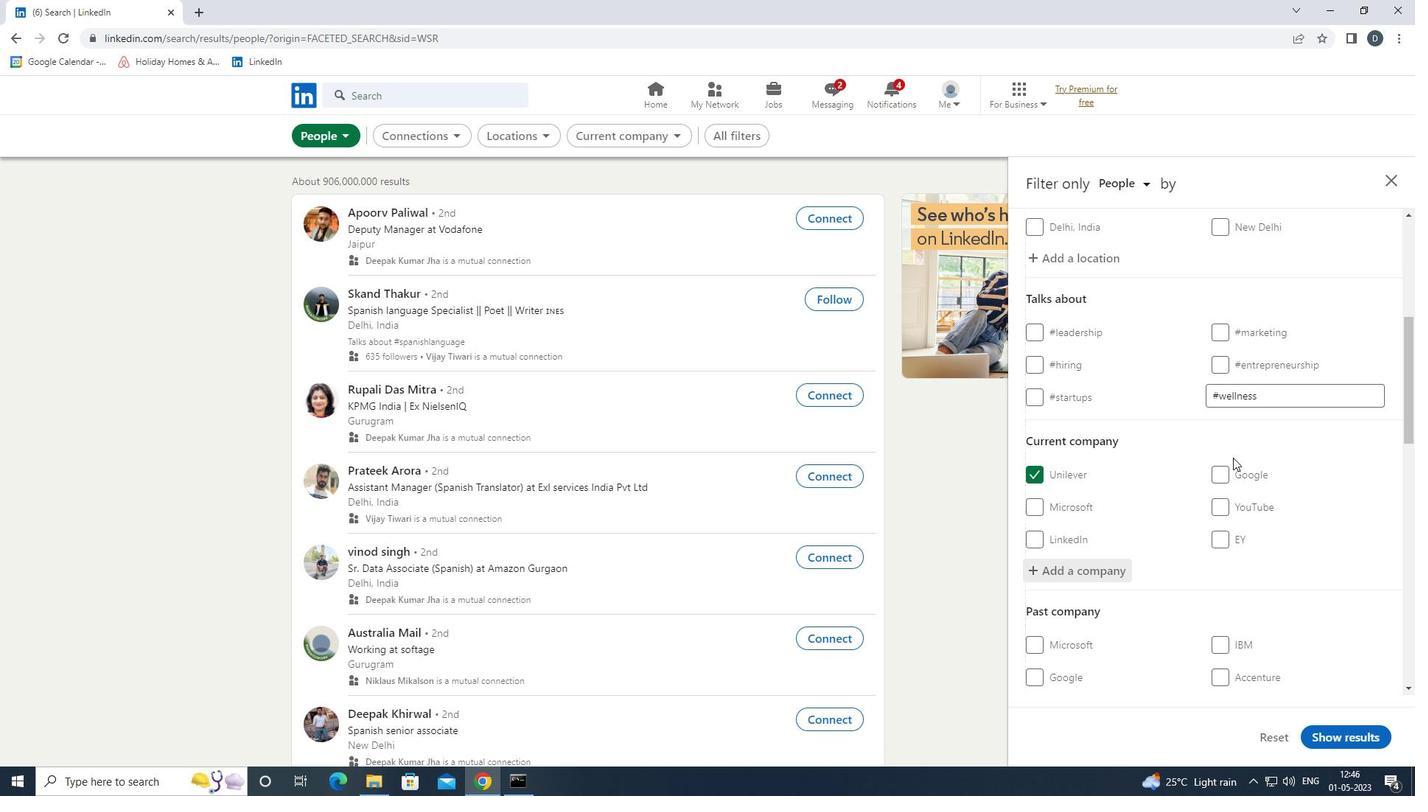
Action: Mouse scrolled (1147, 507) with delta (0, 0)
Screenshot: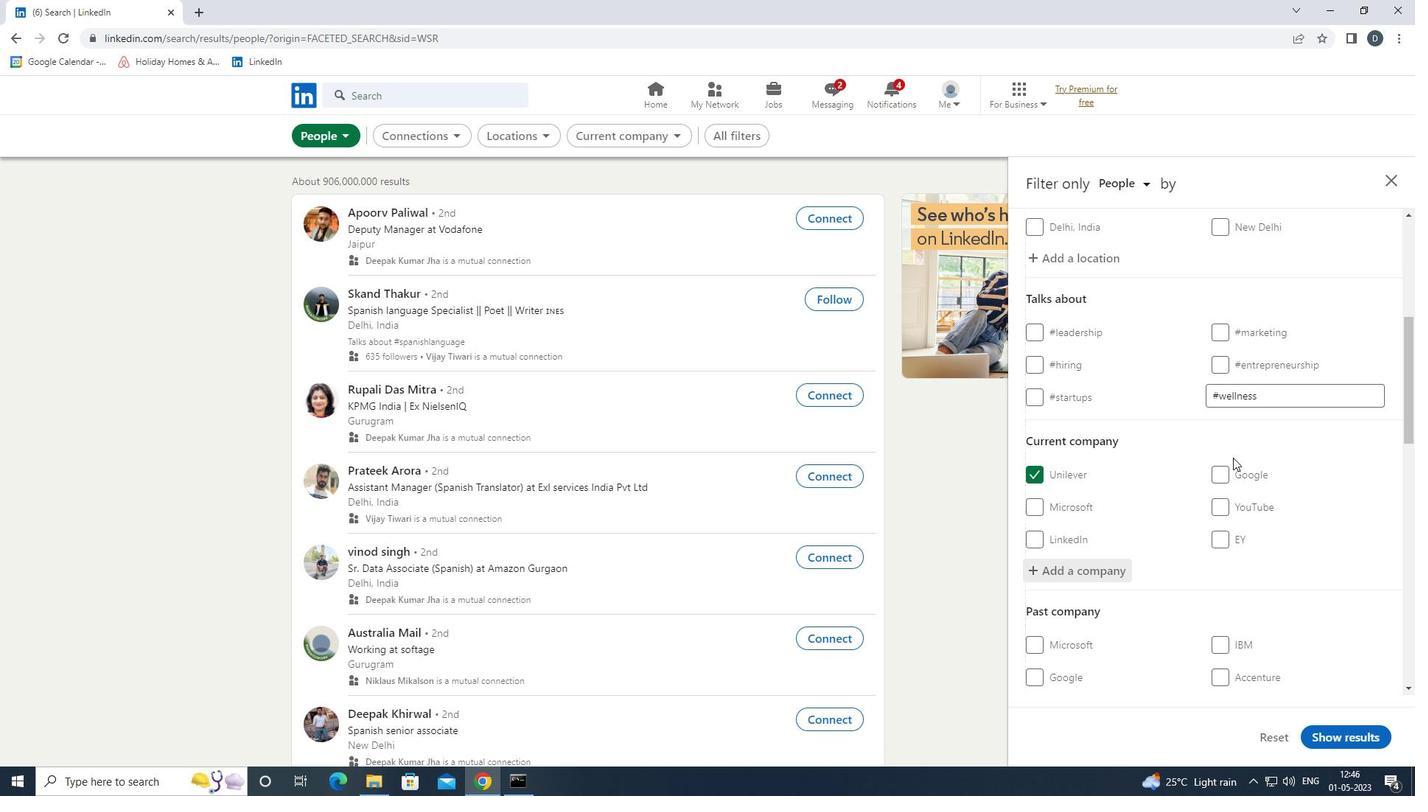 
Action: Mouse moved to (1243, 545)
Screenshot: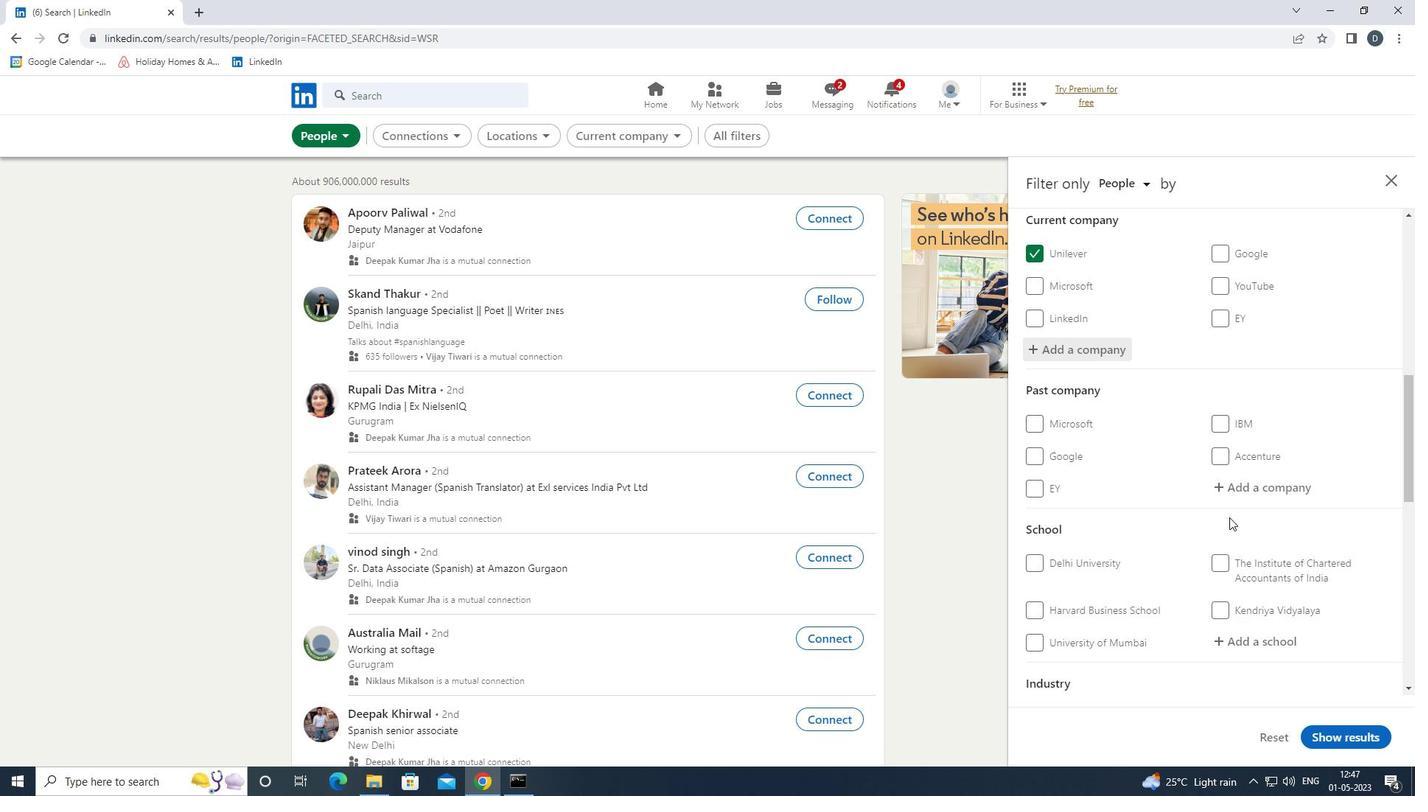 
Action: Mouse scrolled (1243, 544) with delta (0, 0)
Screenshot: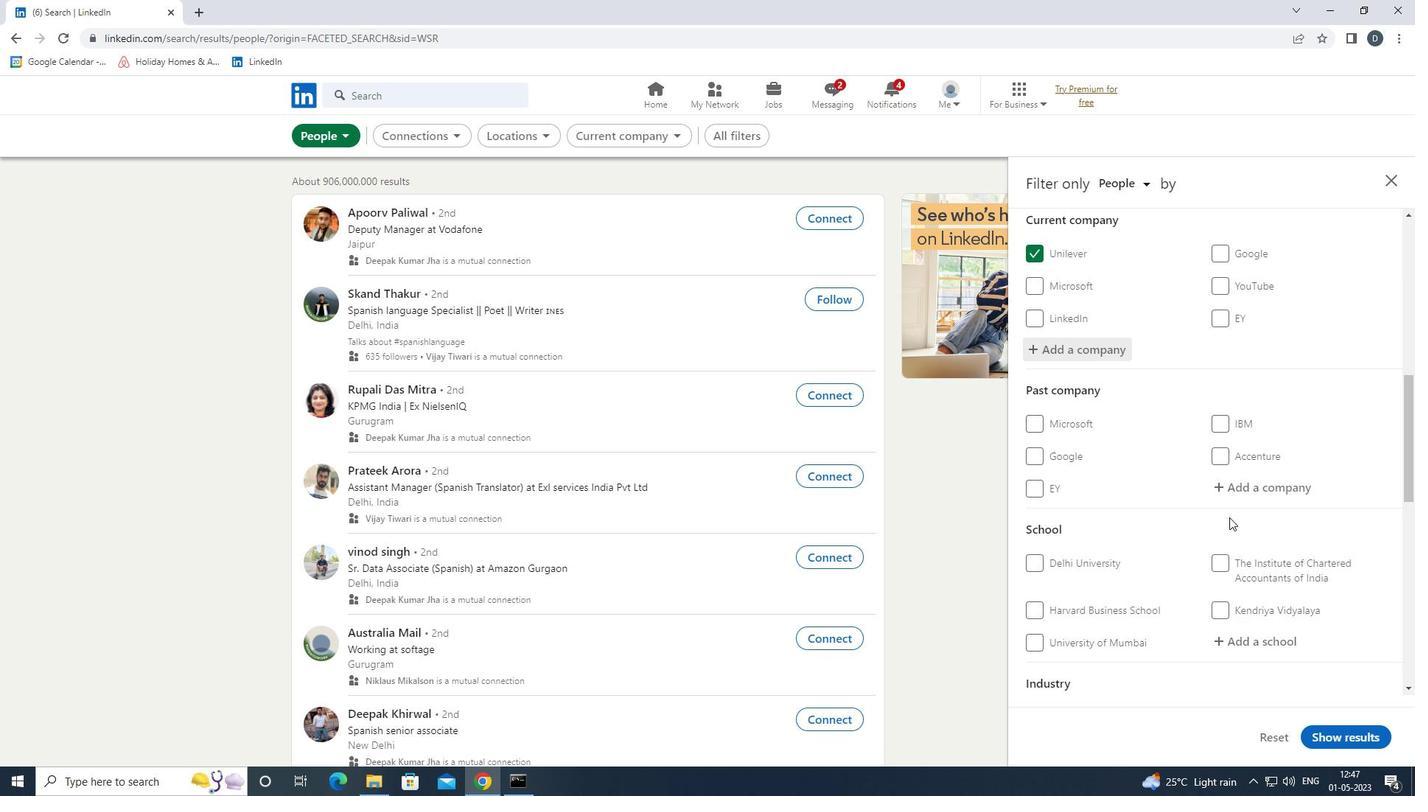 
Action: Mouse moved to (1243, 547)
Screenshot: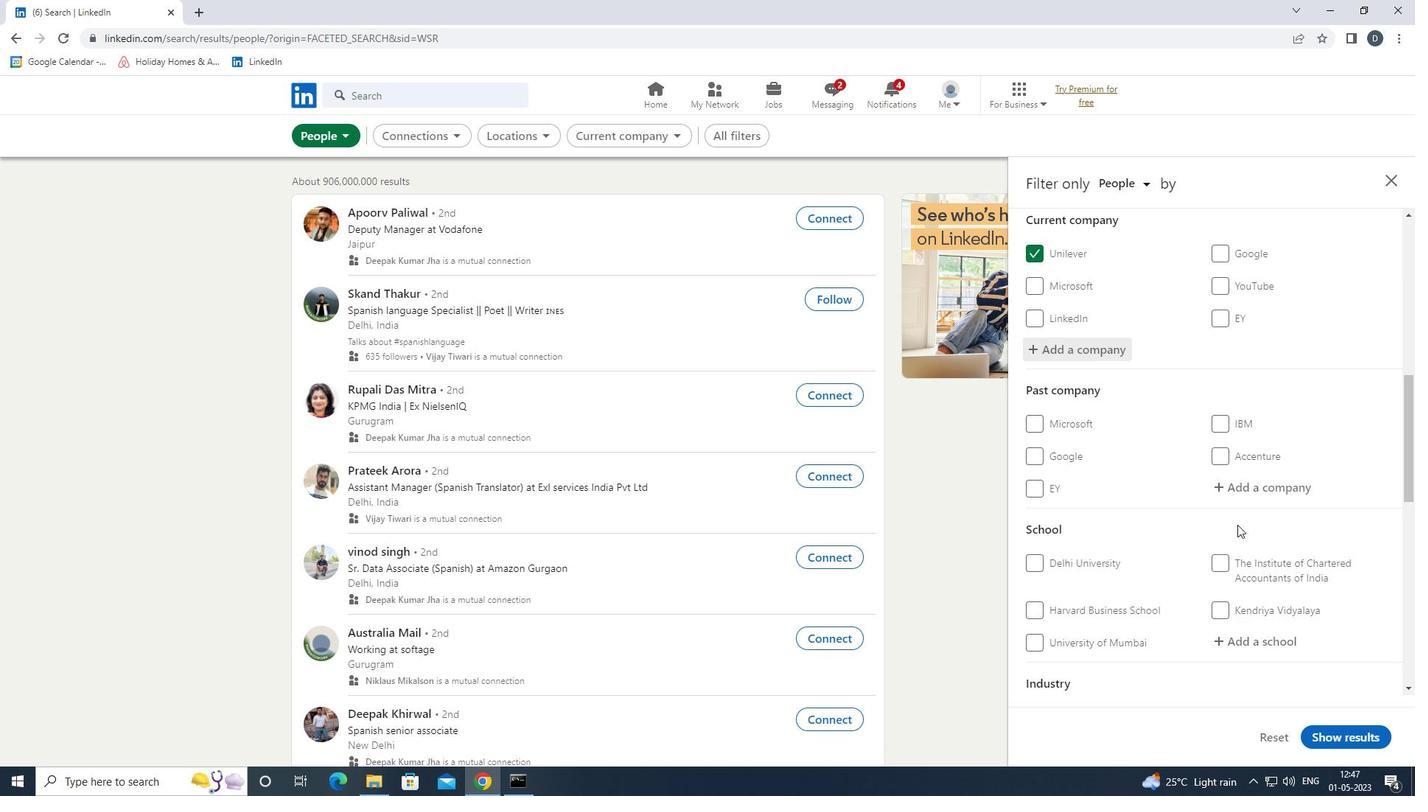 
Action: Mouse scrolled (1243, 547) with delta (0, 0)
Screenshot: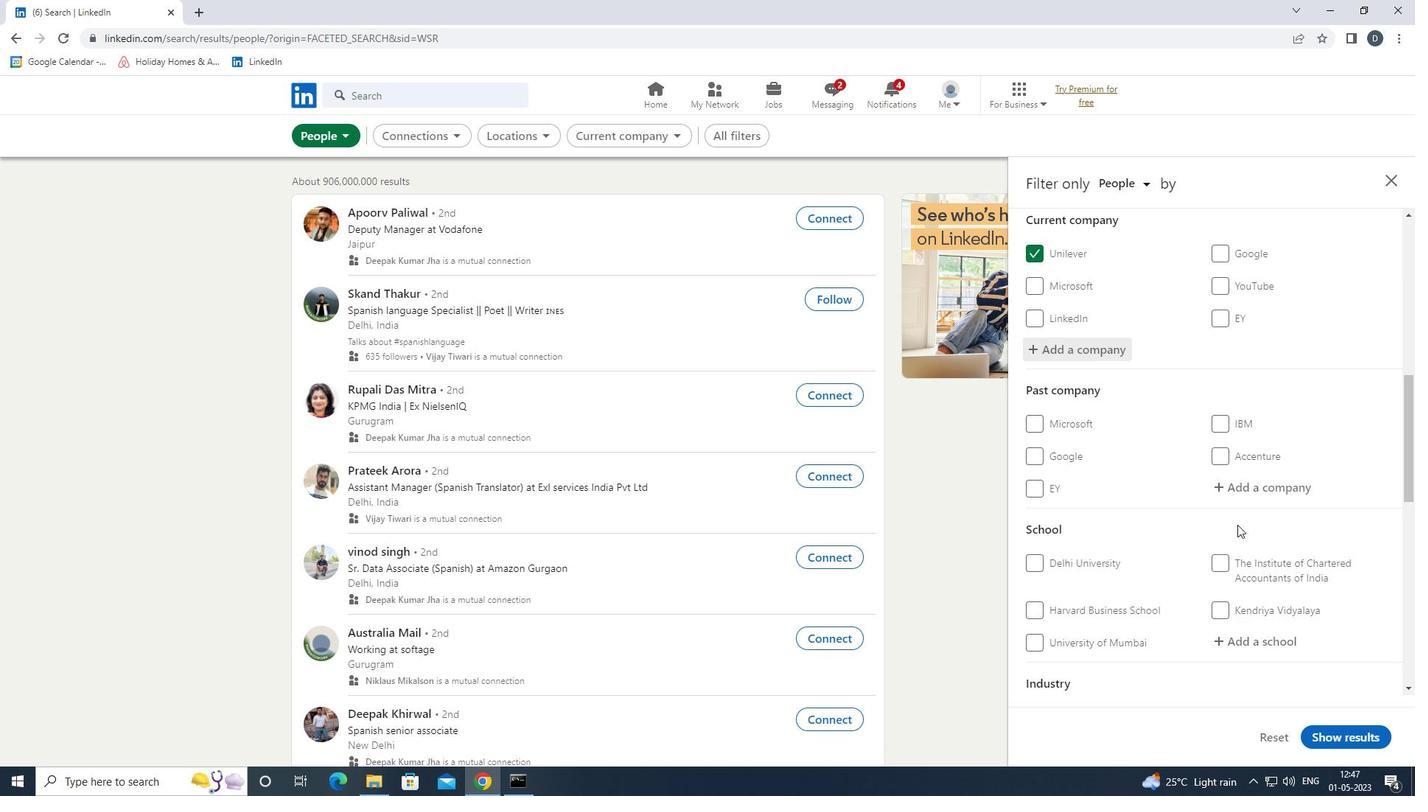 
Action: Mouse moved to (1271, 495)
Screenshot: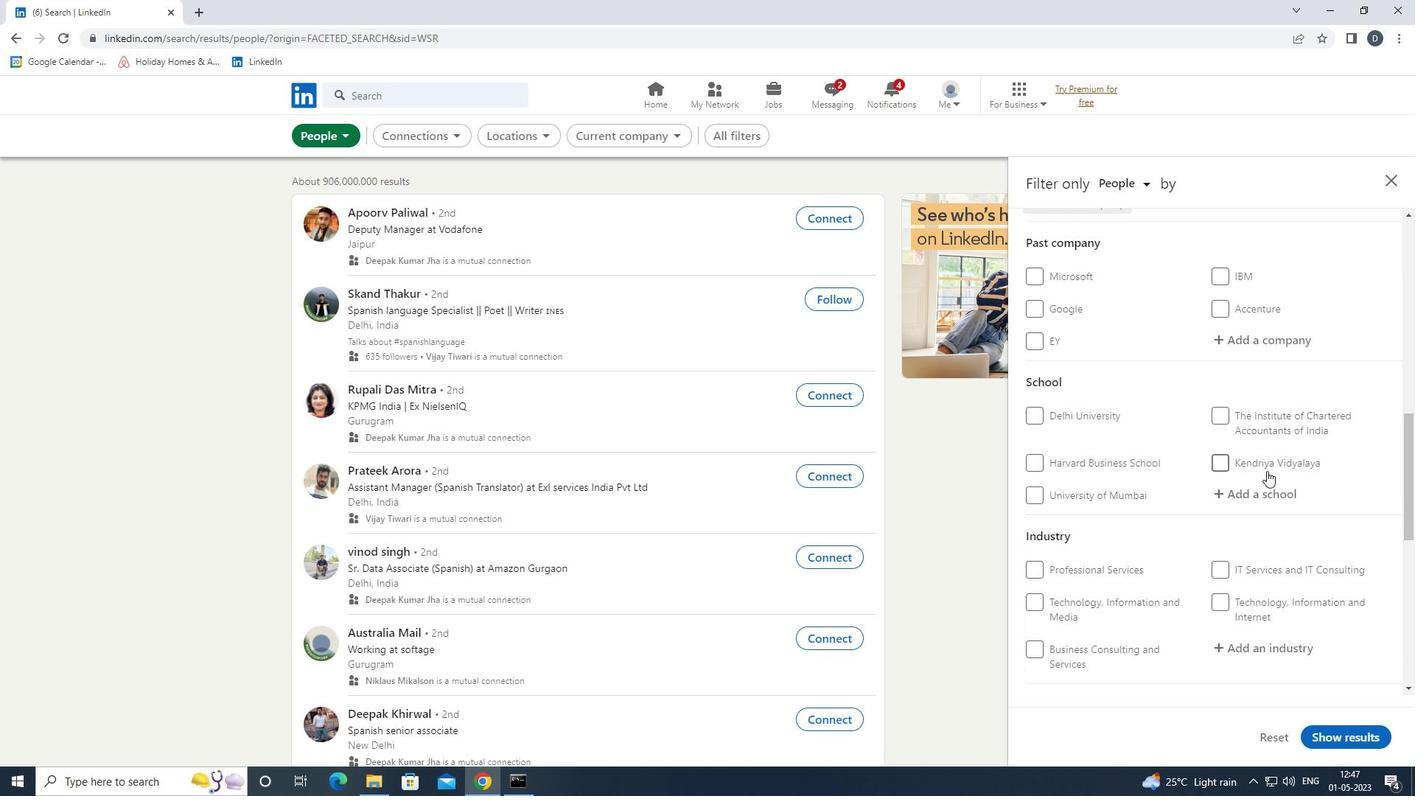 
Action: Mouse pressed left at (1271, 495)
Screenshot: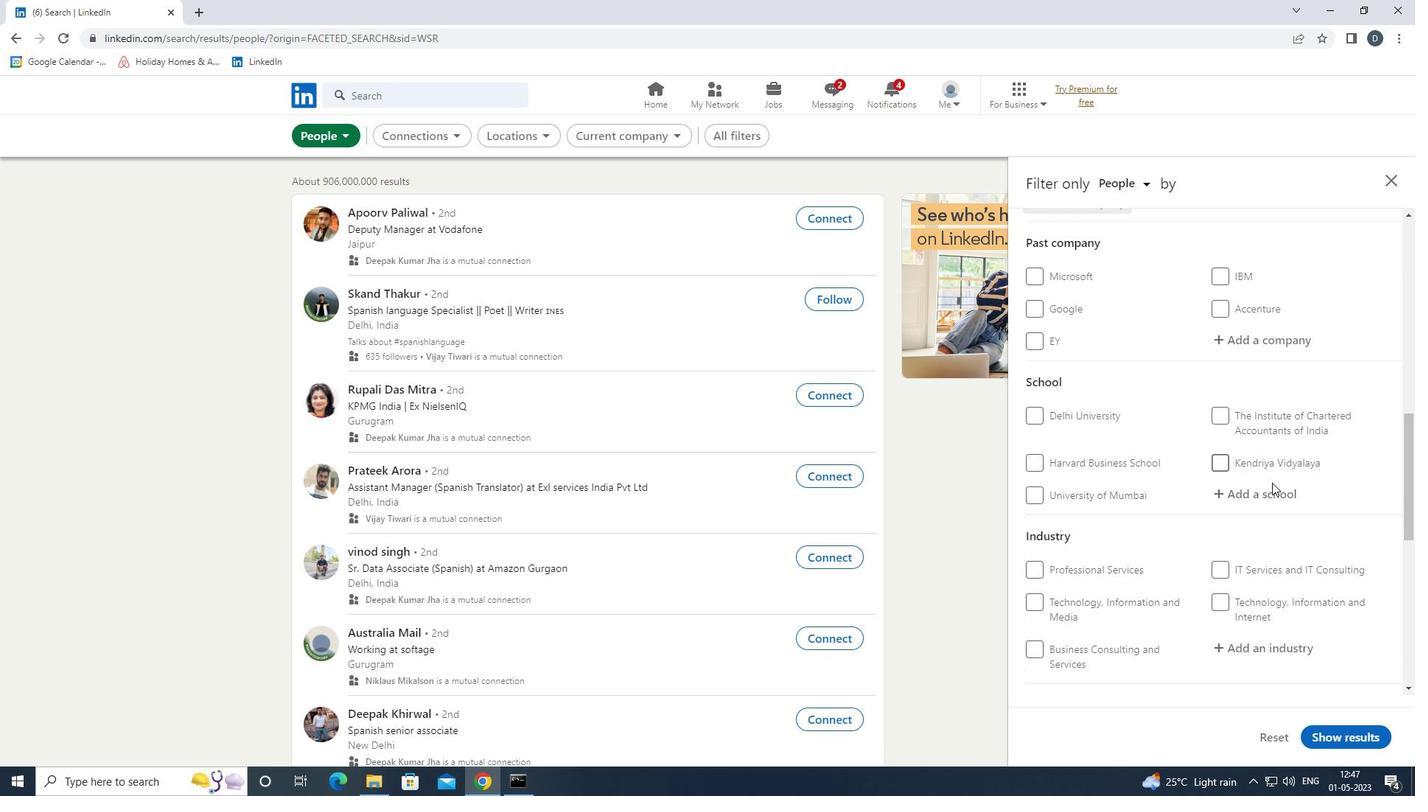 
Action: Key pressed <Key.shift>SRI<Key.space><Key.shift>RAMACHANDRA<Key.space>
Screenshot: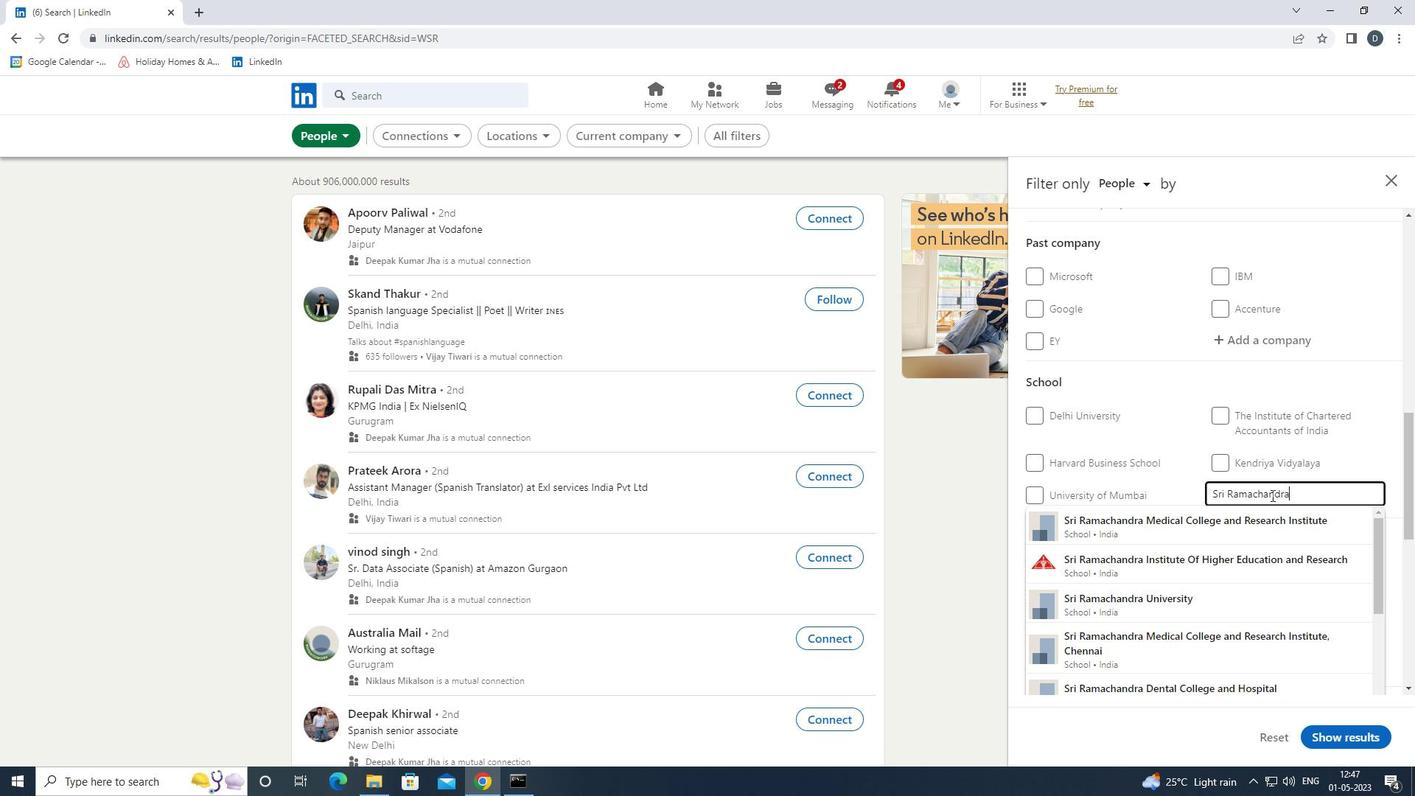 
Action: Mouse moved to (1310, 526)
Screenshot: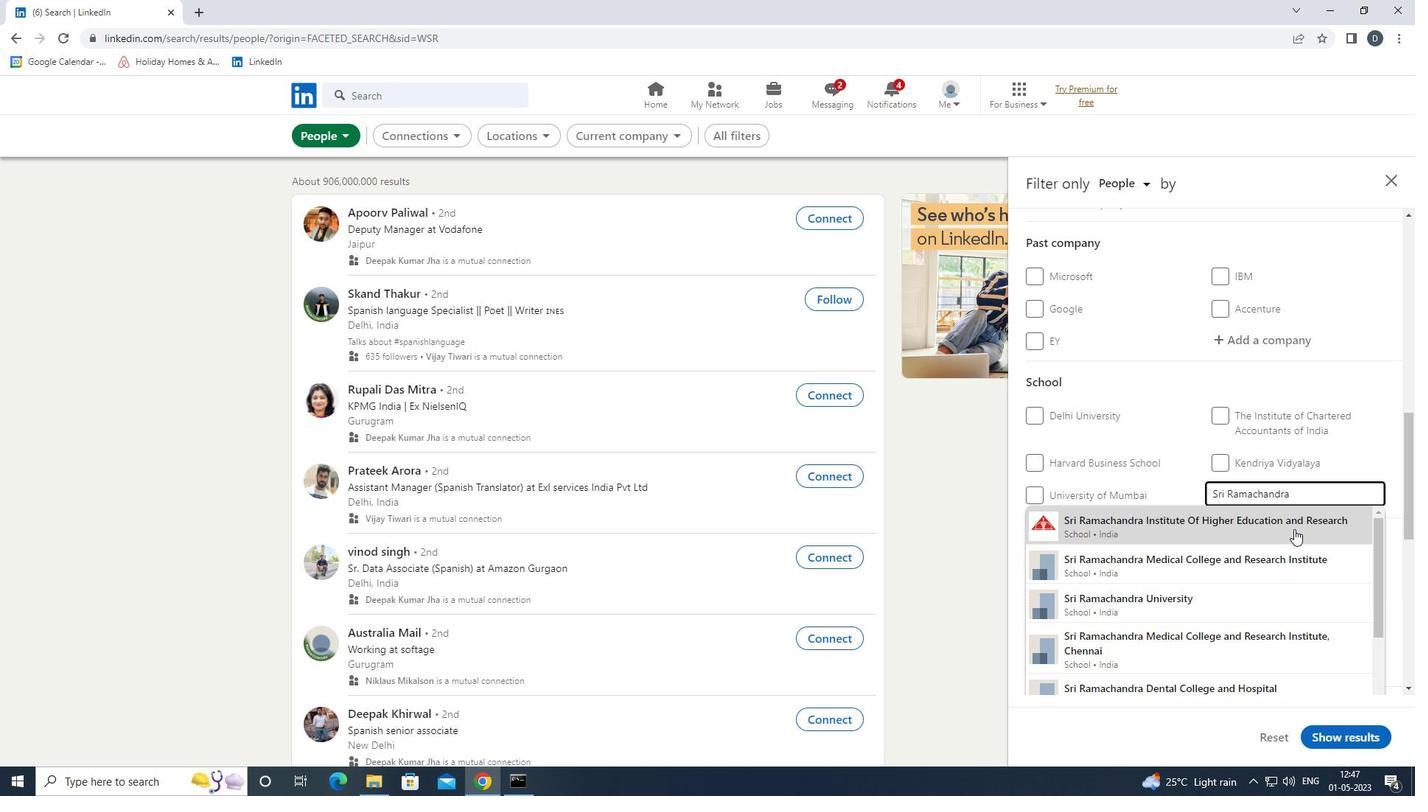 
Action: Mouse pressed left at (1310, 526)
Screenshot: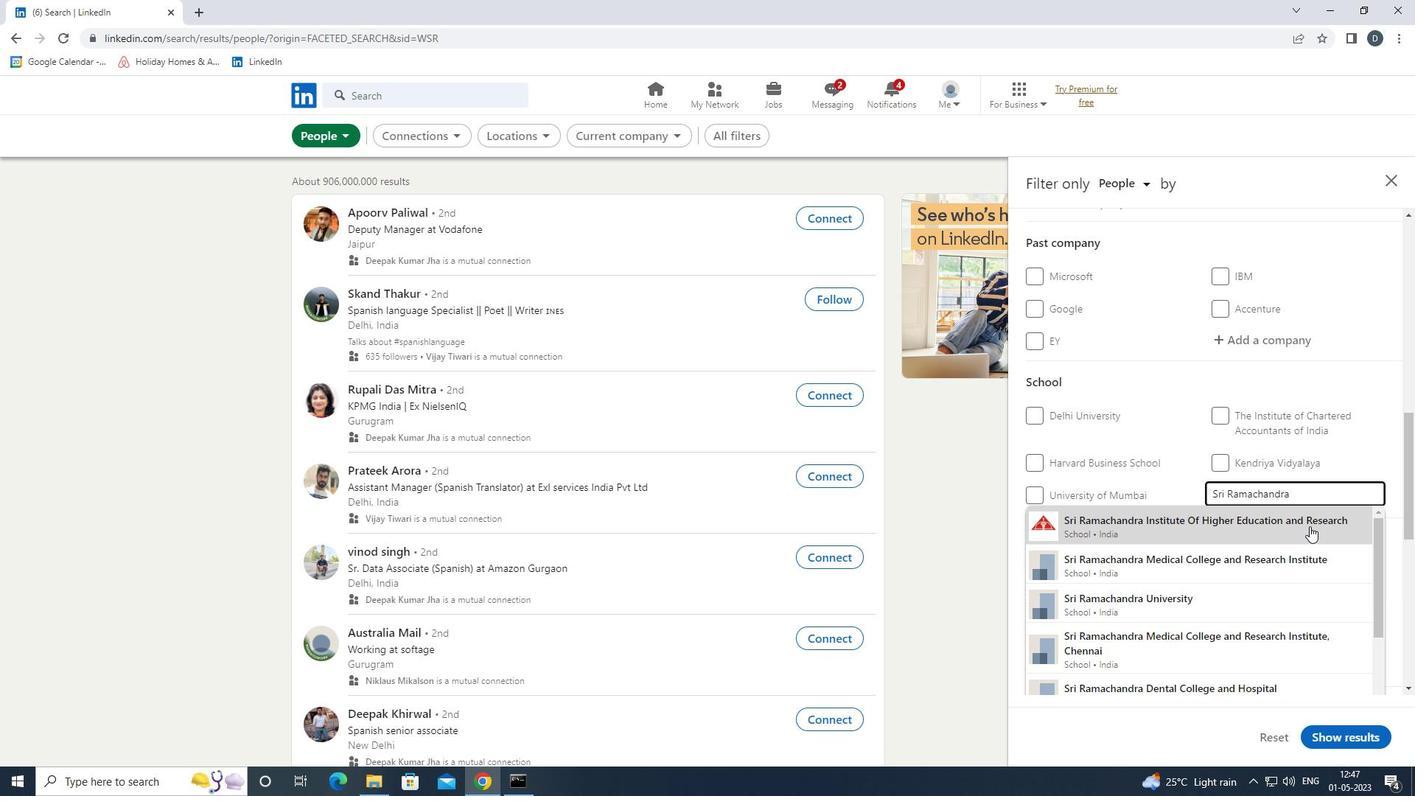 
Action: Mouse scrolled (1310, 525) with delta (0, 0)
Screenshot: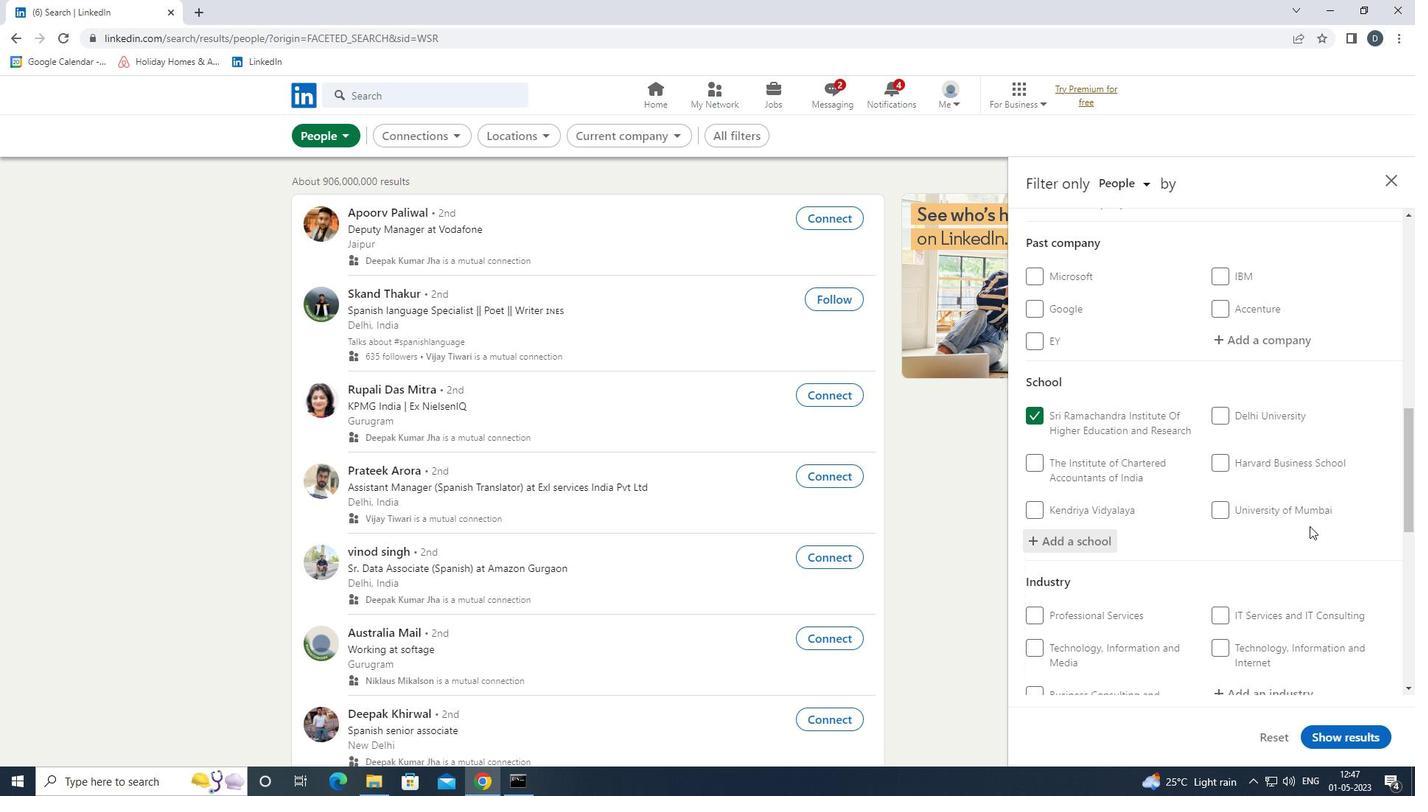 
Action: Mouse scrolled (1310, 525) with delta (0, 0)
Screenshot: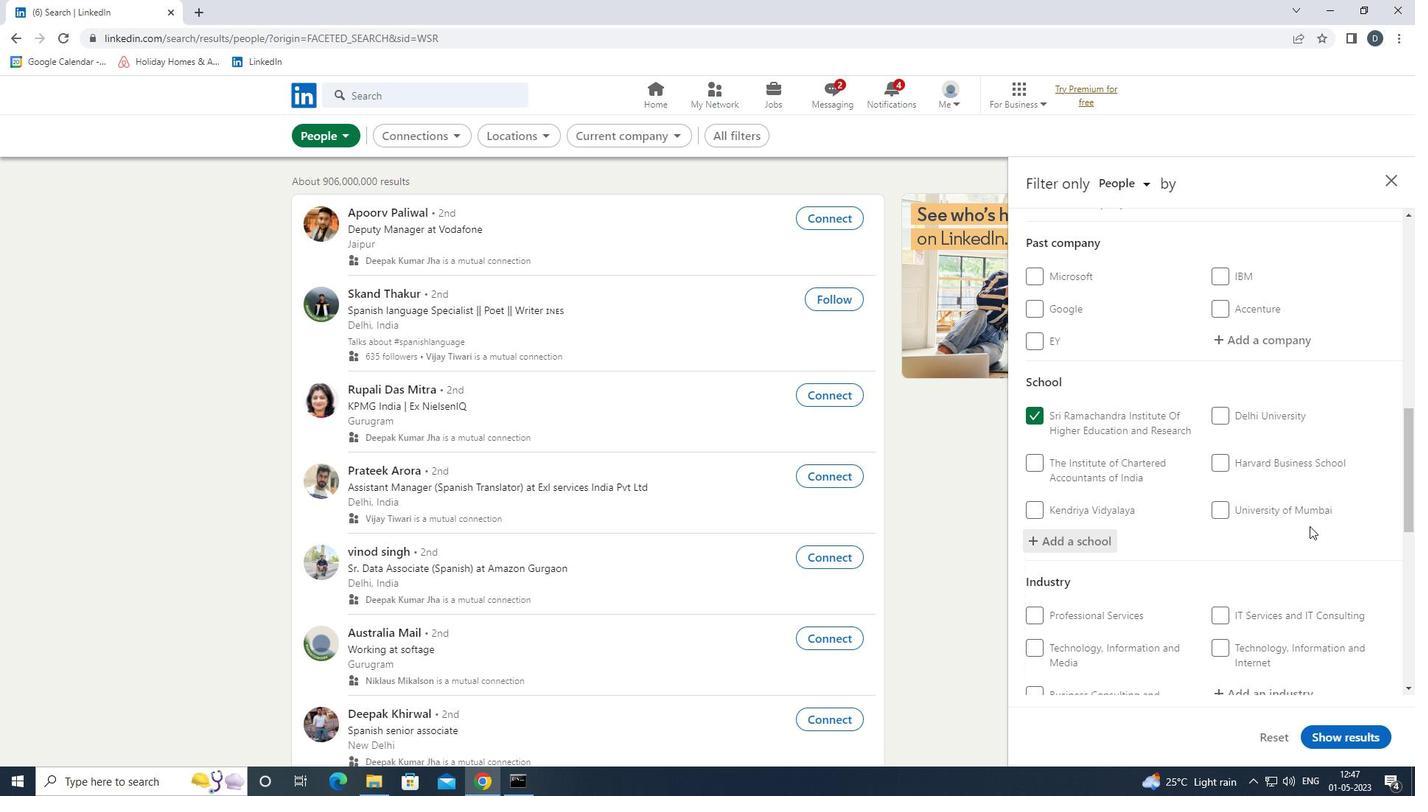 
Action: Mouse scrolled (1310, 525) with delta (0, 0)
Screenshot: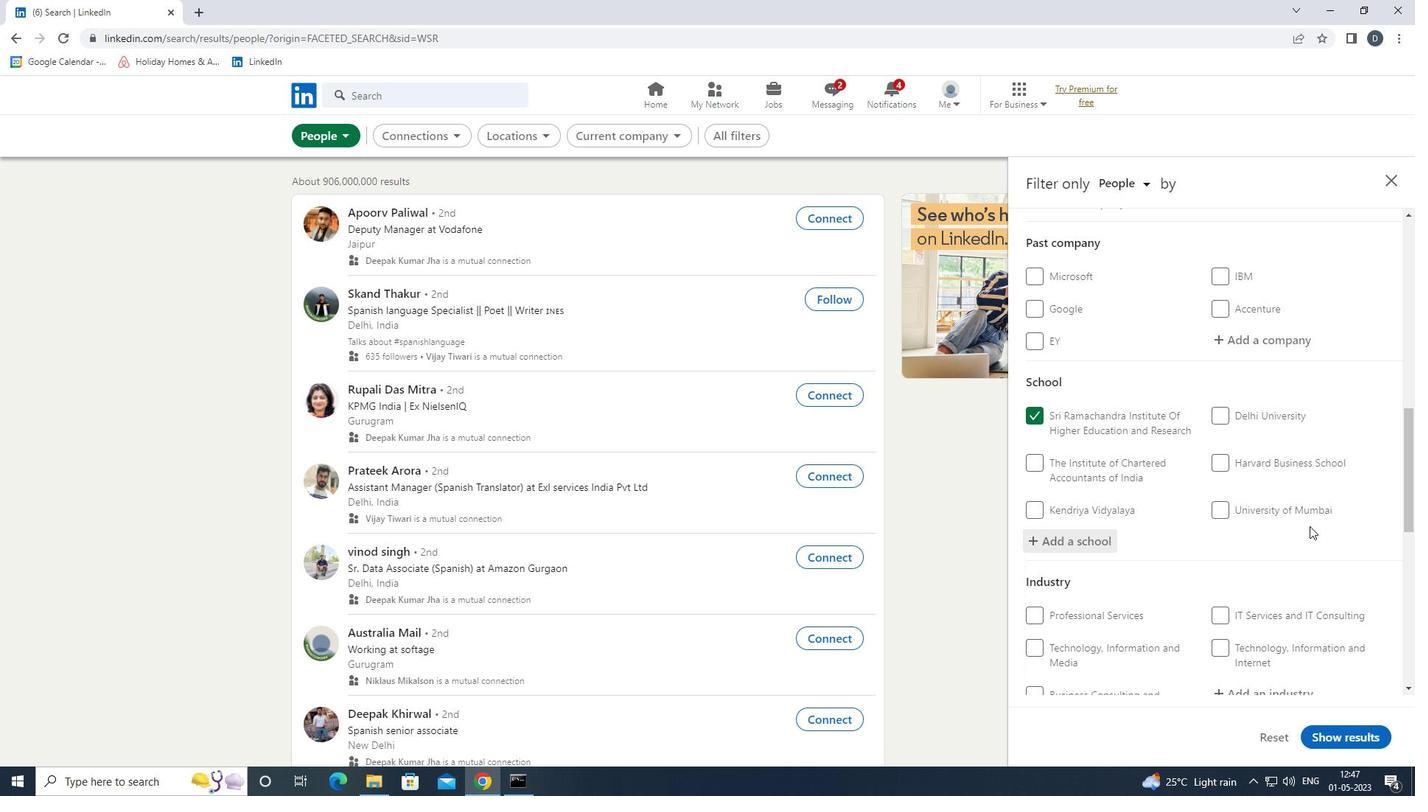 
Action: Mouse moved to (1145, 568)
Screenshot: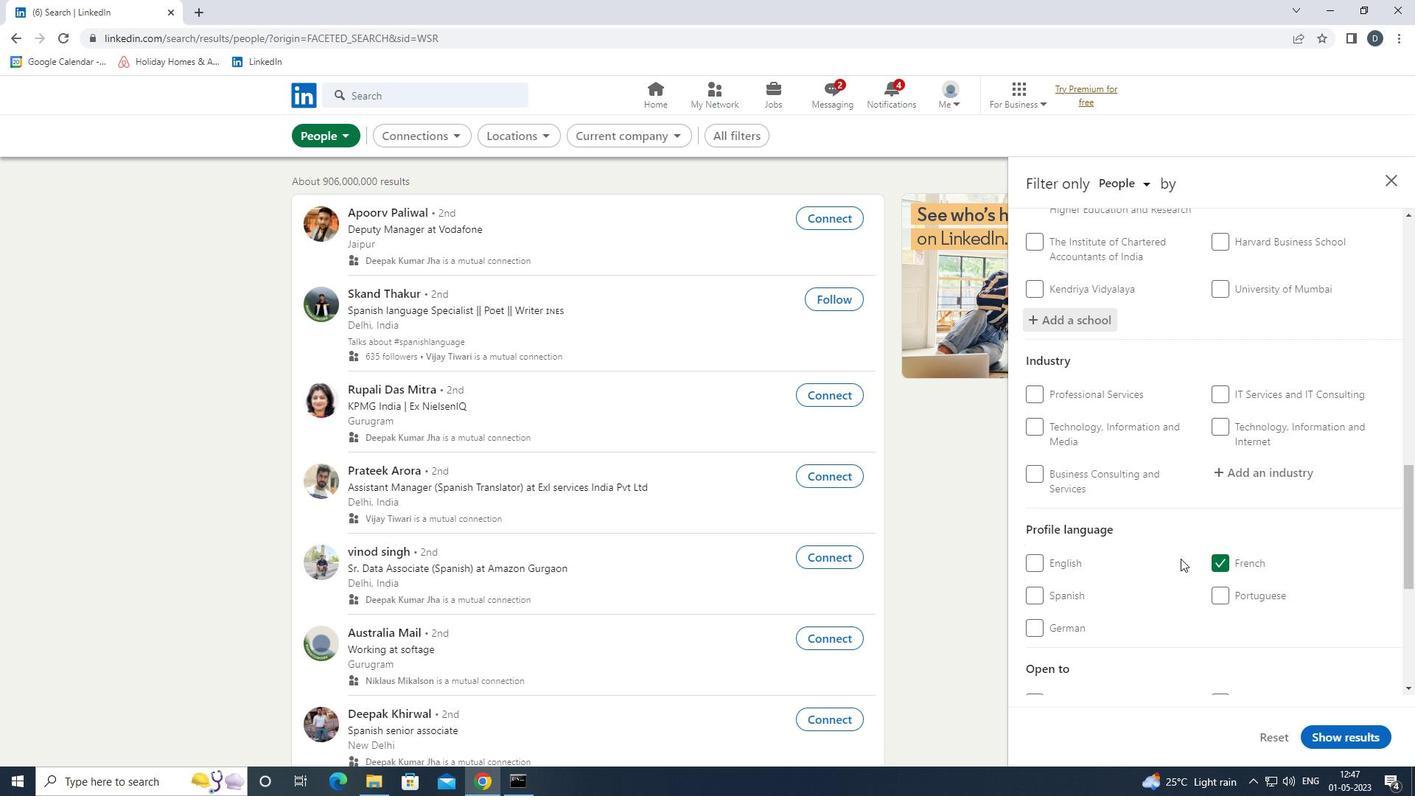 
Action: Mouse scrolled (1145, 567) with delta (0, 0)
Screenshot: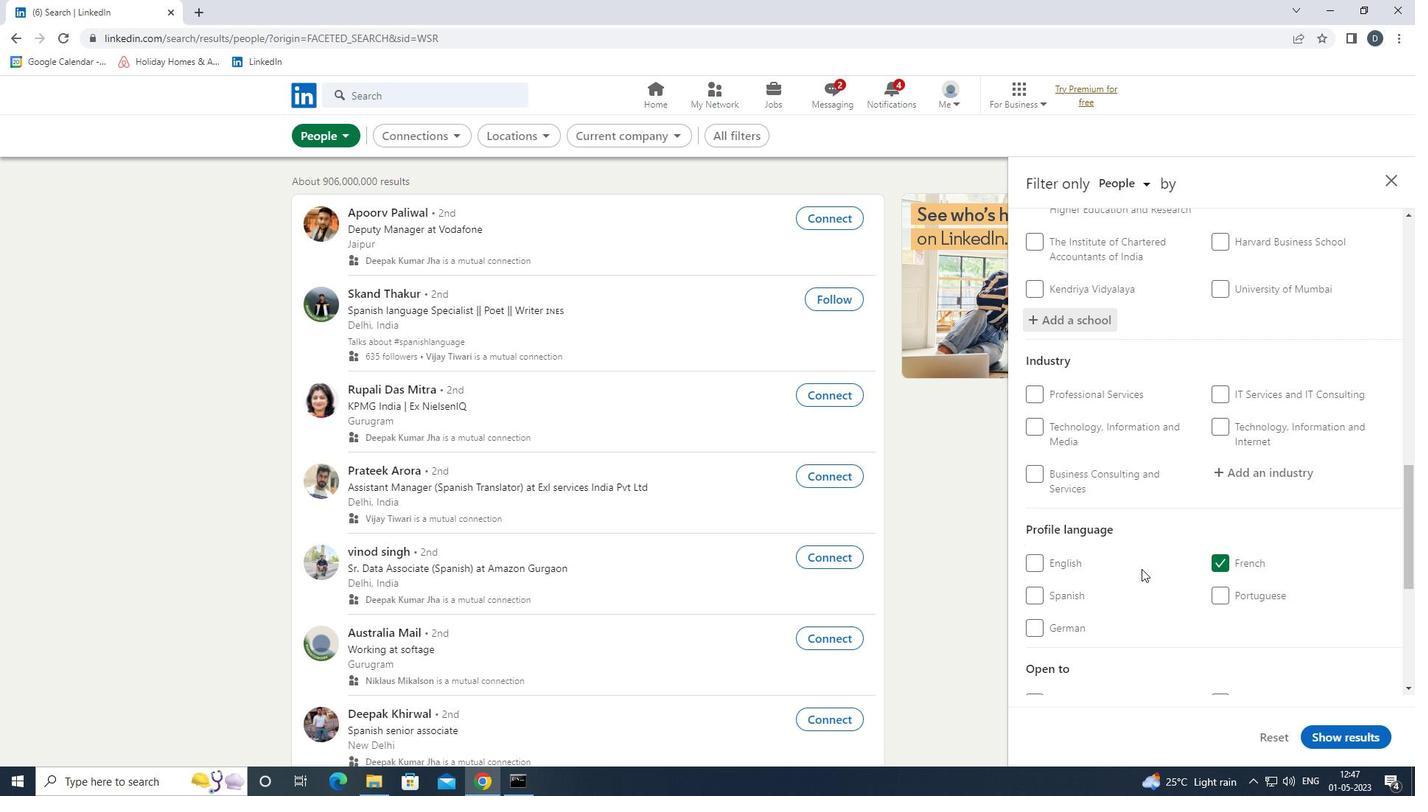 
Action: Mouse scrolled (1145, 567) with delta (0, 0)
Screenshot: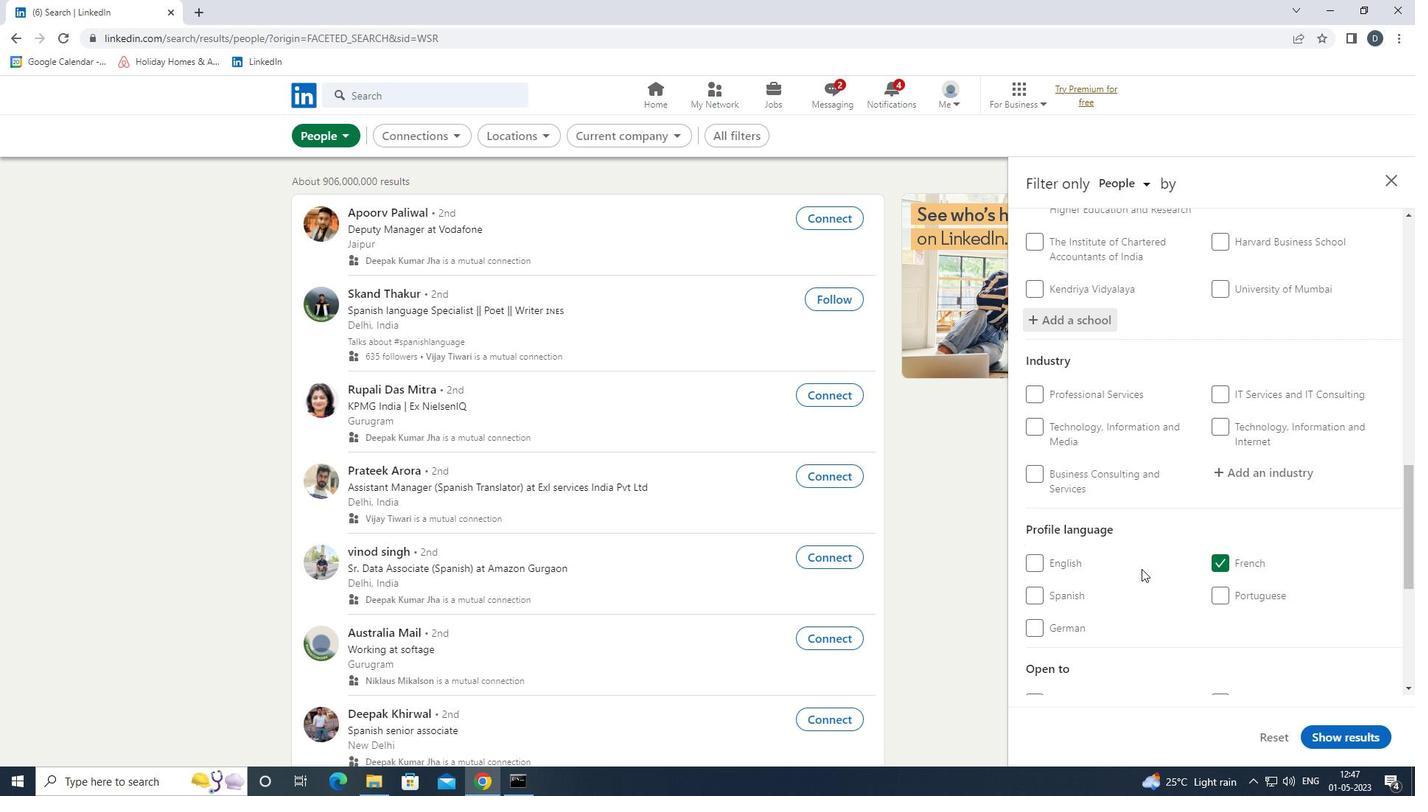
Action: Mouse moved to (1226, 513)
Screenshot: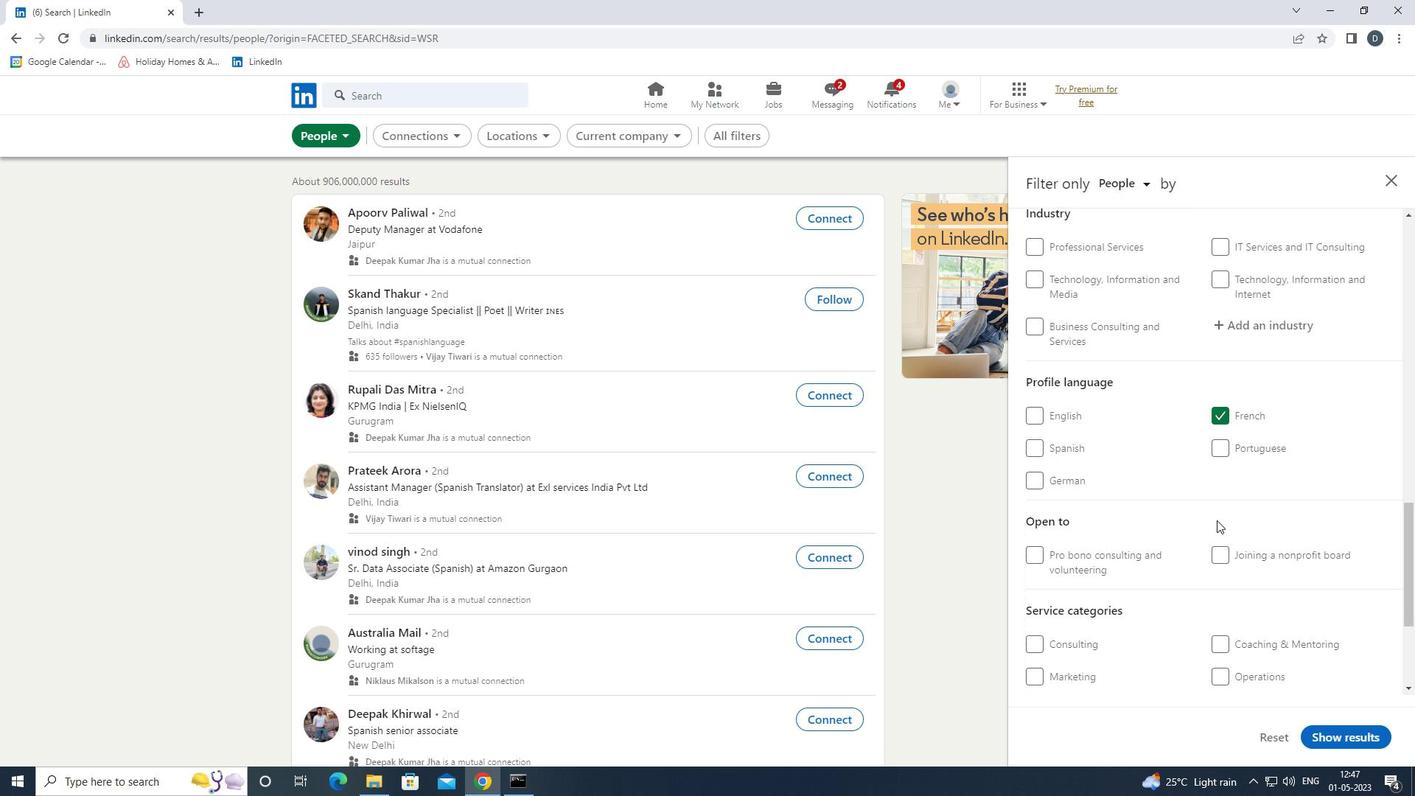 
Action: Mouse scrolled (1226, 513) with delta (0, 0)
Screenshot: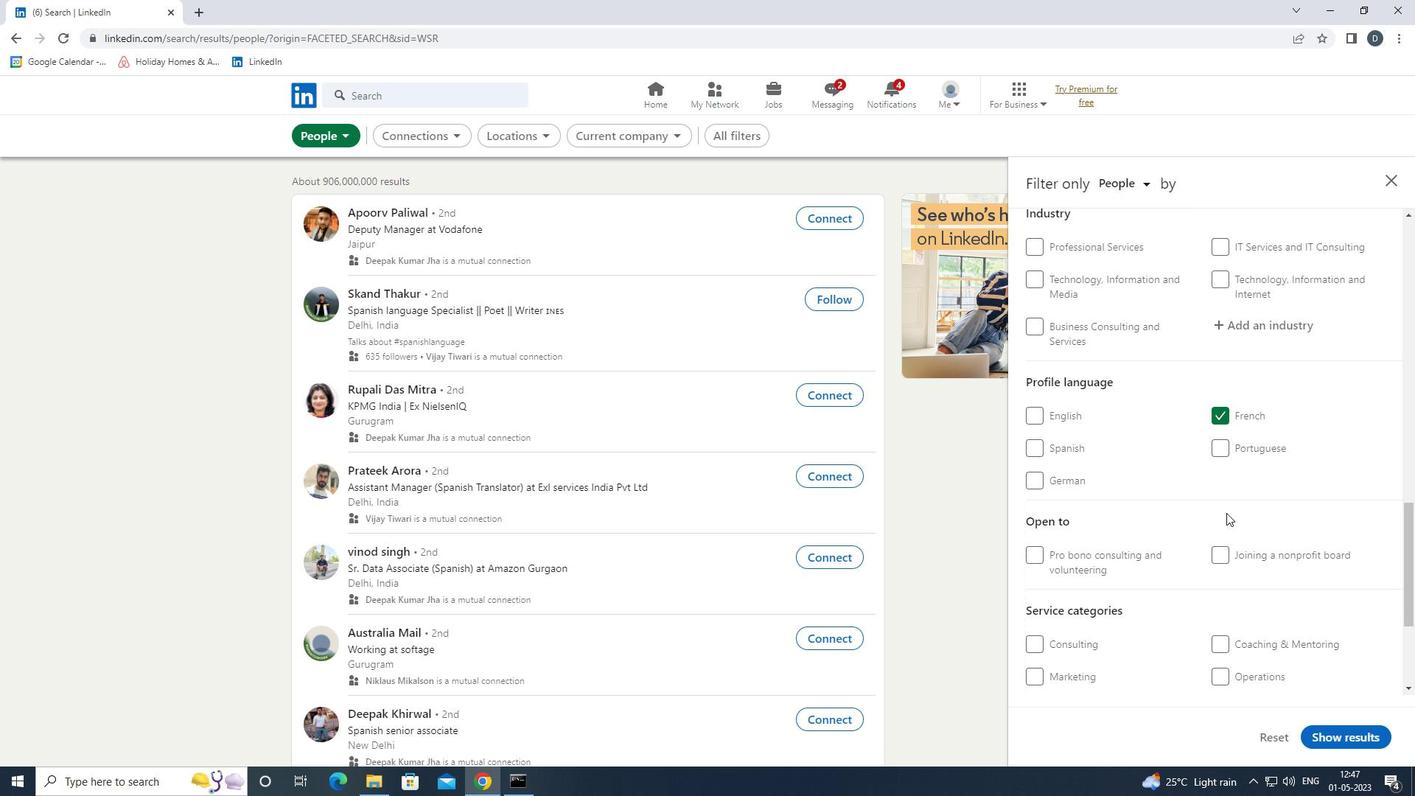 
Action: Mouse scrolled (1226, 513) with delta (0, 0)
Screenshot: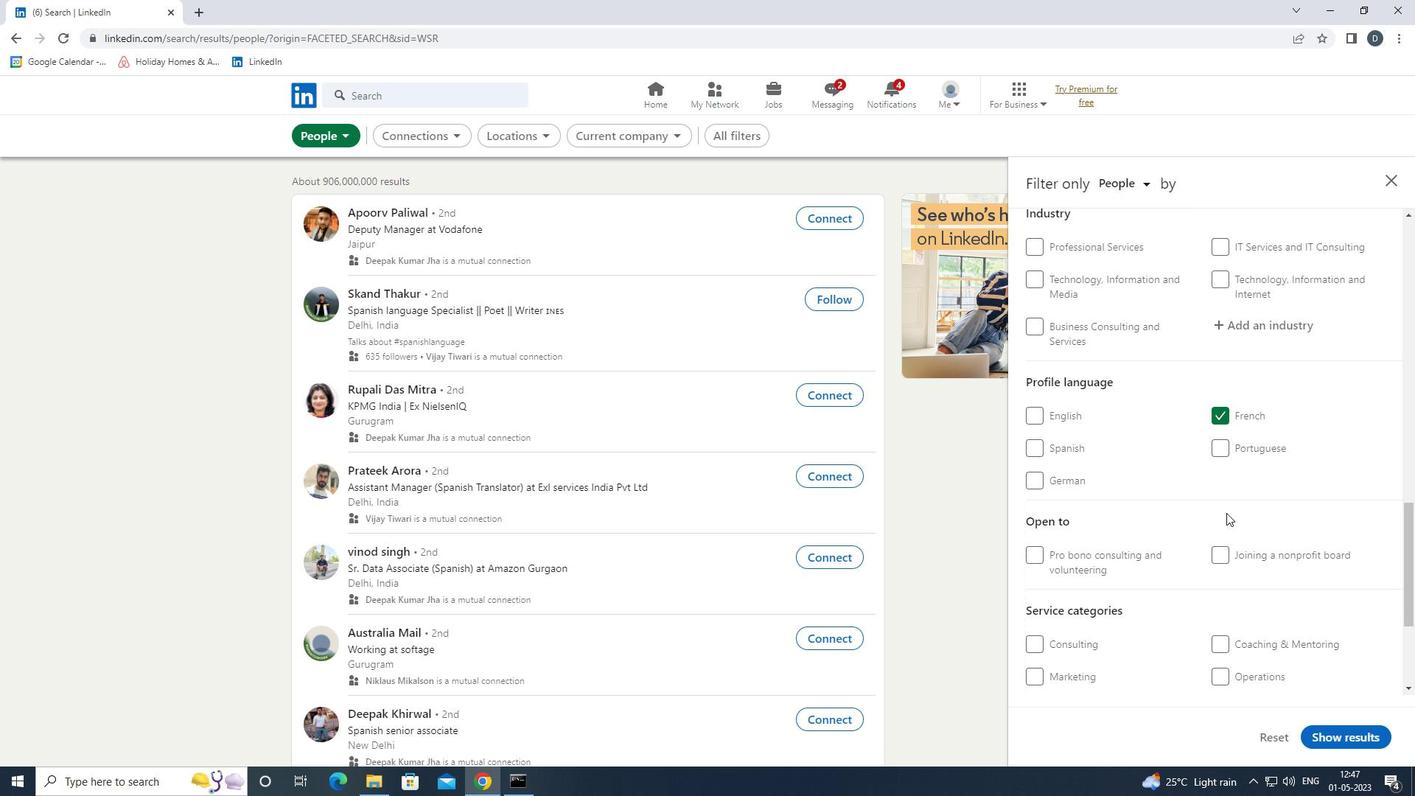 
Action: Mouse moved to (1260, 491)
Screenshot: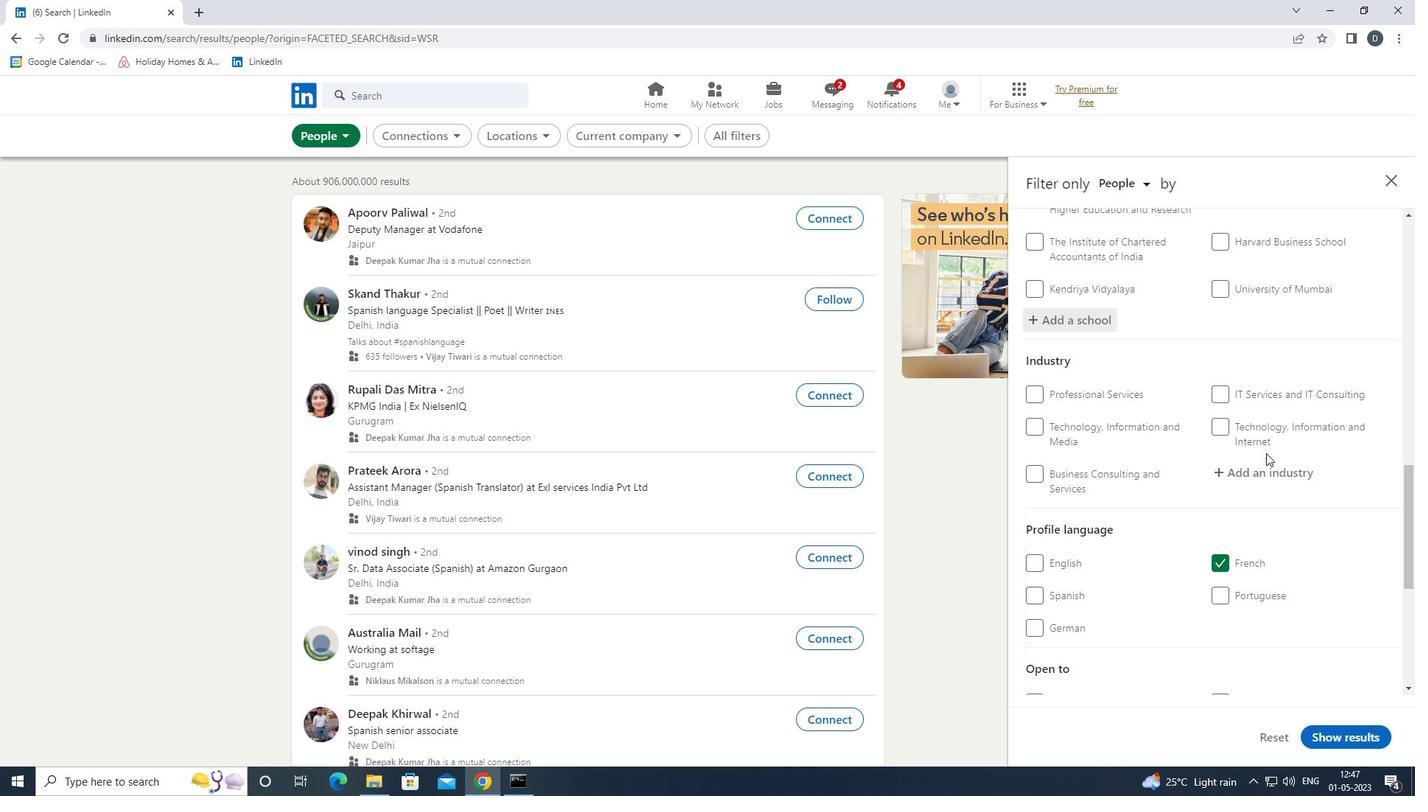 
Action: Mouse pressed left at (1260, 491)
Screenshot: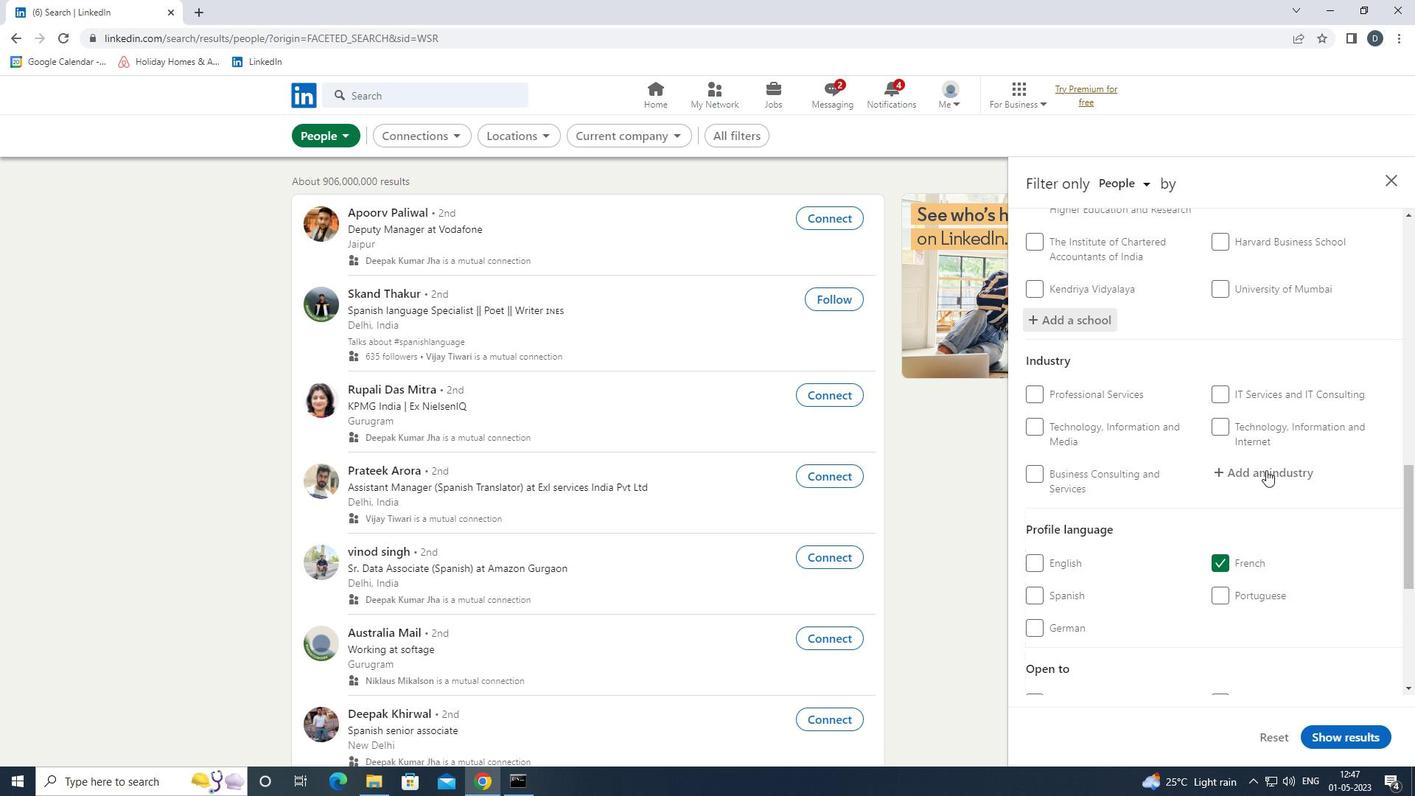 
Action: Mouse moved to (1265, 474)
Screenshot: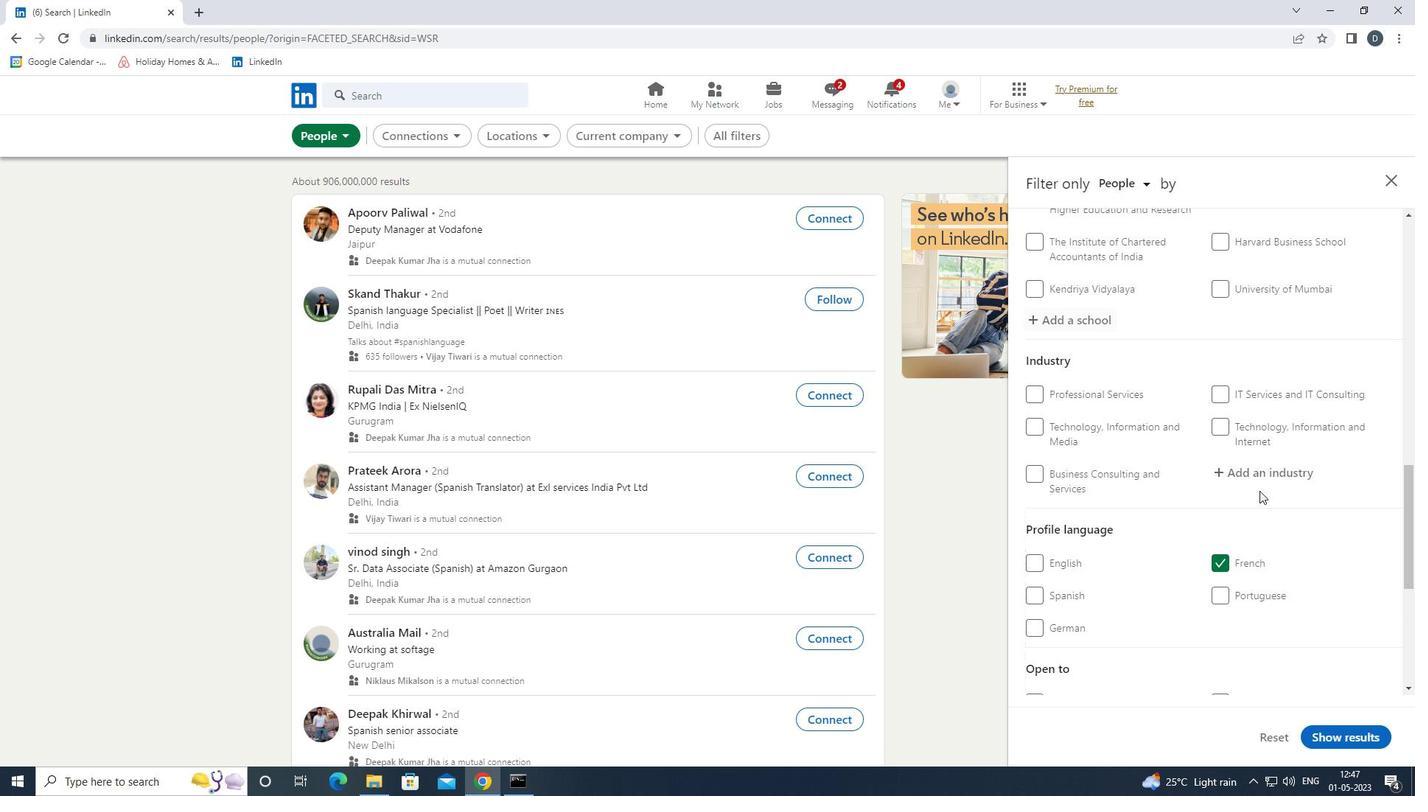 
Action: Mouse pressed left at (1265, 474)
Screenshot: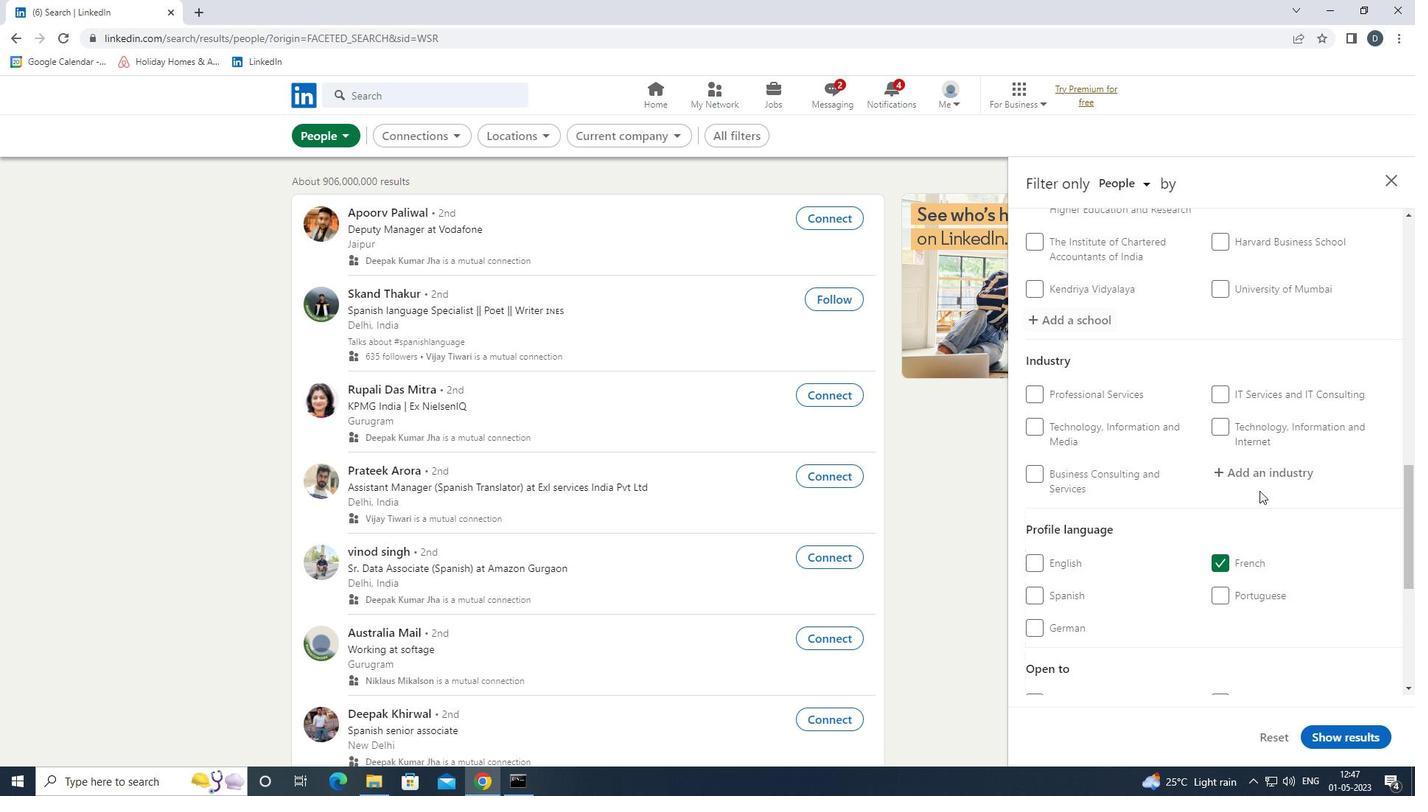 
Action: Mouse moved to (1267, 471)
Screenshot: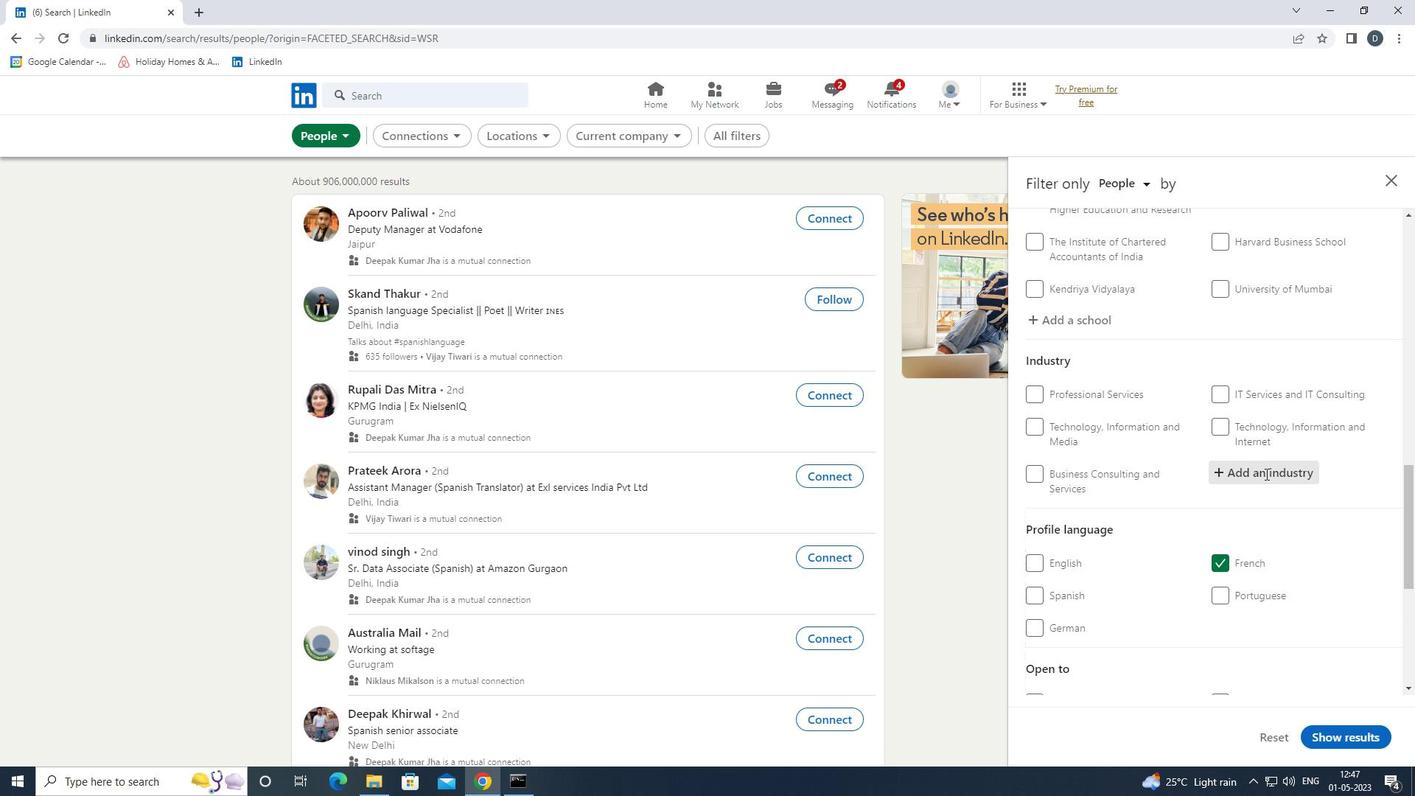 
Action: Key pressed <Key.shift>COMMUNITY<Key.space><Key.down><Key.enter>
Screenshot: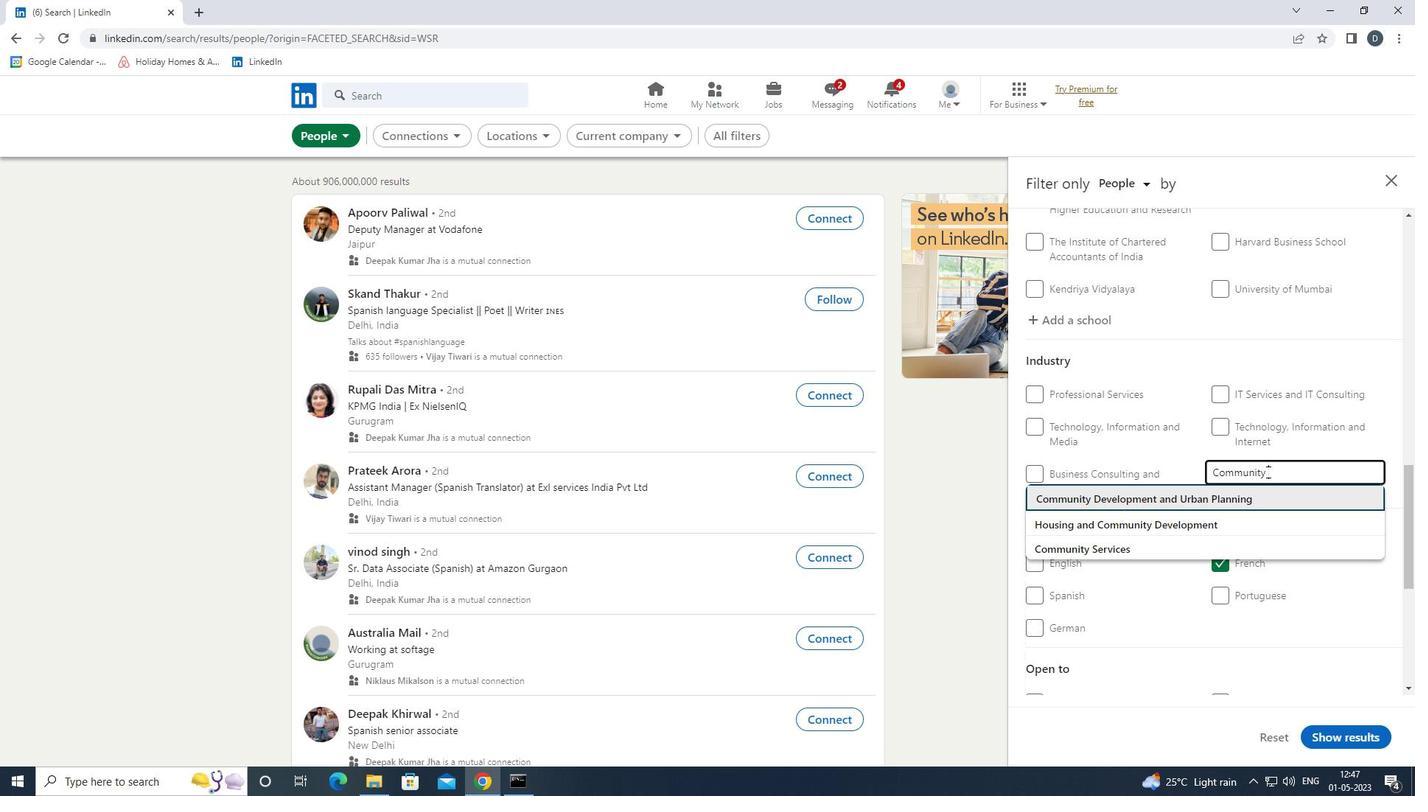 
Action: Mouse moved to (1267, 471)
Screenshot: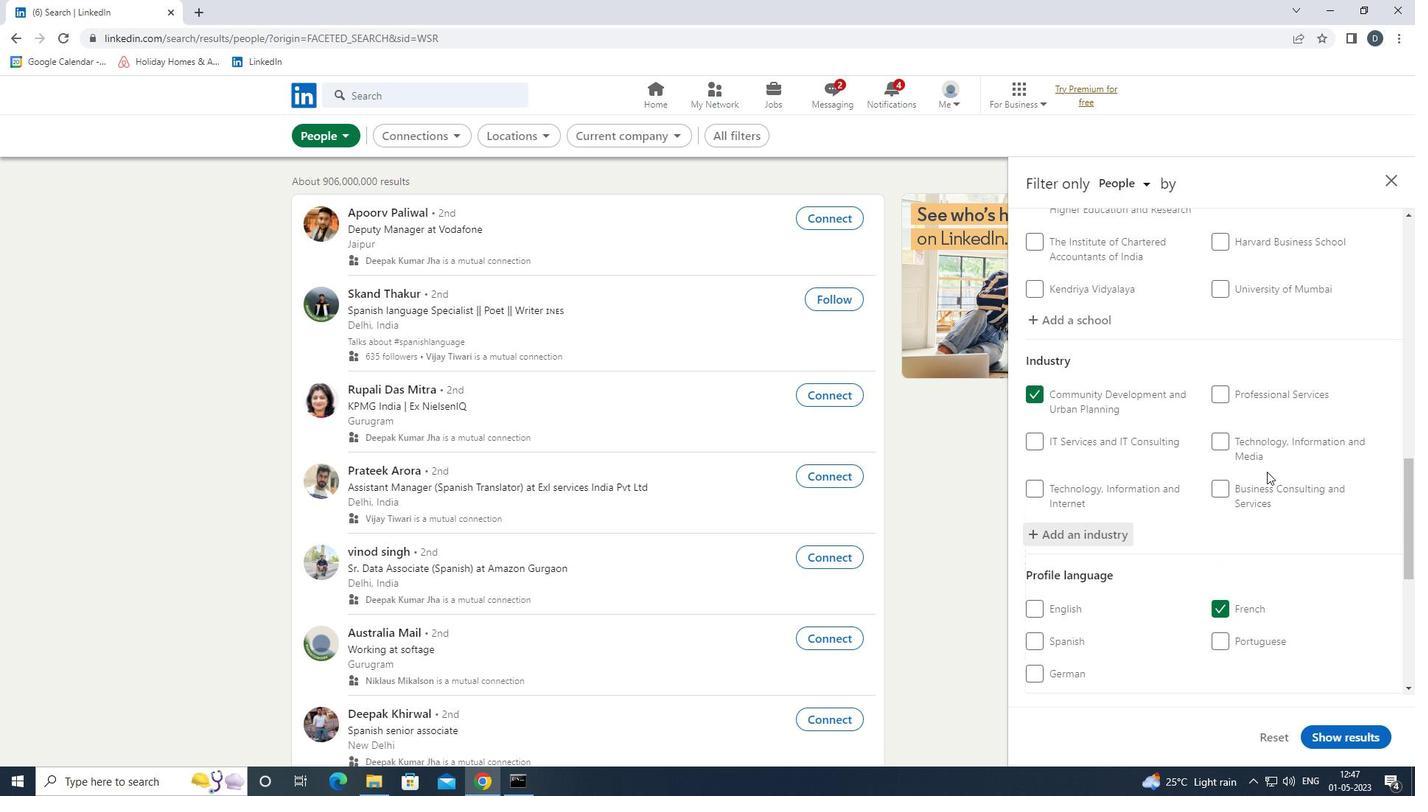 
Action: Mouse scrolled (1267, 471) with delta (0, 0)
Screenshot: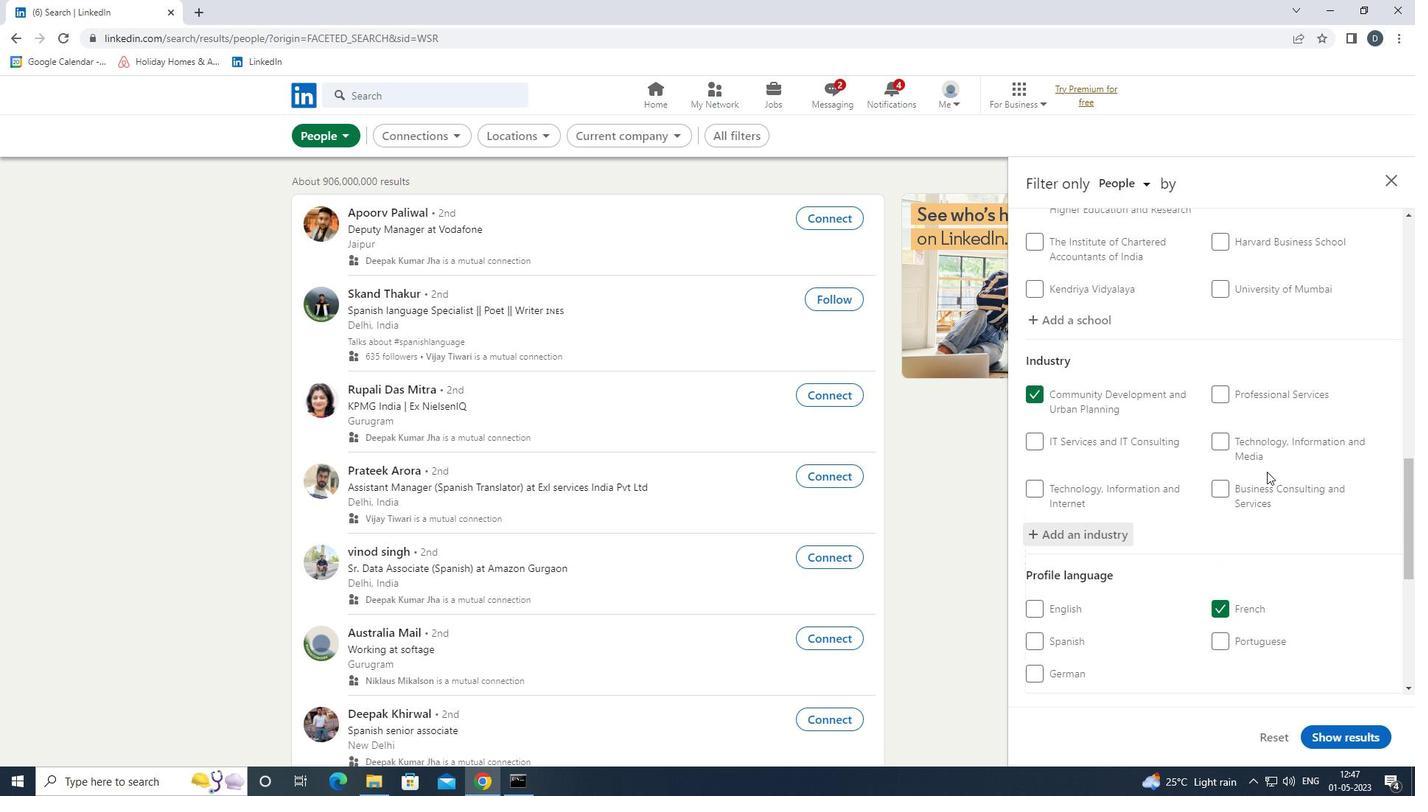 
Action: Mouse moved to (1267, 474)
Screenshot: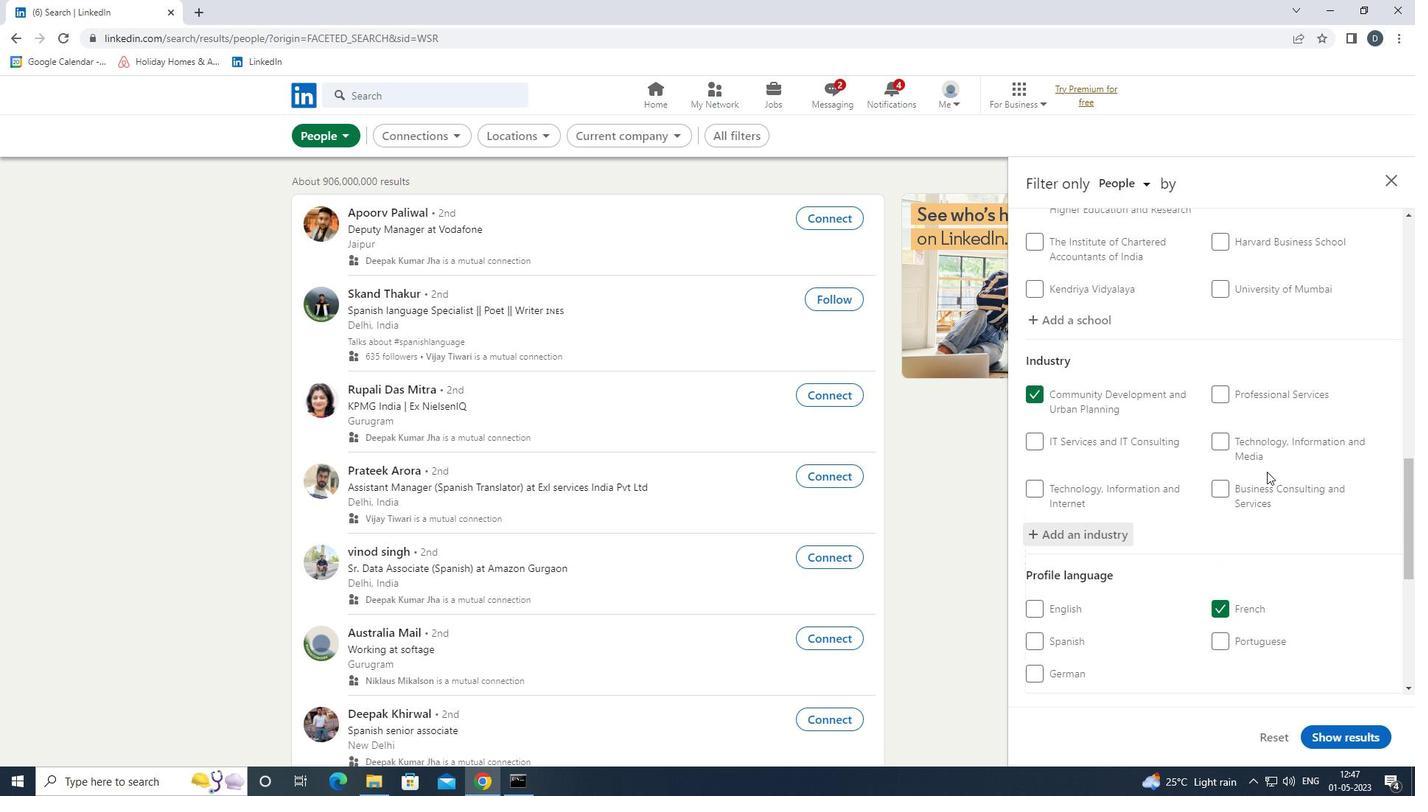 
Action: Mouse scrolled (1267, 473) with delta (0, 0)
Screenshot: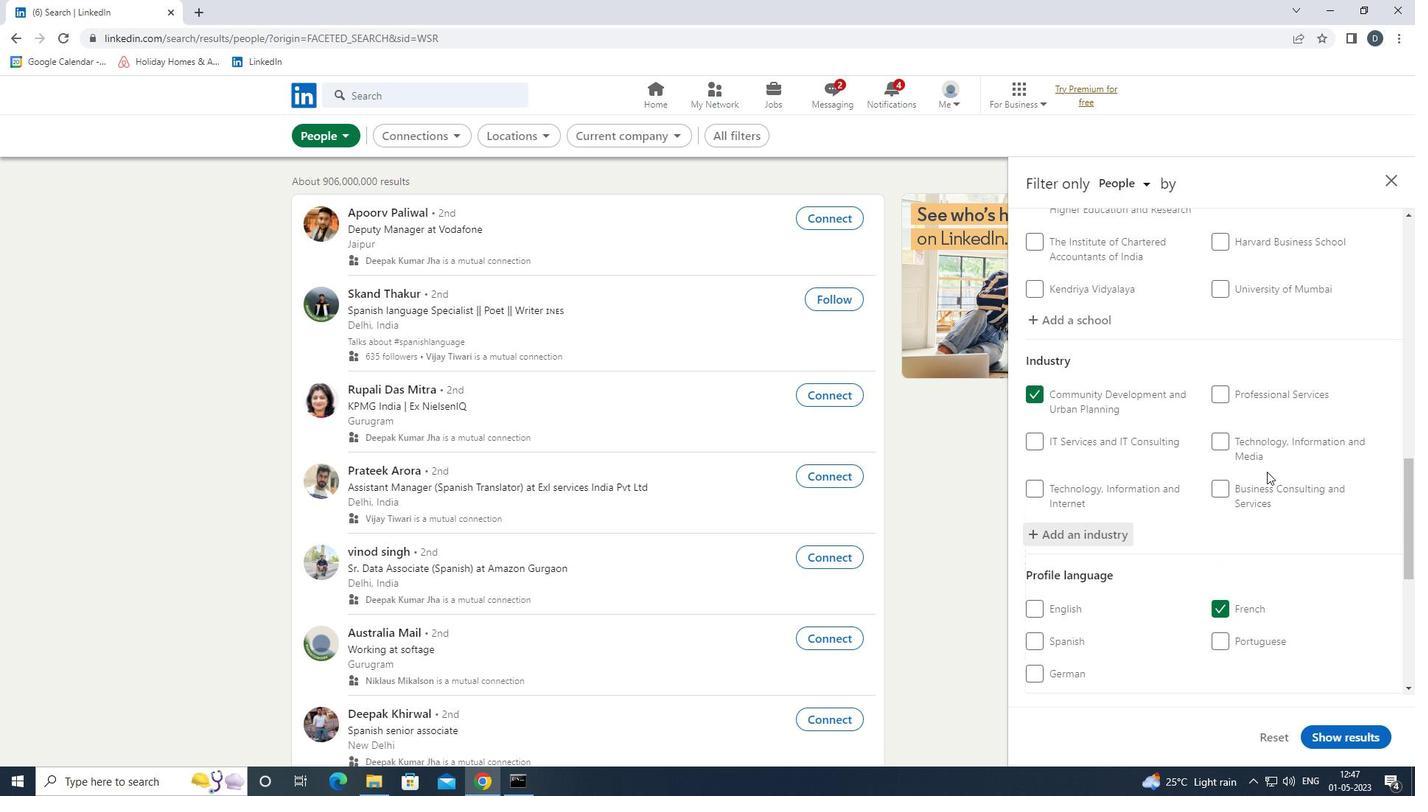 
Action: Mouse moved to (1267, 475)
Screenshot: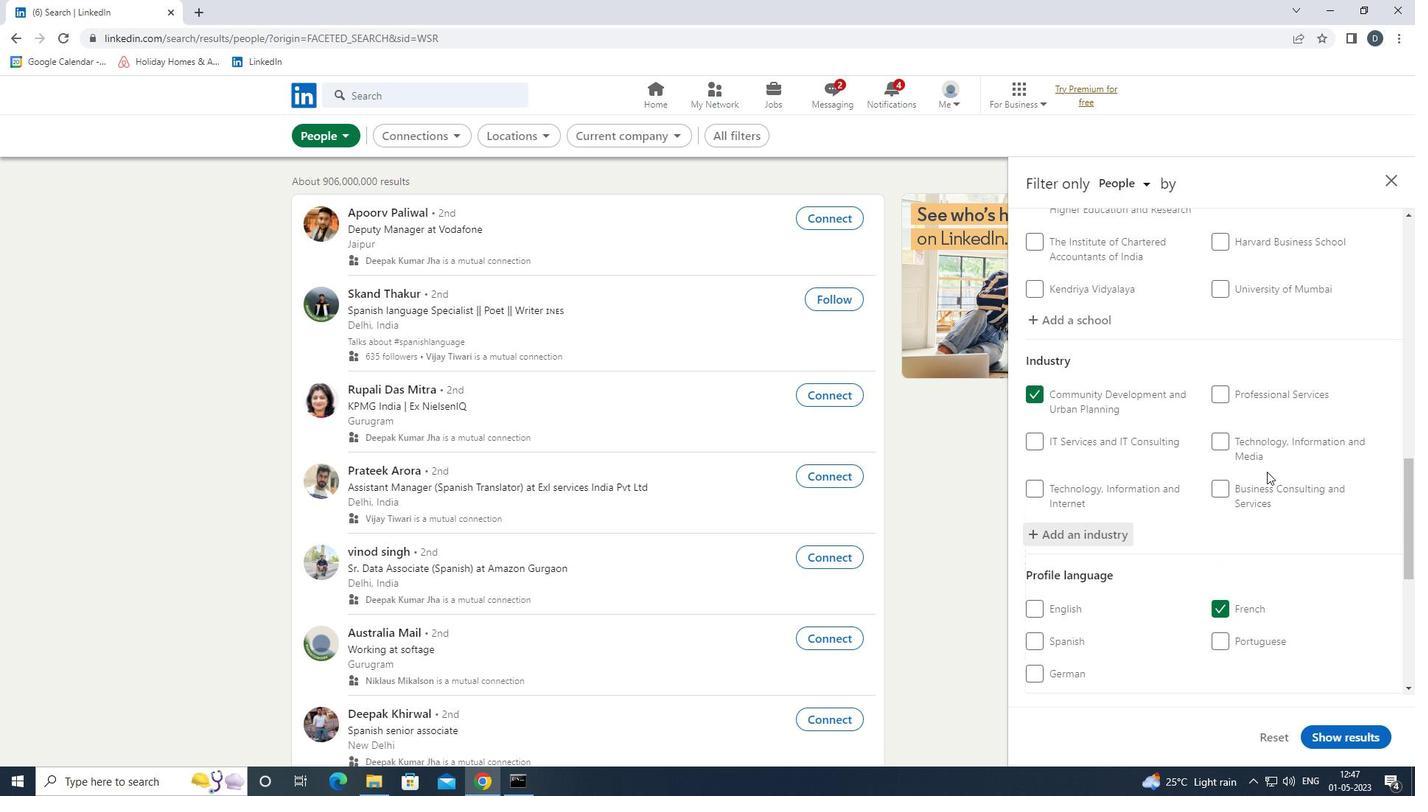 
Action: Mouse scrolled (1267, 474) with delta (0, 0)
Screenshot: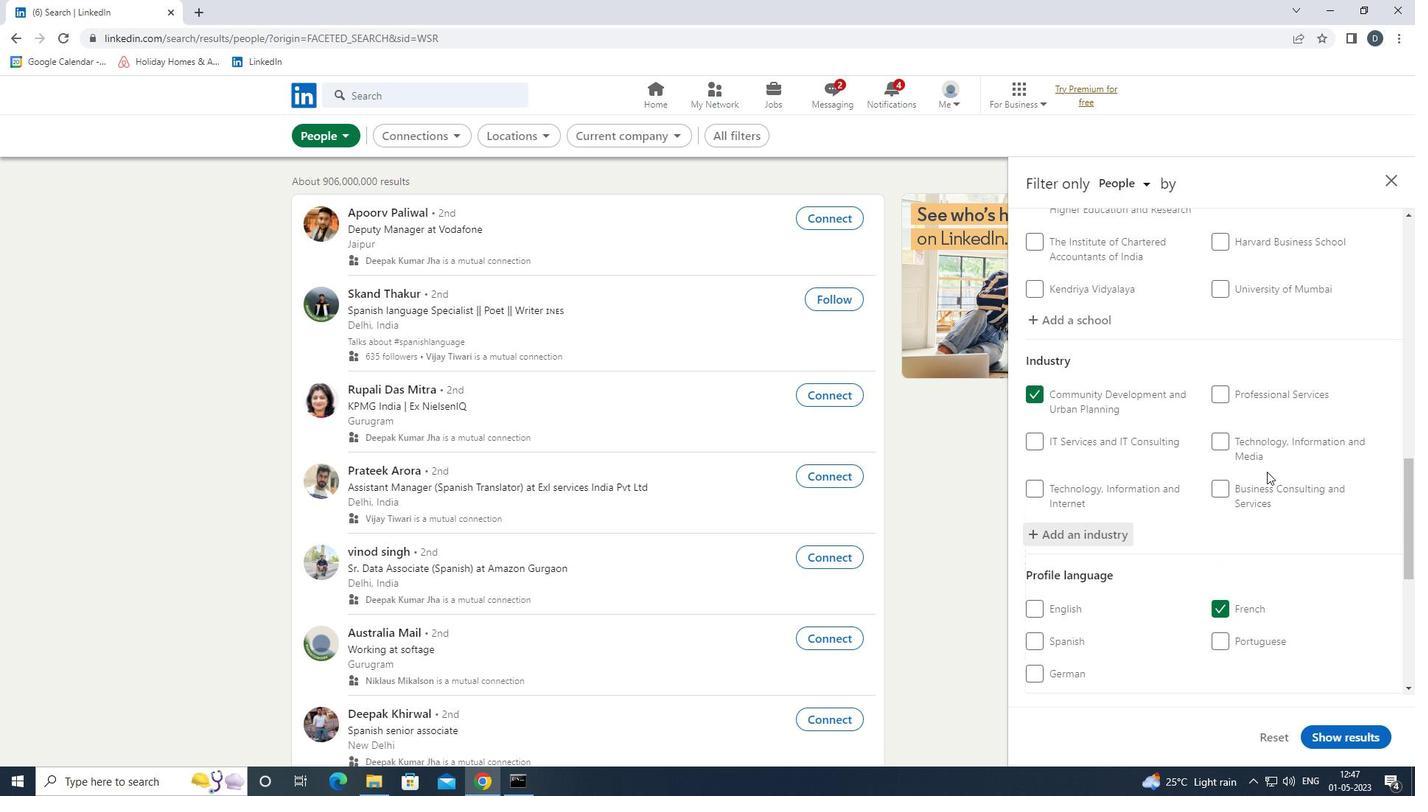 
Action: Mouse moved to (1267, 477)
Screenshot: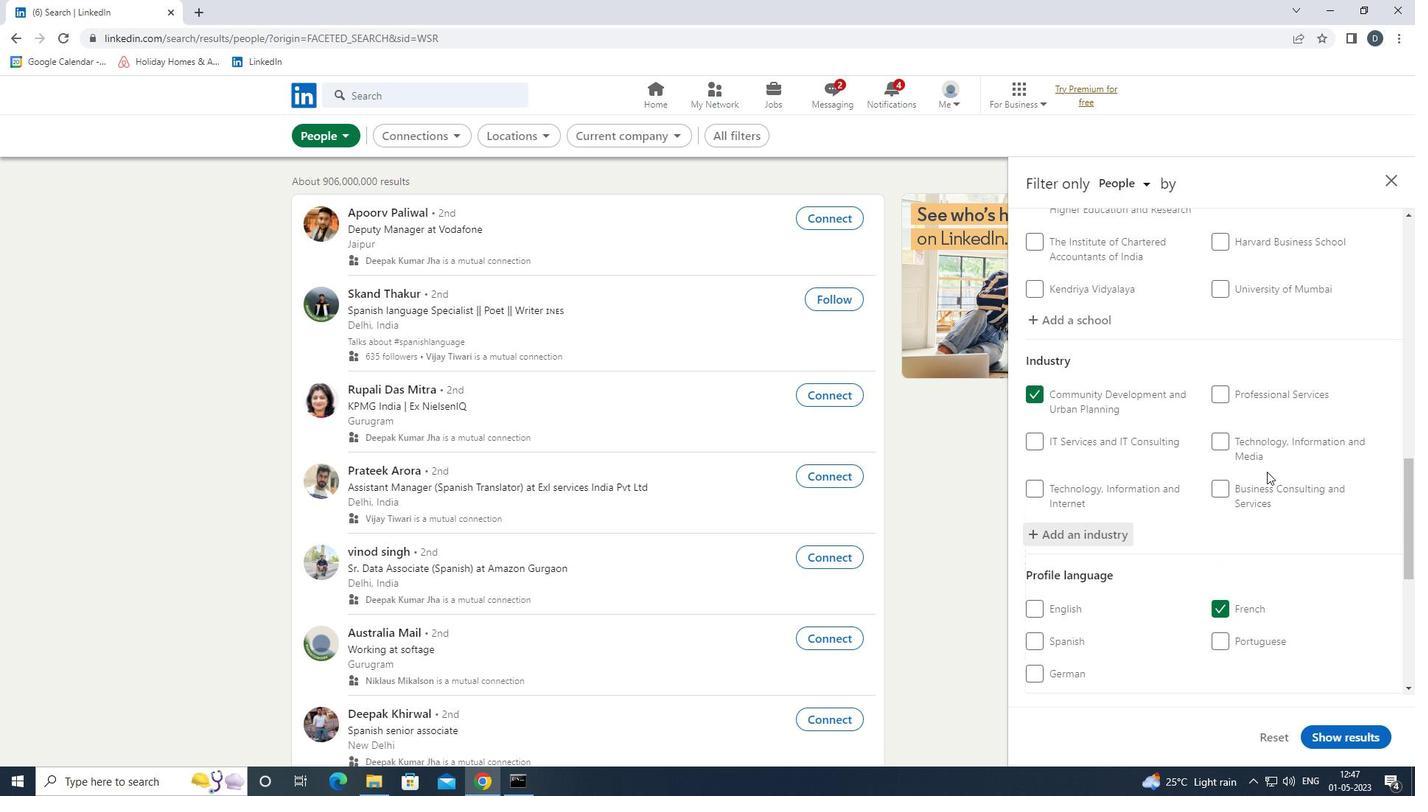
Action: Mouse scrolled (1267, 477) with delta (0, 0)
Screenshot: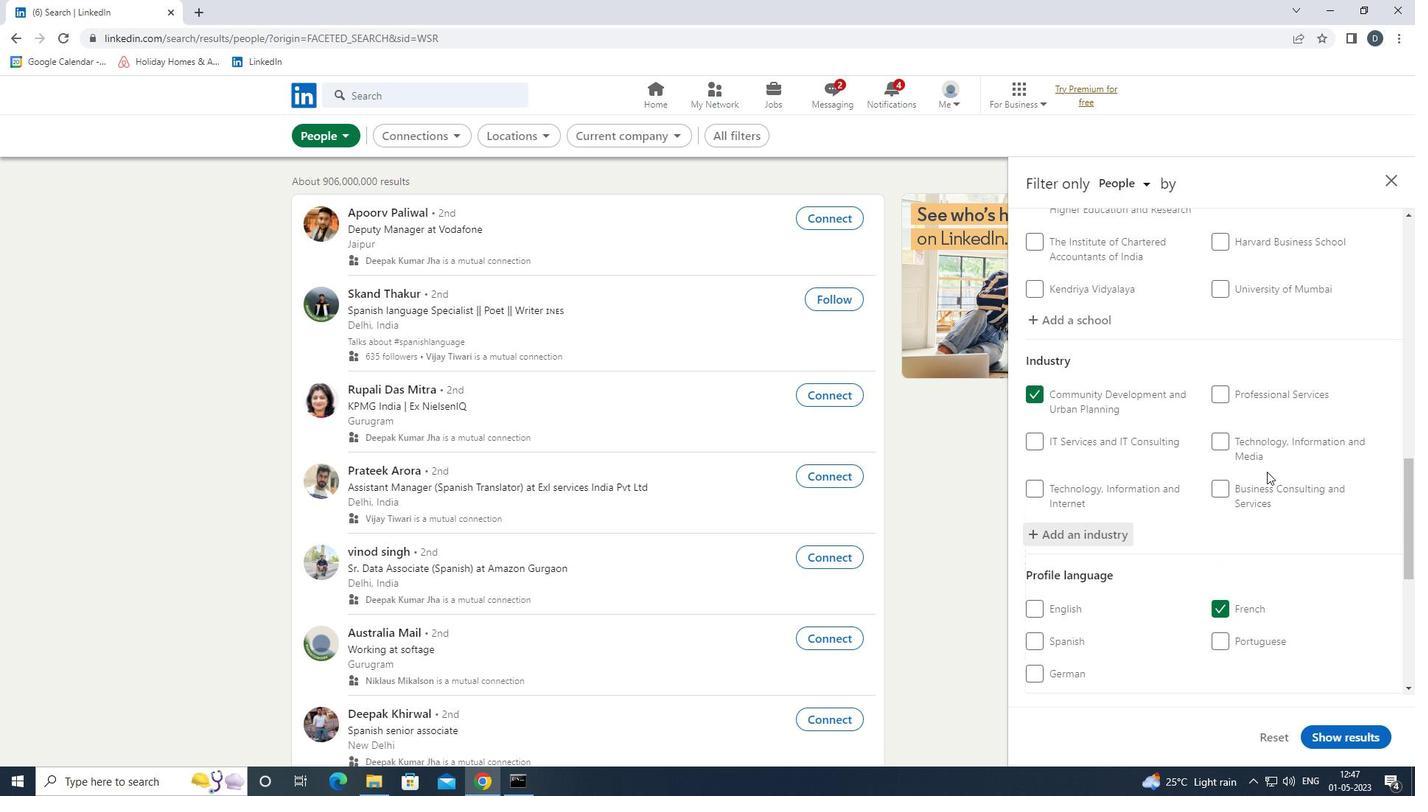 
Action: Mouse moved to (1251, 617)
Screenshot: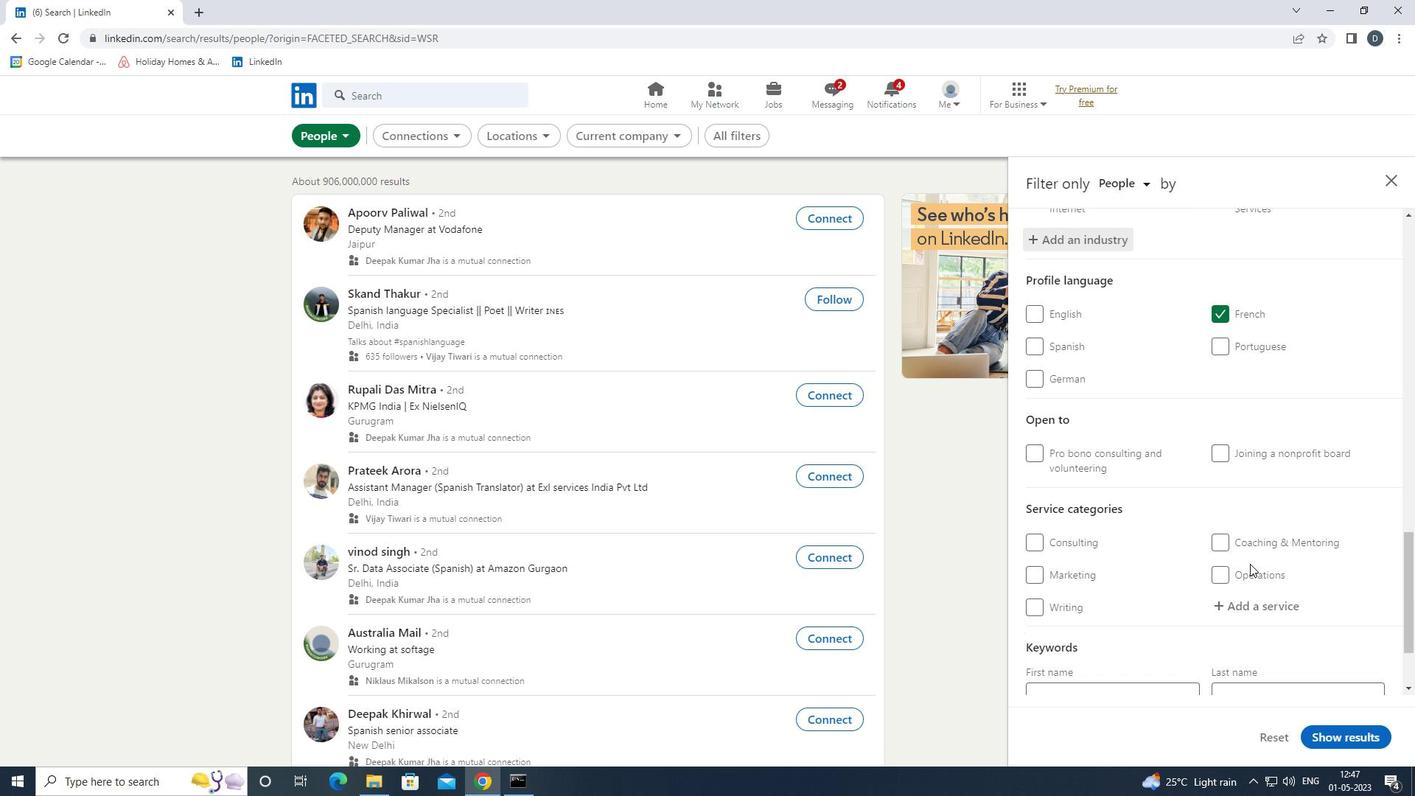 
Action: Mouse pressed left at (1251, 617)
Screenshot: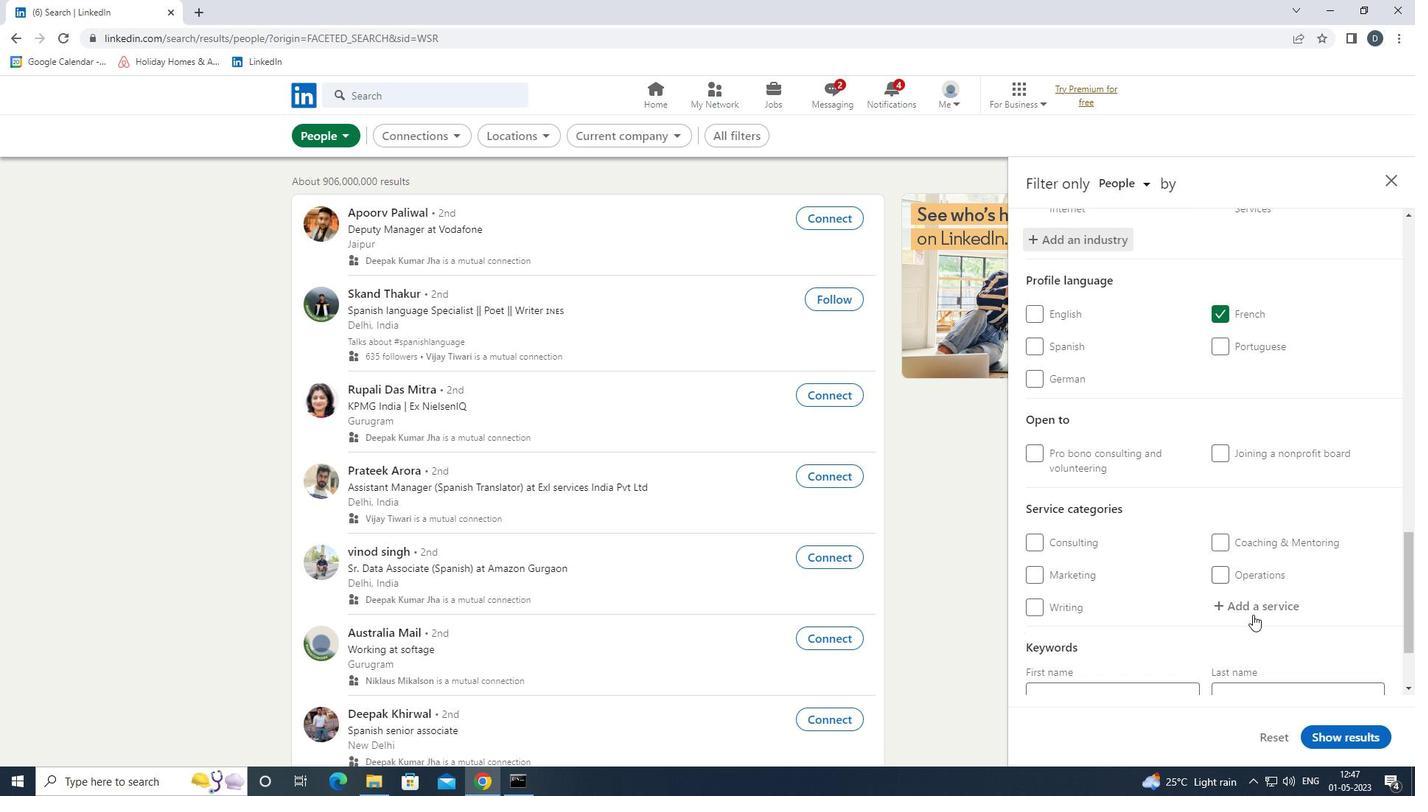 
Action: Mouse moved to (1338, 564)
Screenshot: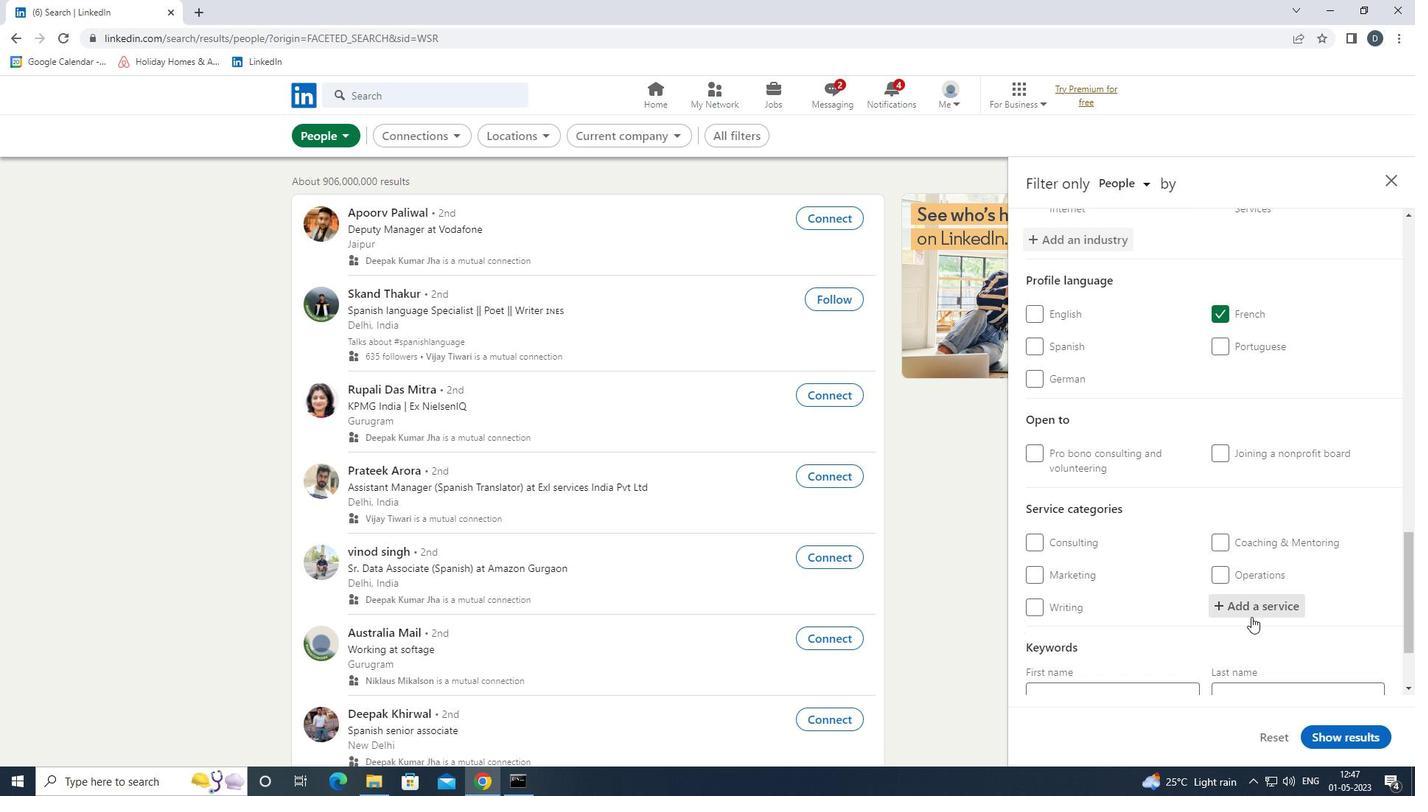 
Action: Key pressed <Key.shift>COACHING<Key.space><Key.shift><Key.shift><Key.shift><Key.shift><Key.shift><Key.shift><Key.shift><Key.shift><Key.shift><Key.shift><Key.shift><Key.shift><Key.shift><Key.shift><Key.shift><Key.shift><Key.shift><Key.shift><Key.shift><Key.shift><Key.shift><Key.shift><Key.shift><Key.shift><Key.shift><Key.shift><Key.shift><Key.shift><Key.shift><Key.shift><Key.shift><Key.shift>&
Screenshot: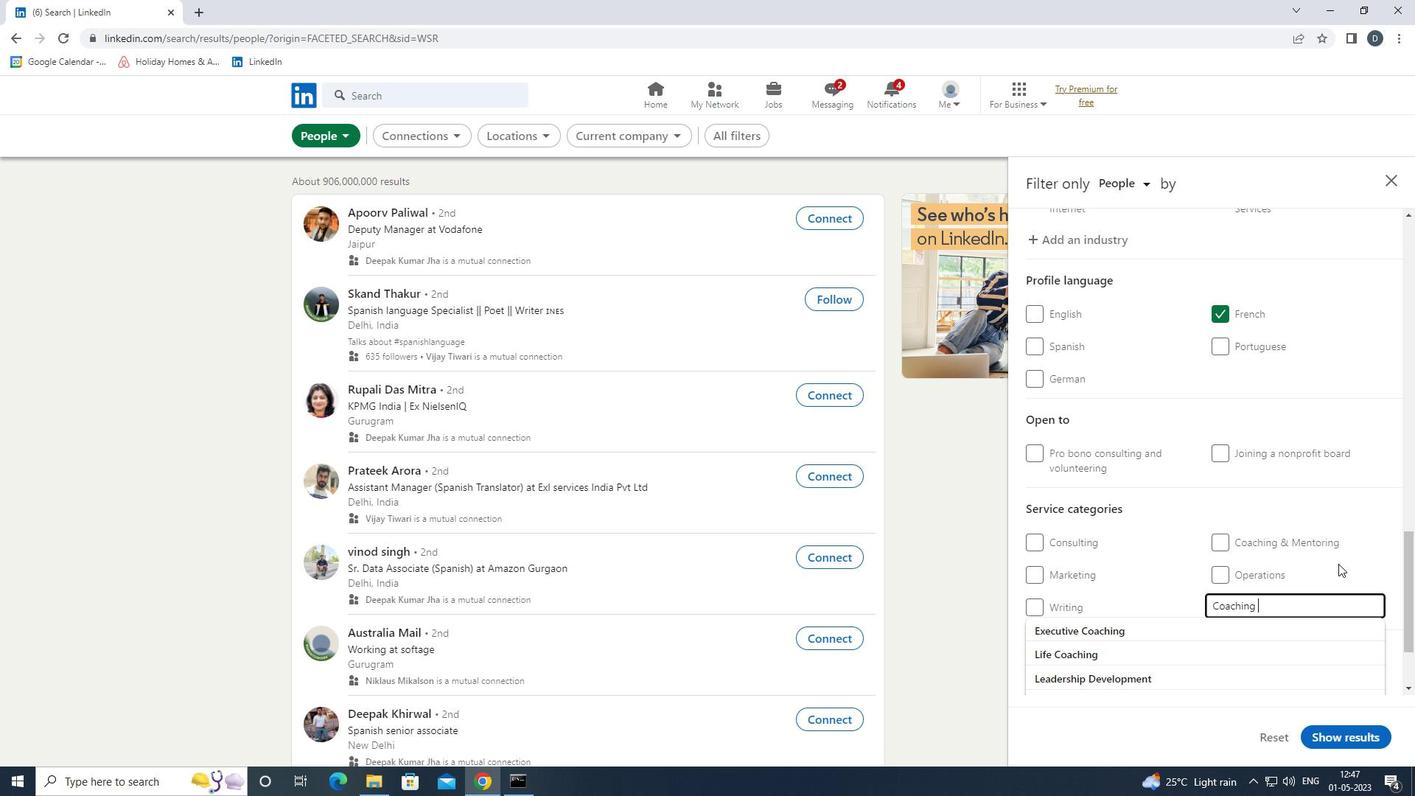 
Action: Mouse moved to (1209, 665)
Screenshot: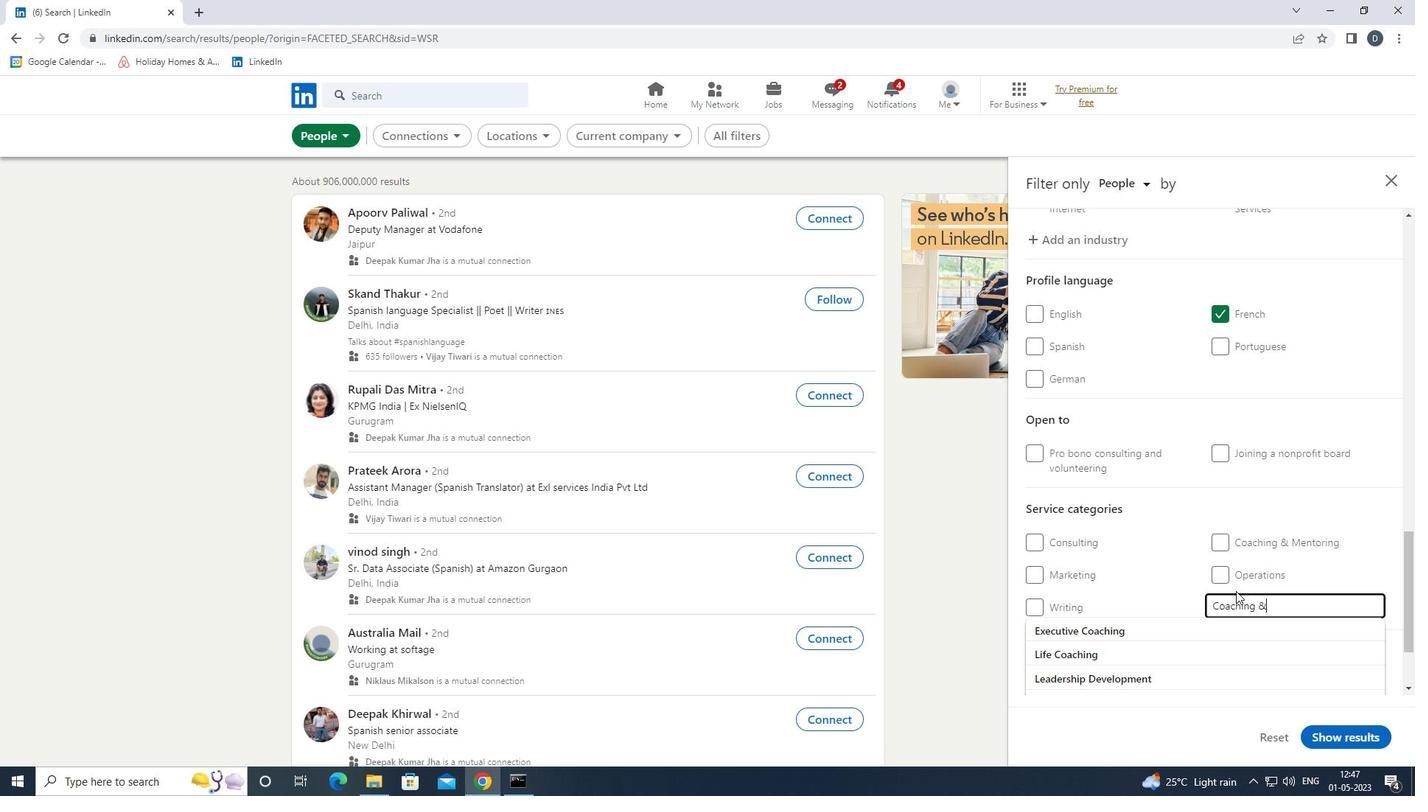 
Action: Mouse scrolled (1209, 664) with delta (0, 0)
Screenshot: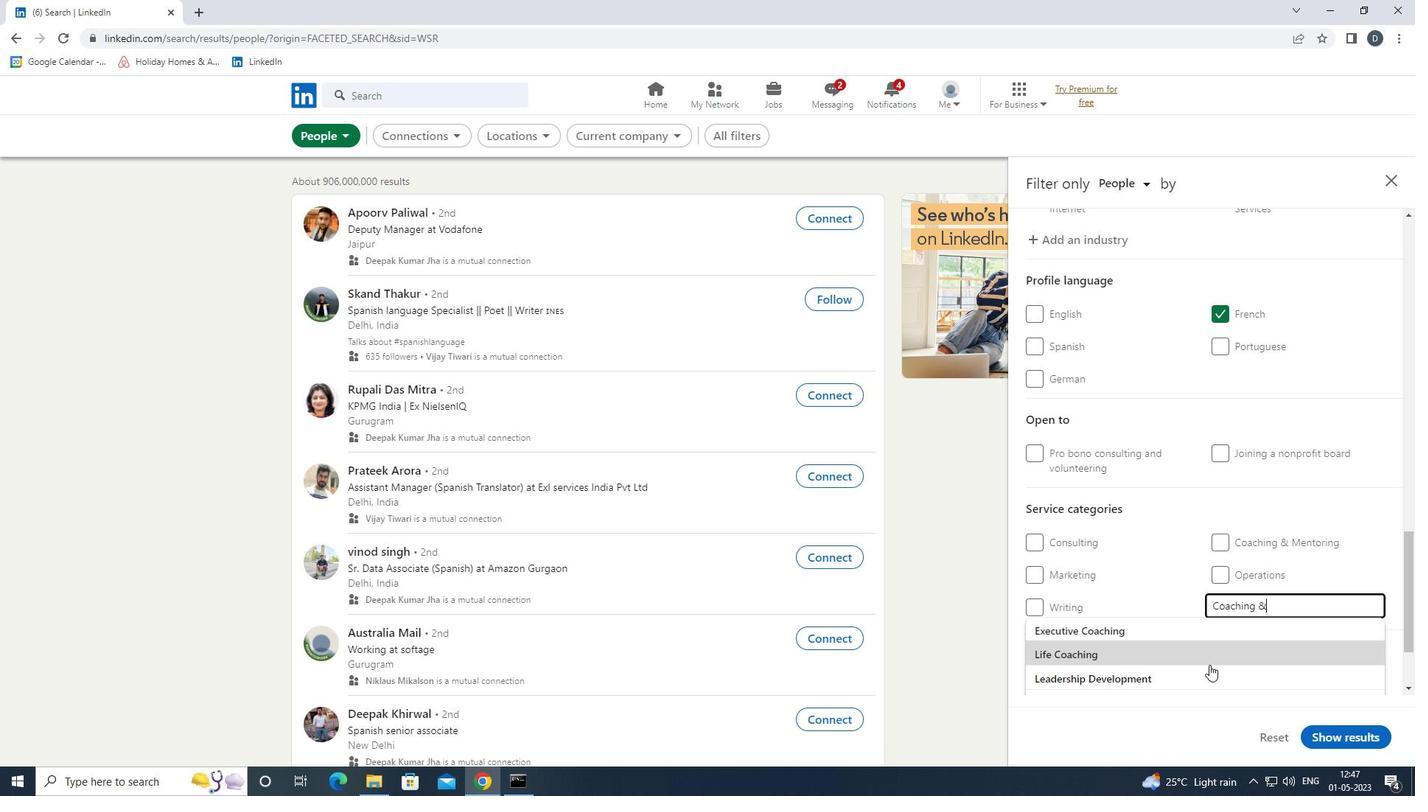 
Action: Mouse moved to (1214, 560)
Screenshot: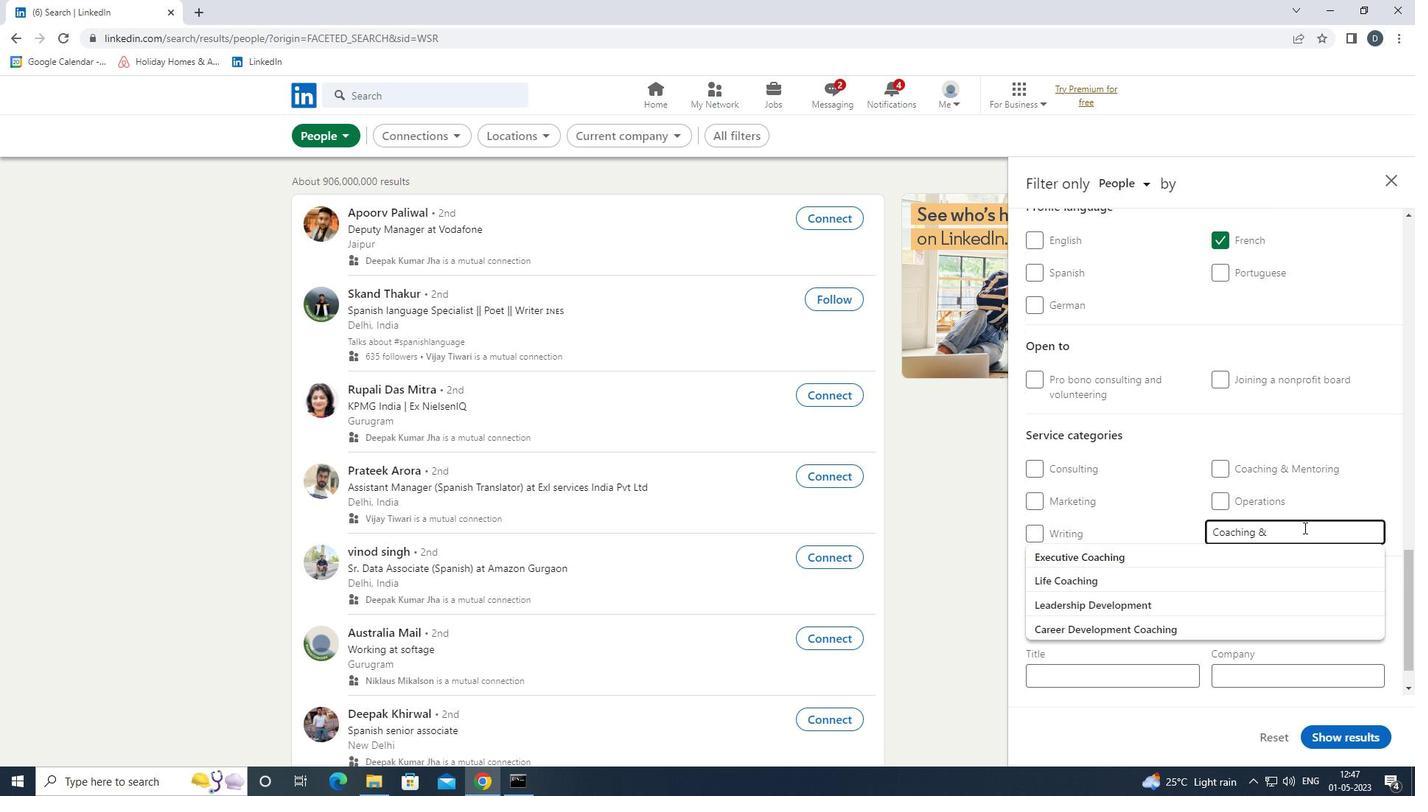 
Action: Key pressed <Key.space>
Screenshot: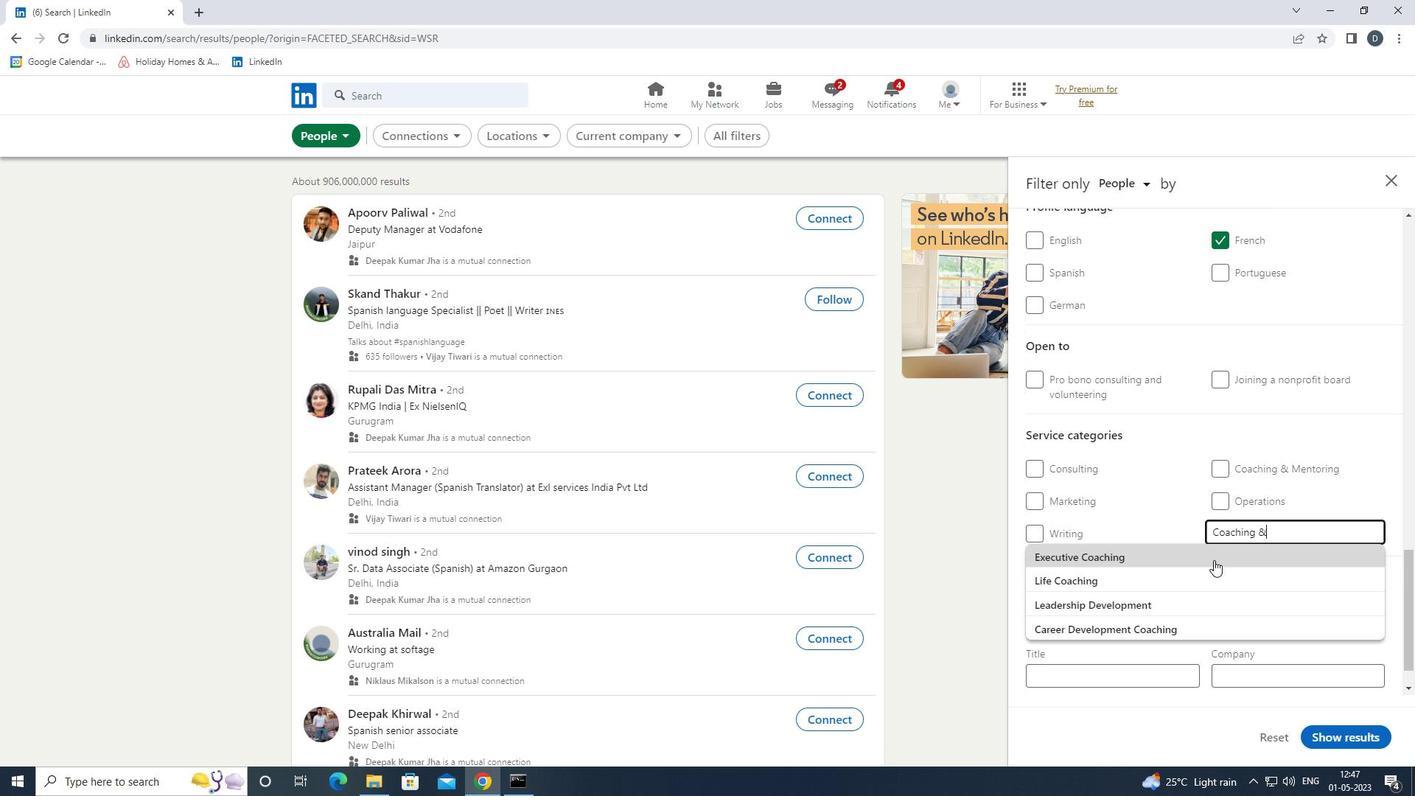 
Action: Mouse moved to (1319, 451)
Screenshot: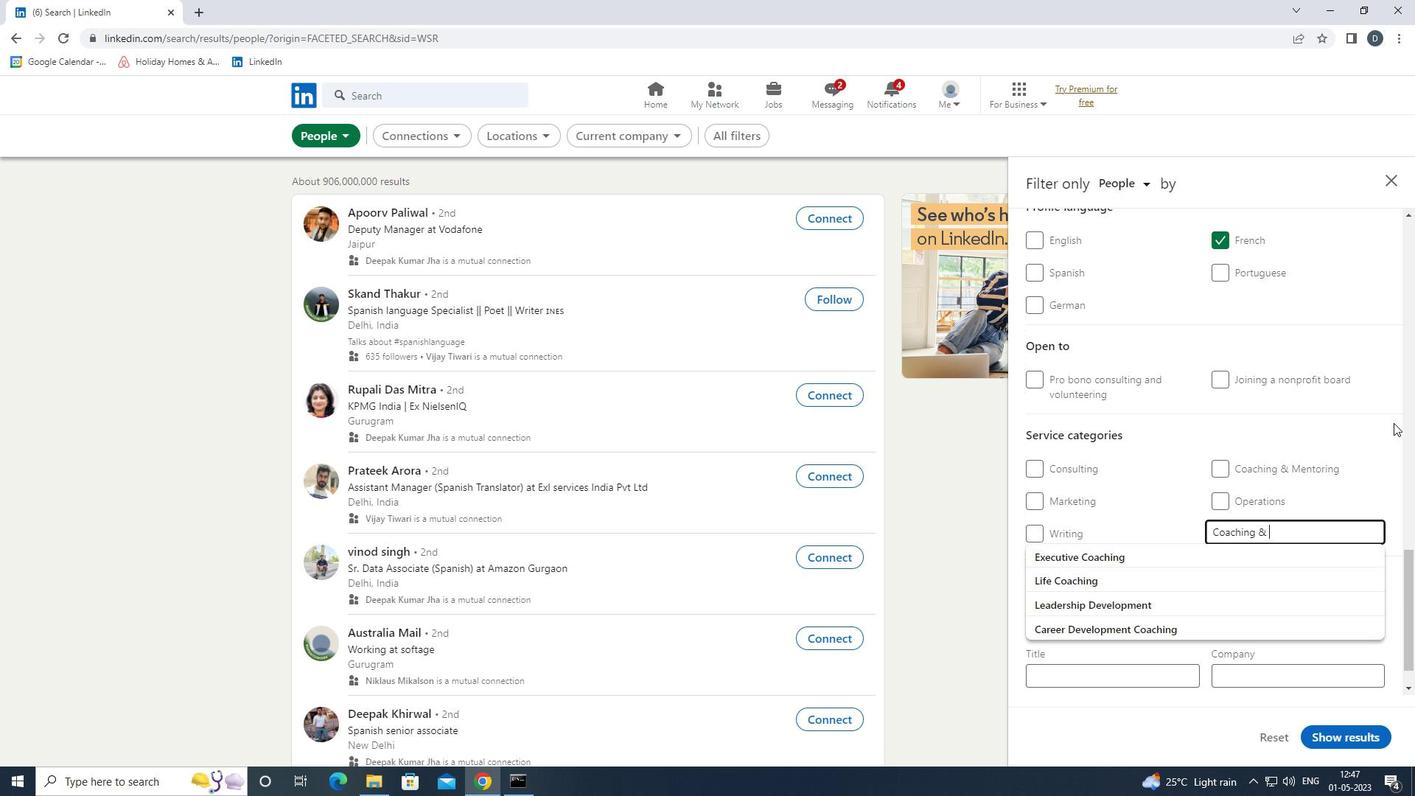
Action: Key pressed <Key.shift>MENTORING<Key.enter>
Screenshot: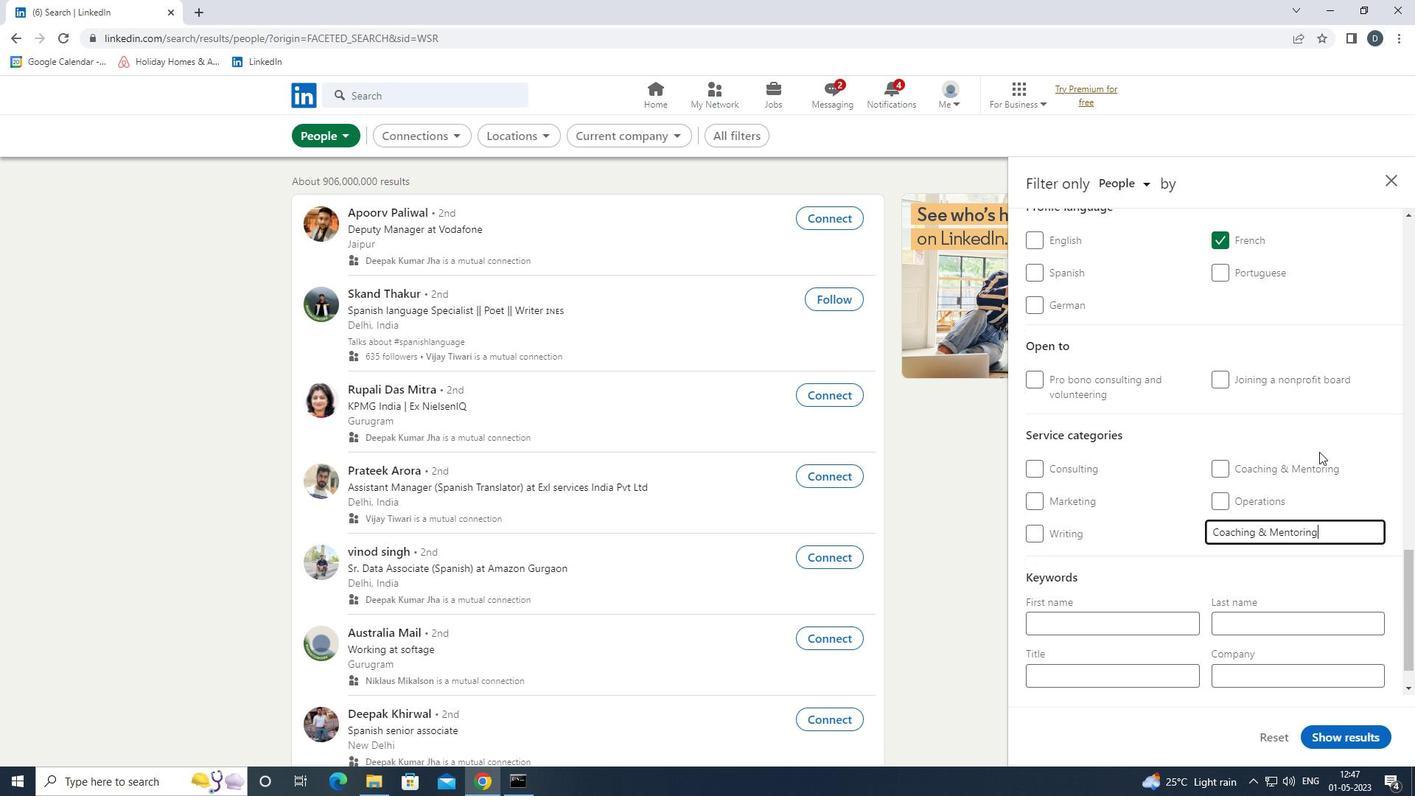 
Action: Mouse moved to (1148, 676)
Screenshot: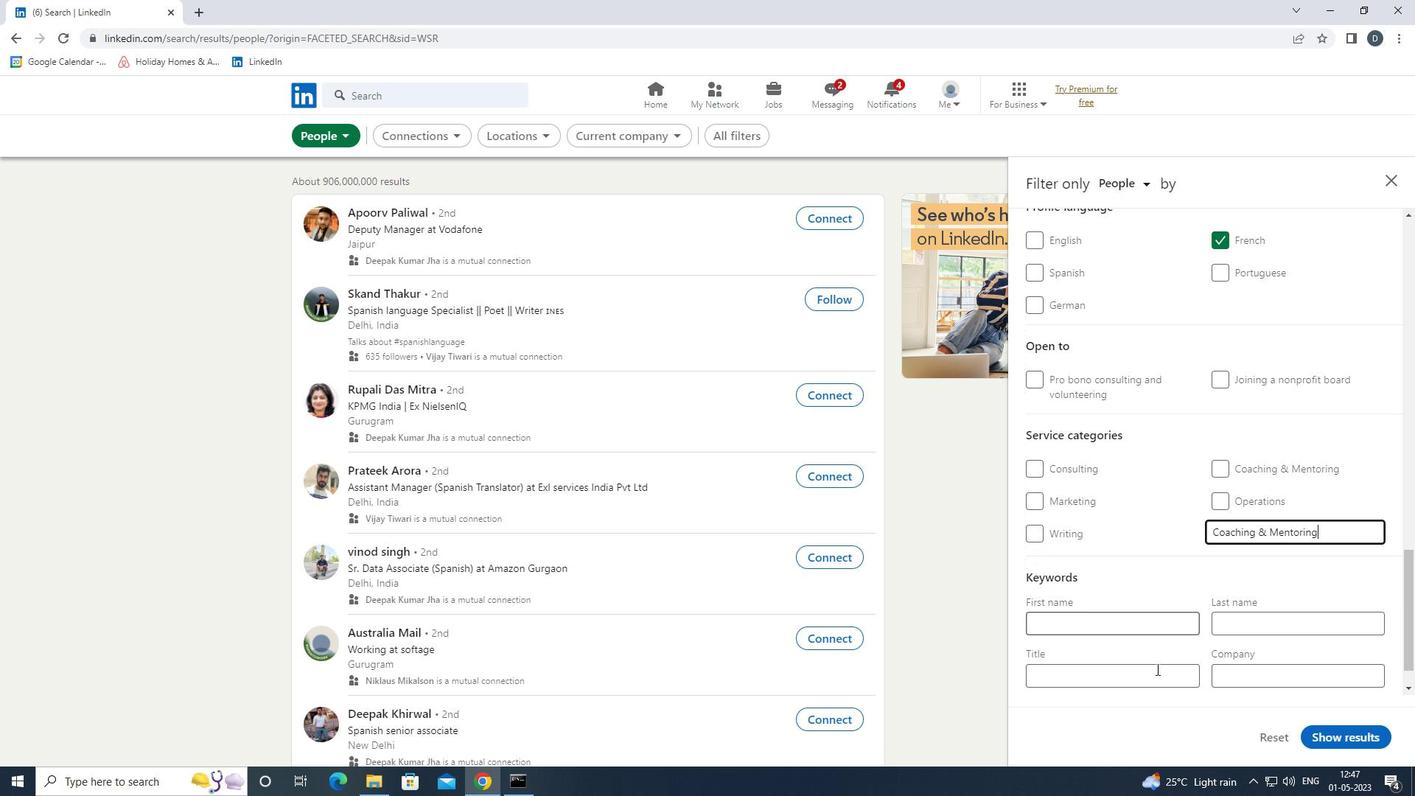 
Action: Mouse pressed left at (1148, 676)
Screenshot: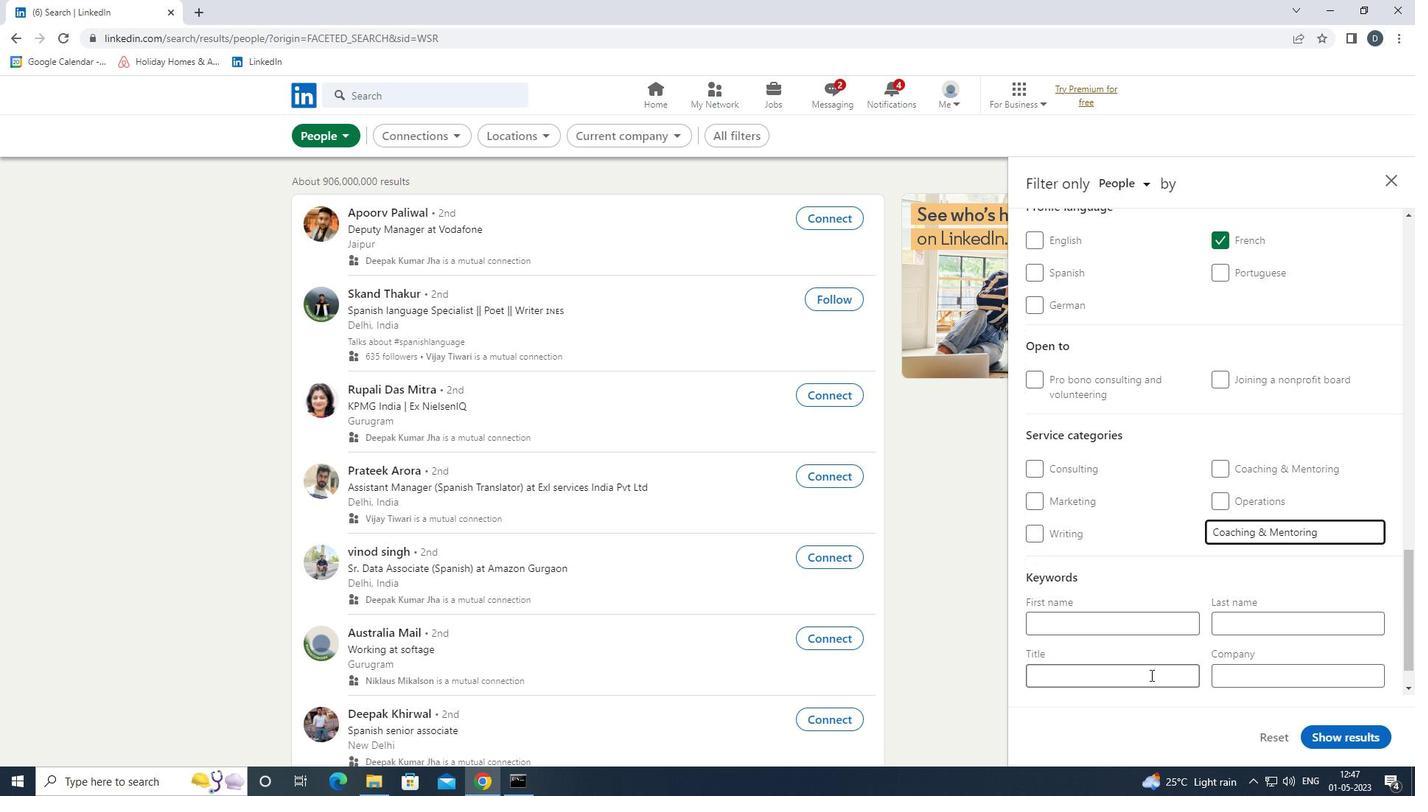 
Action: Mouse moved to (1212, 617)
Screenshot: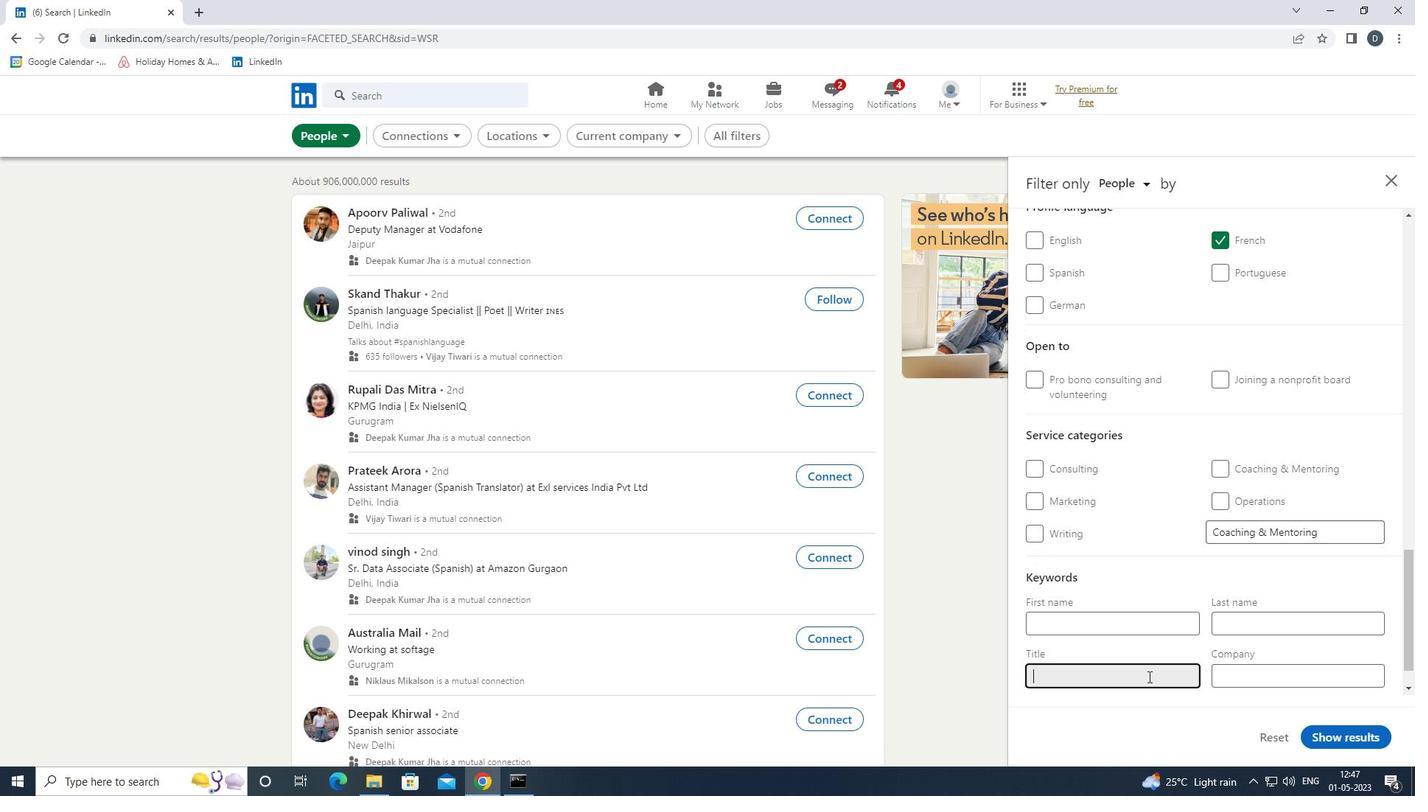 
Action: Mouse scrolled (1212, 616) with delta (0, 0)
Screenshot: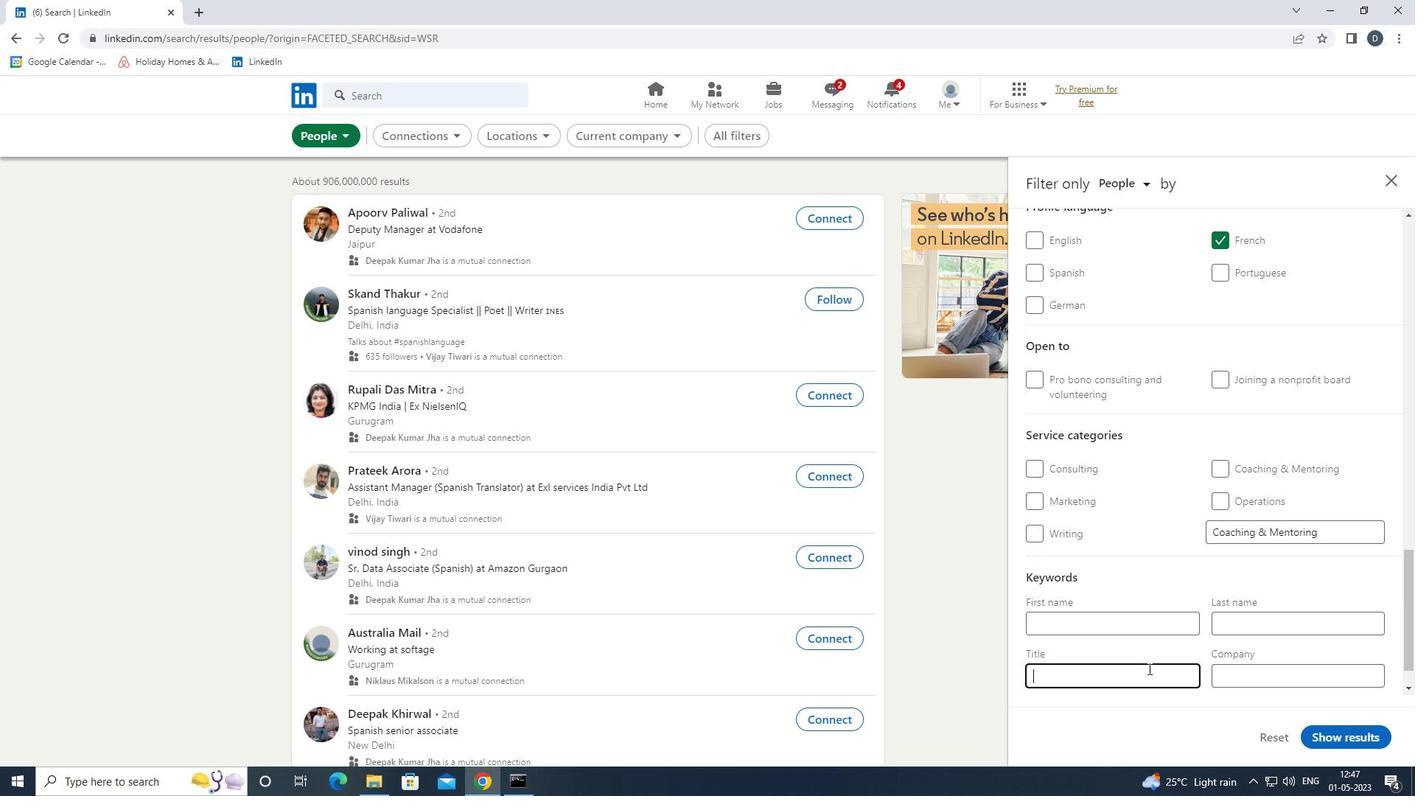 
Action: Mouse scrolled (1212, 616) with delta (0, 0)
Screenshot: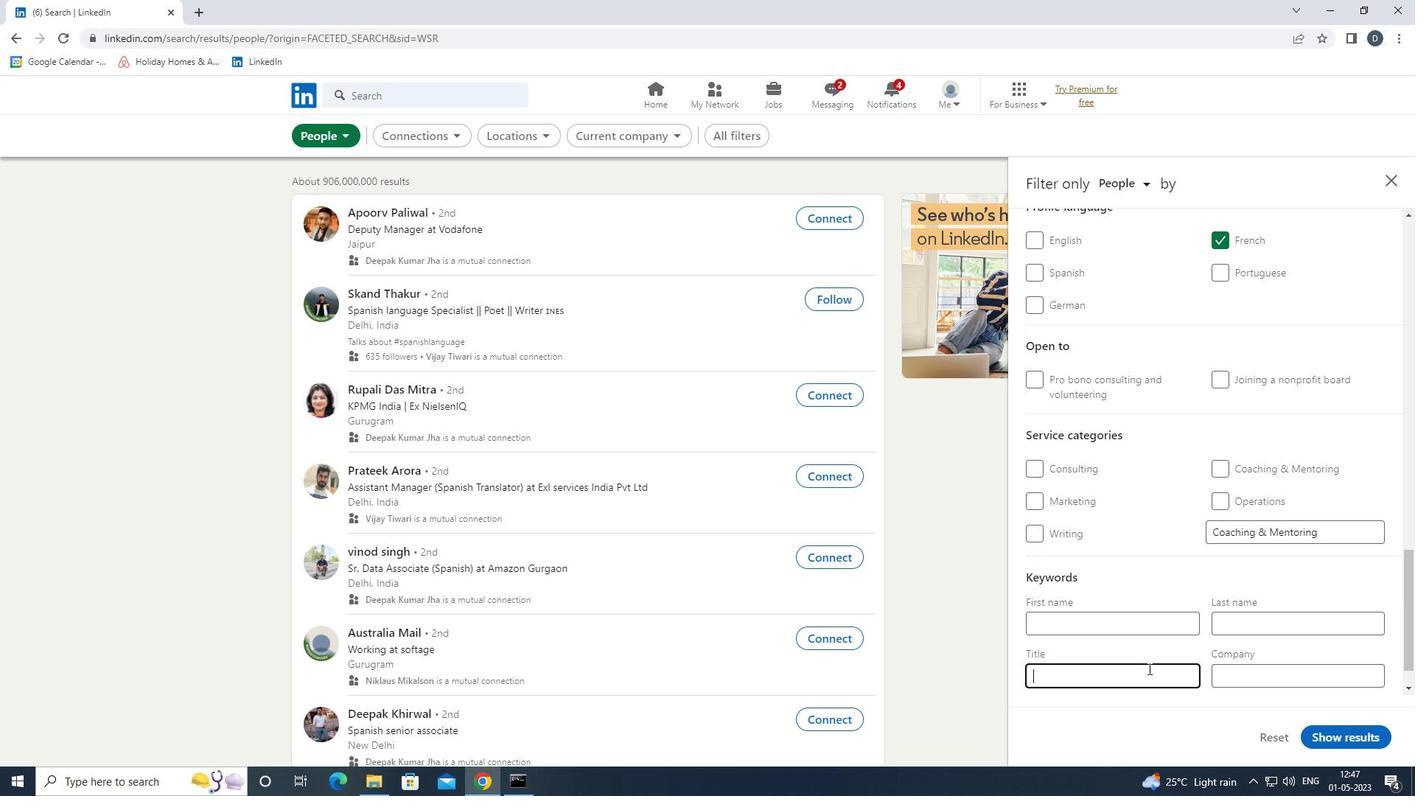 
Action: Mouse scrolled (1212, 616) with delta (0, 0)
Screenshot: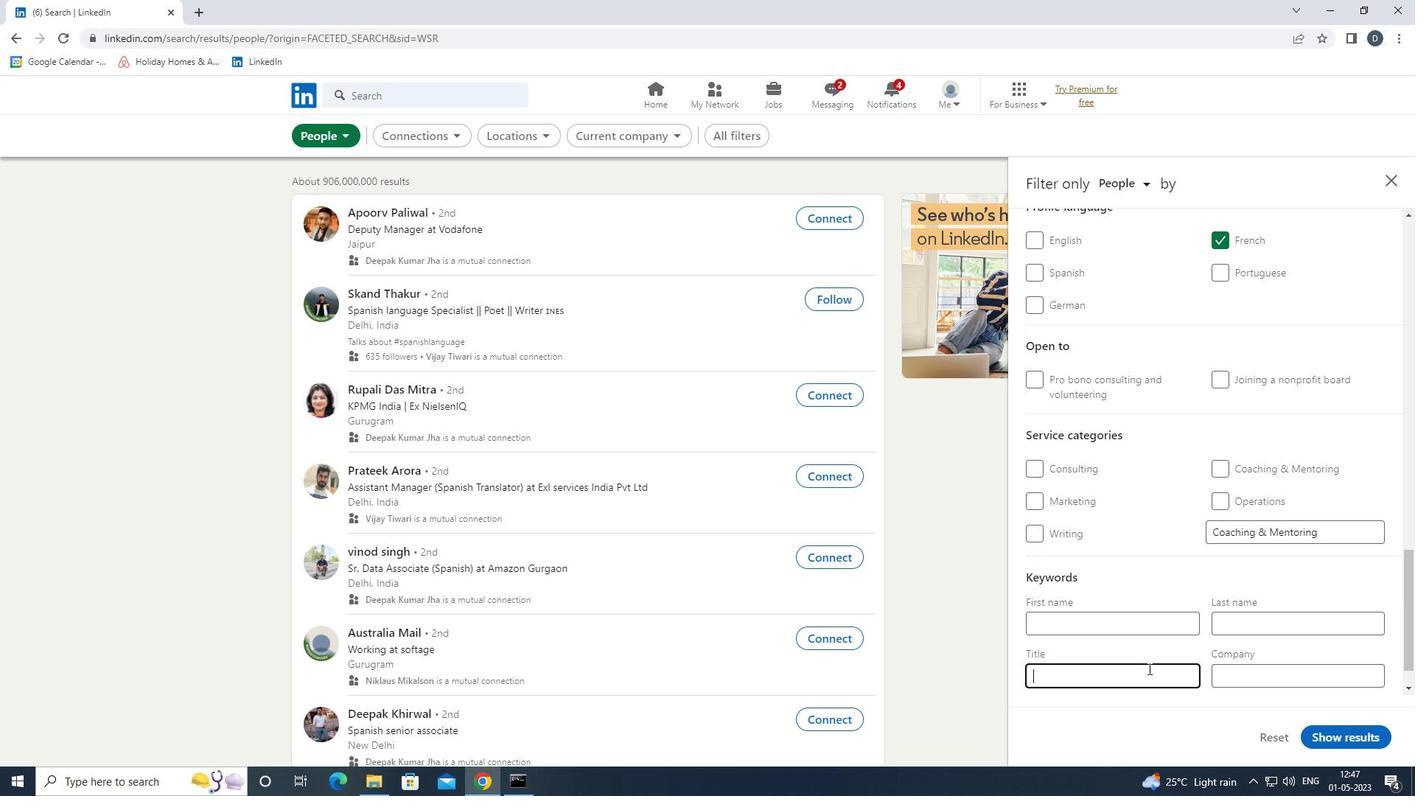 
Action: Mouse scrolled (1212, 616) with delta (0, 0)
Screenshot: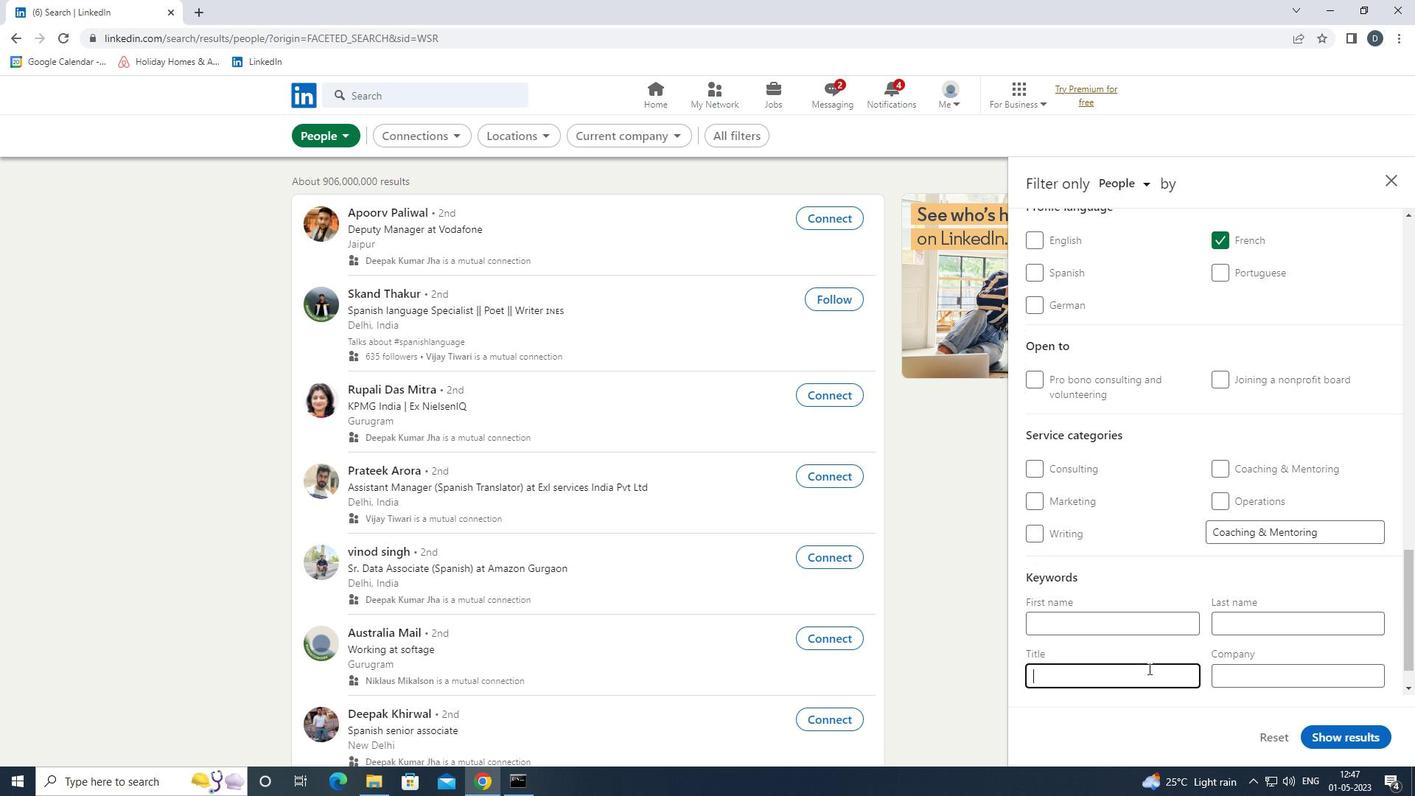 
Action: Mouse moved to (1212, 617)
Screenshot: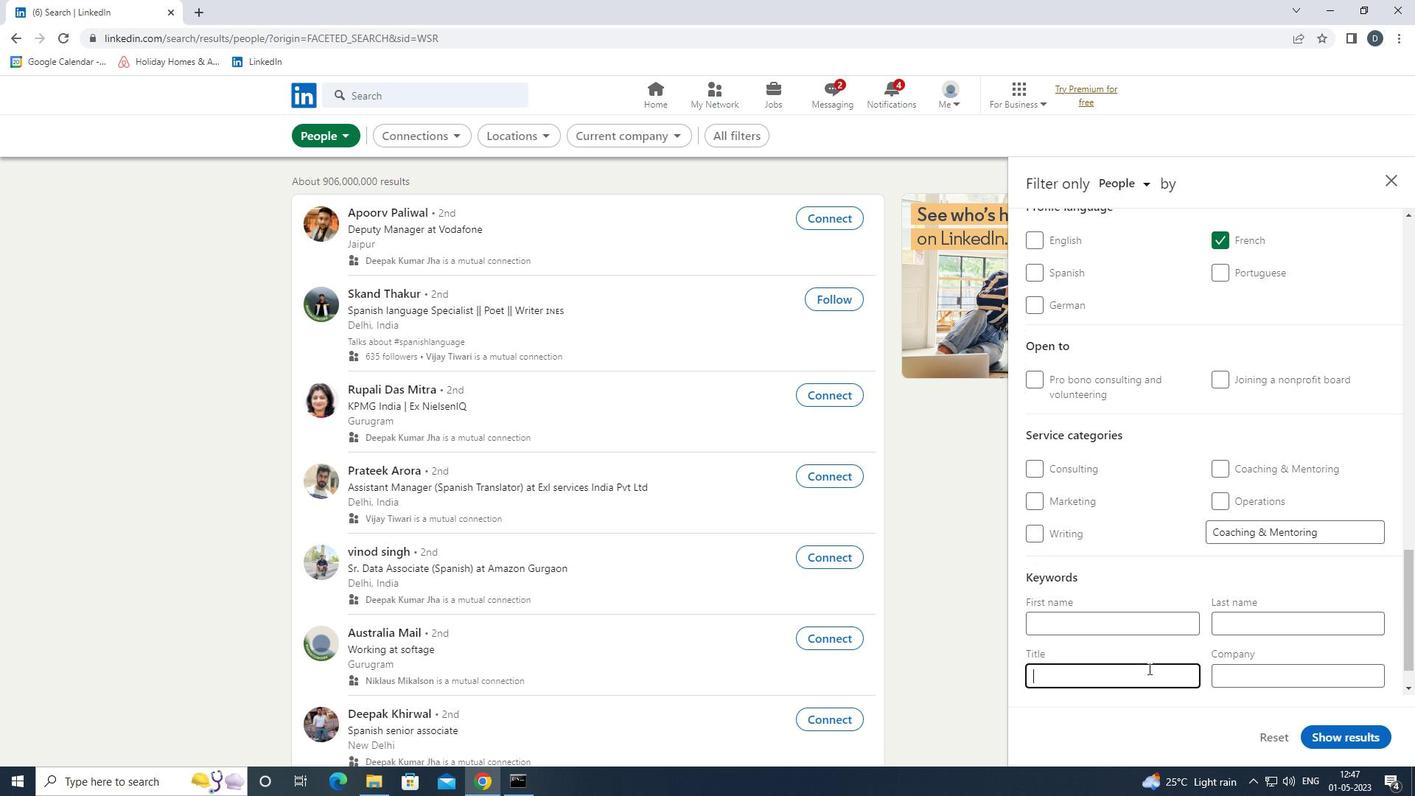 
Action: Mouse scrolled (1212, 616) with delta (0, 0)
Screenshot: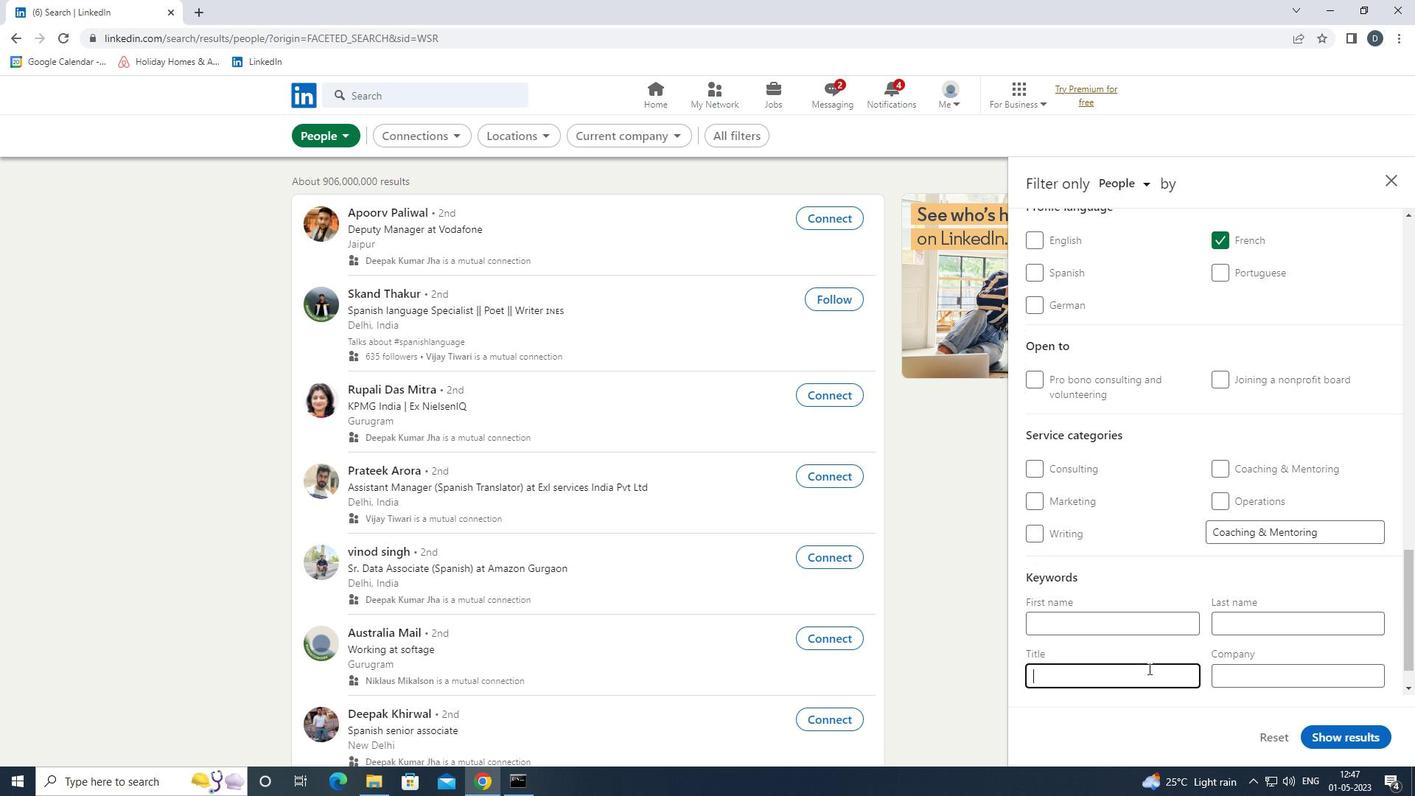 
Action: Mouse moved to (1224, 613)
Screenshot: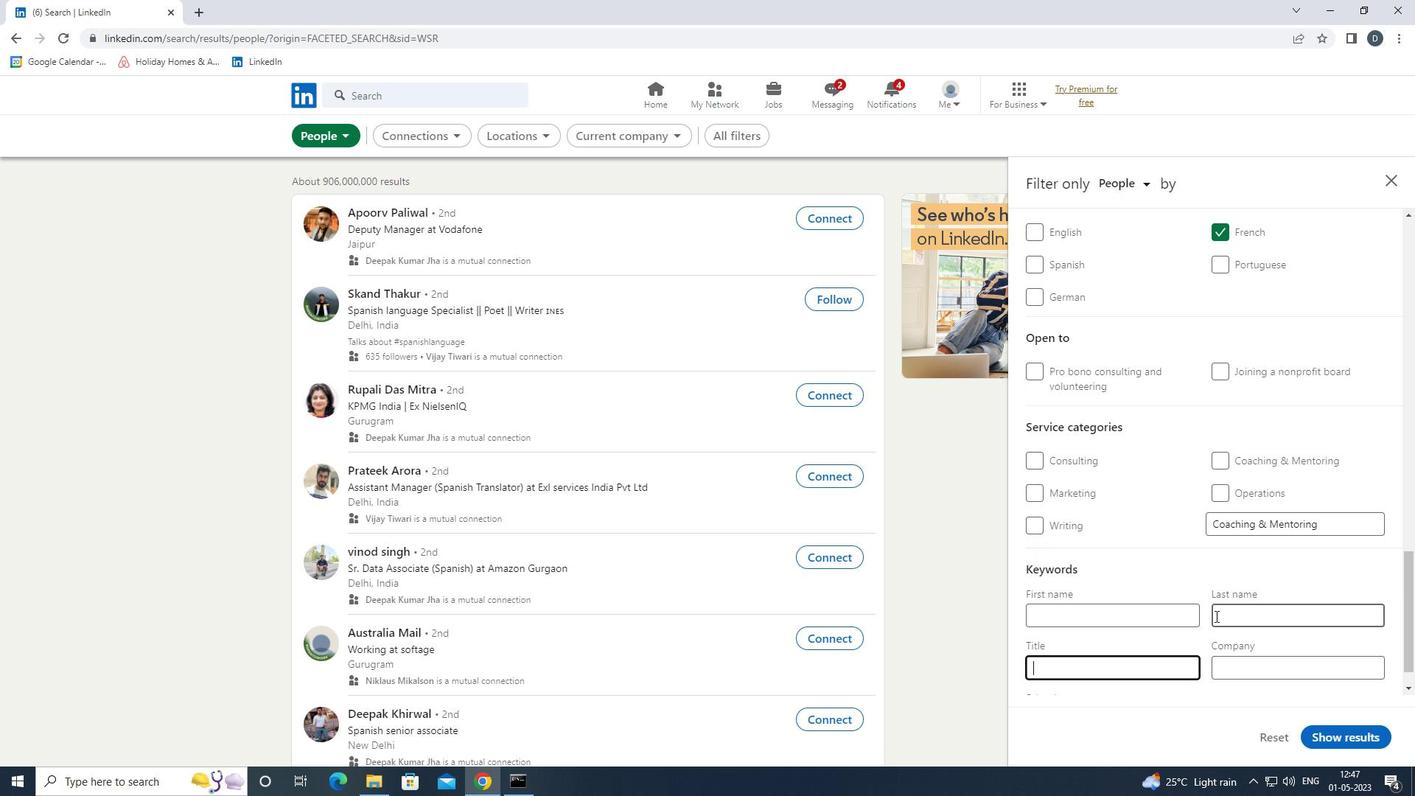 
Action: Key pressed <Key.shift><Key.shift><Key.shift><Key.shift><Key.shift><Key.shift><Key.shift><Key.shift><Key.shift><Key.shift><Key.shift>TOW<Key.space><Key.shift>TRUCK<Key.space><Key.shift>DRIVER<Key.backspace><Key.backspace><Key.backspace><Key.backspace><Key.backspace><Key.backspace><Key.shift>OPERATOR
Screenshot: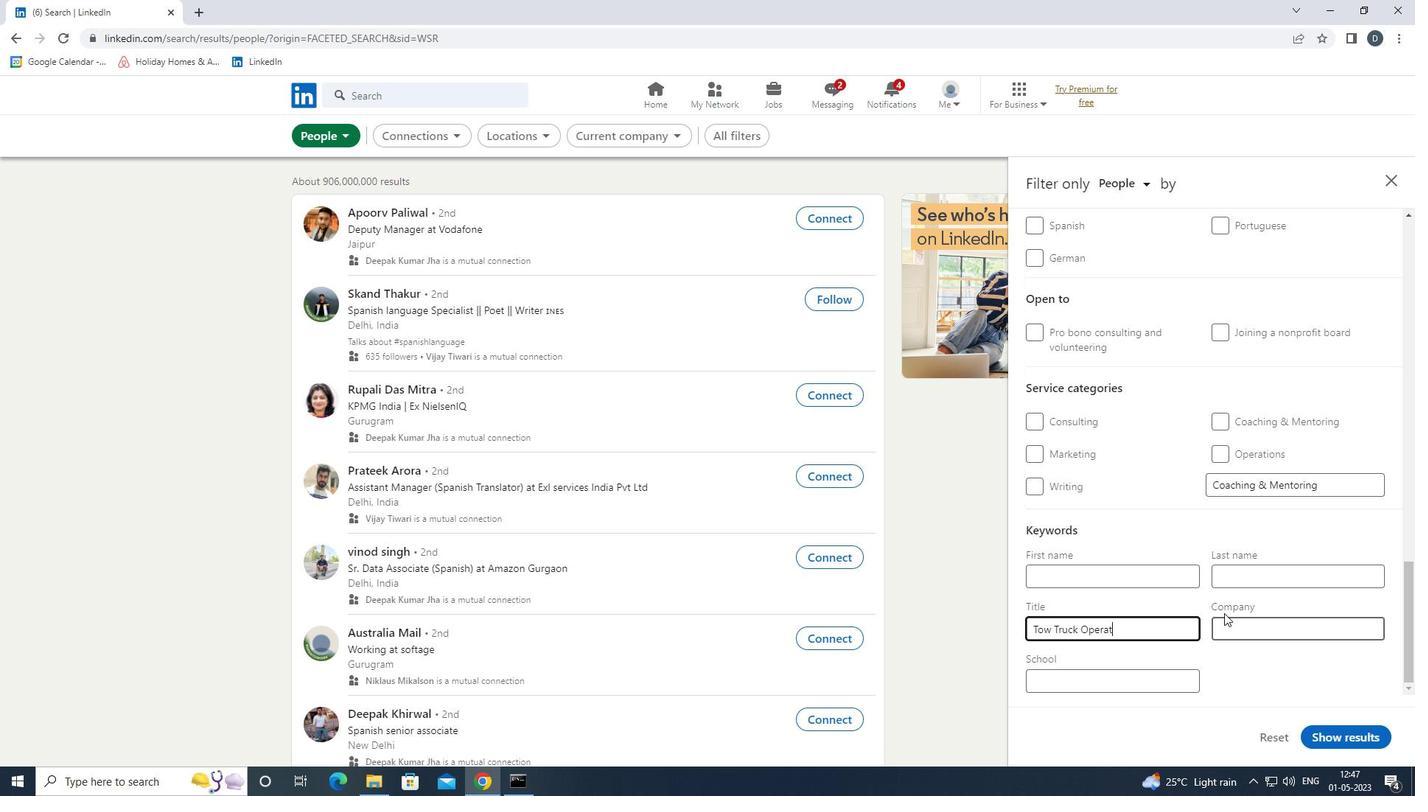 
Action: Mouse moved to (1333, 732)
Screenshot: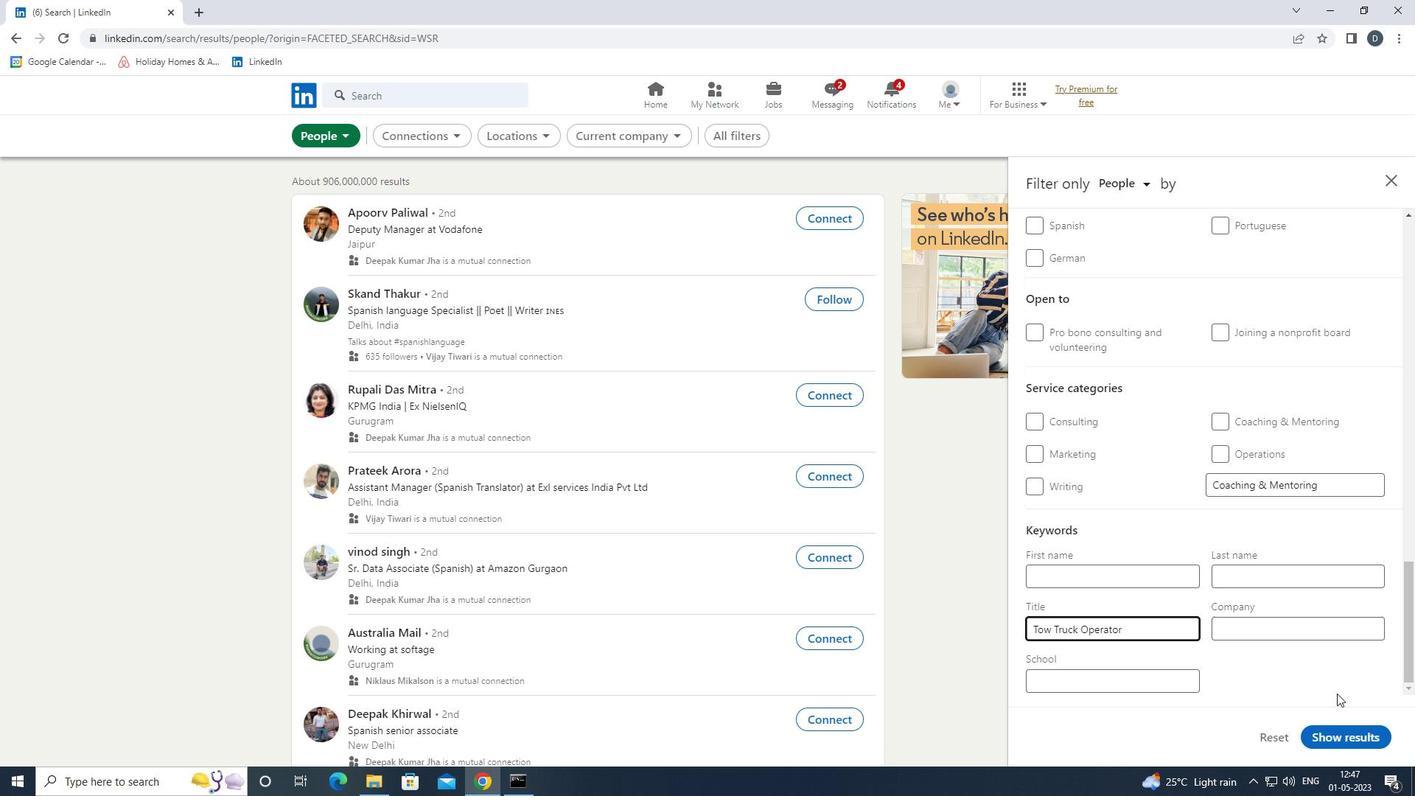 
Action: Mouse pressed left at (1333, 732)
Screenshot: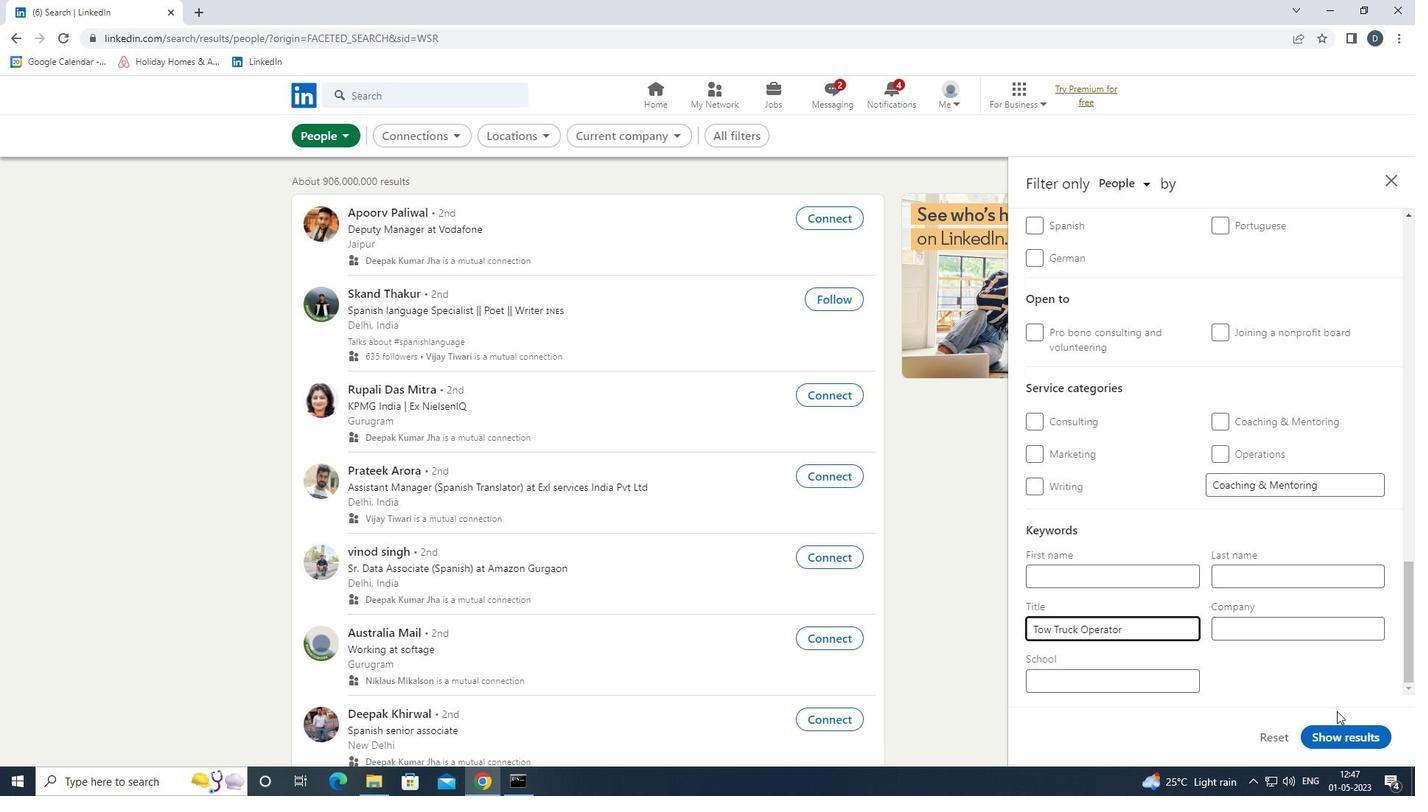 
Action: Mouse moved to (974, 434)
Screenshot: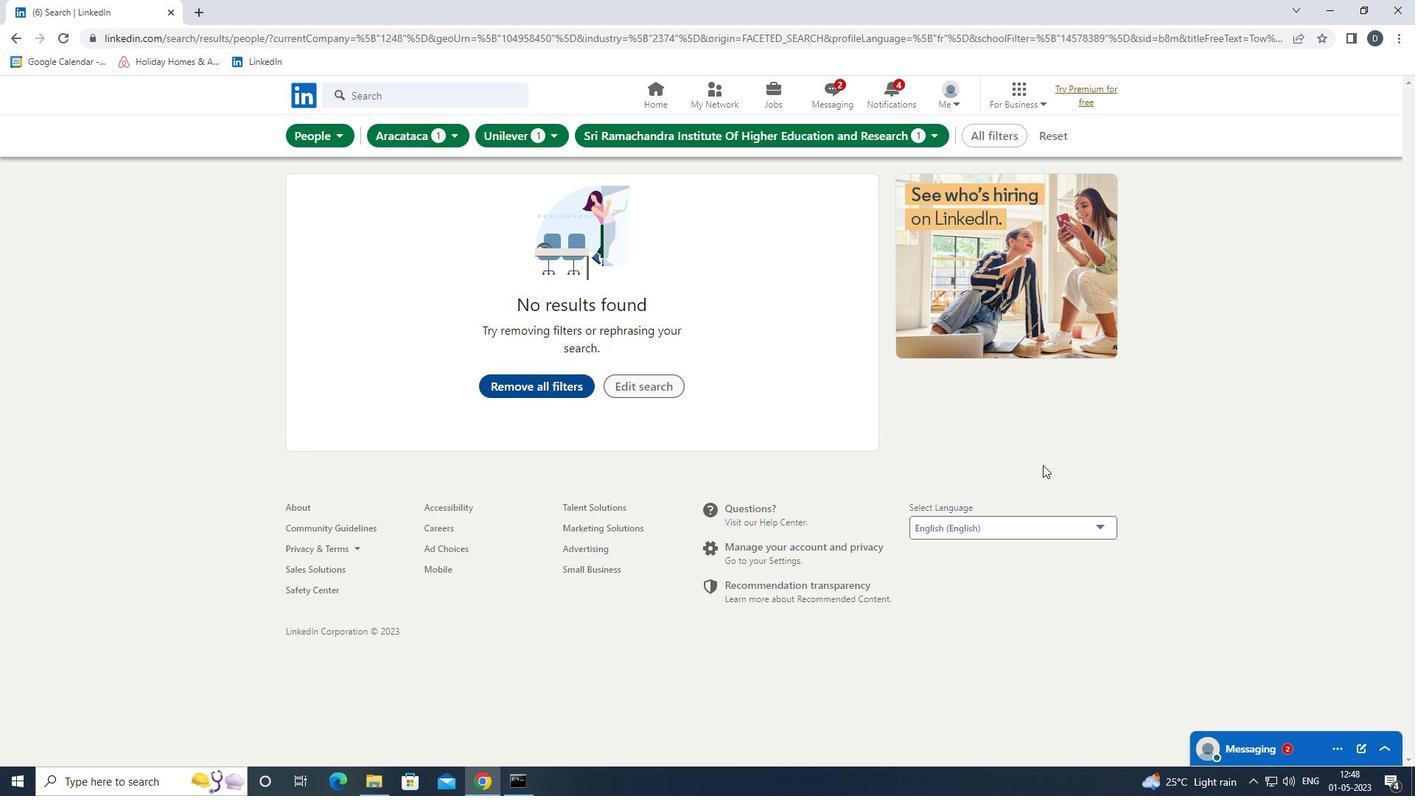 
